Task: Support: A Customer Support solution by Crmble.
Action: Mouse moved to (416, 95)
Screenshot: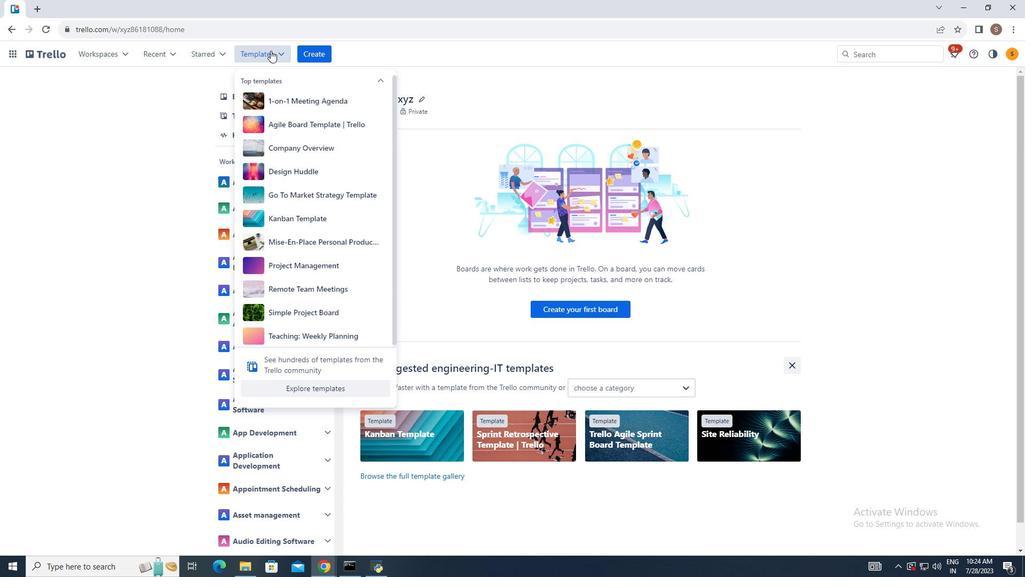 
Action: Mouse pressed left at (416, 95)
Screenshot: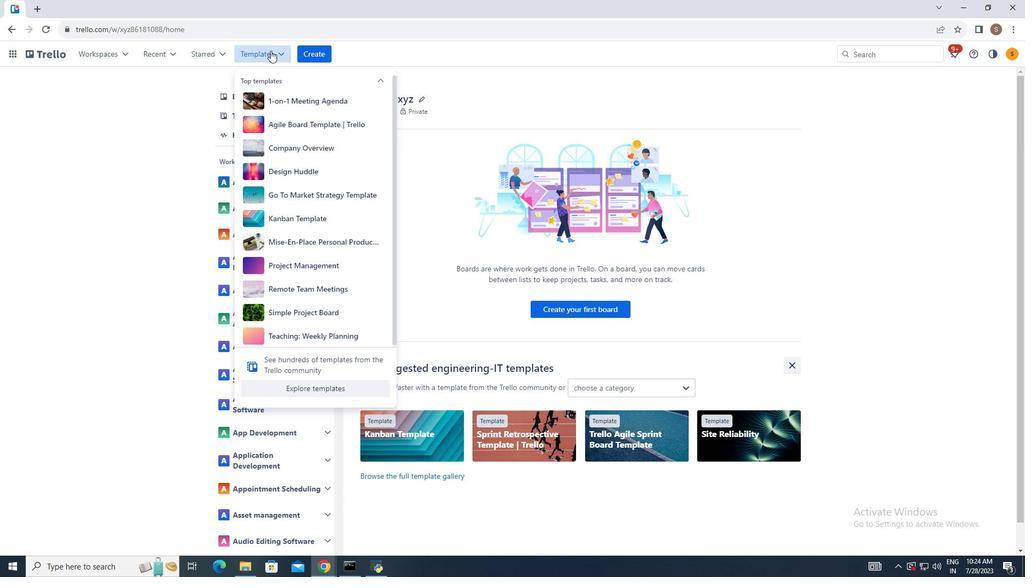 
Action: Mouse moved to (444, 320)
Screenshot: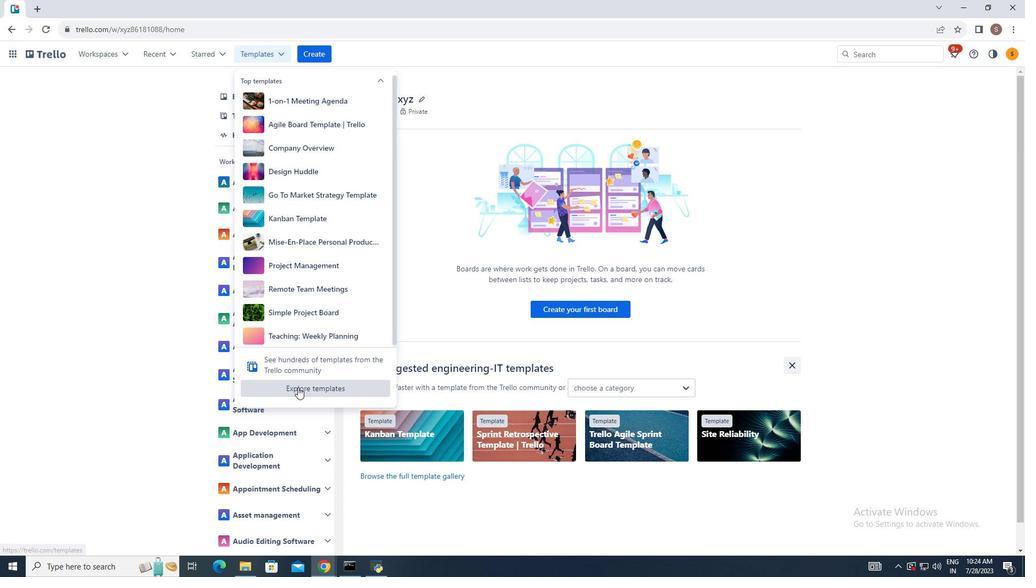
Action: Mouse pressed left at (444, 320)
Screenshot: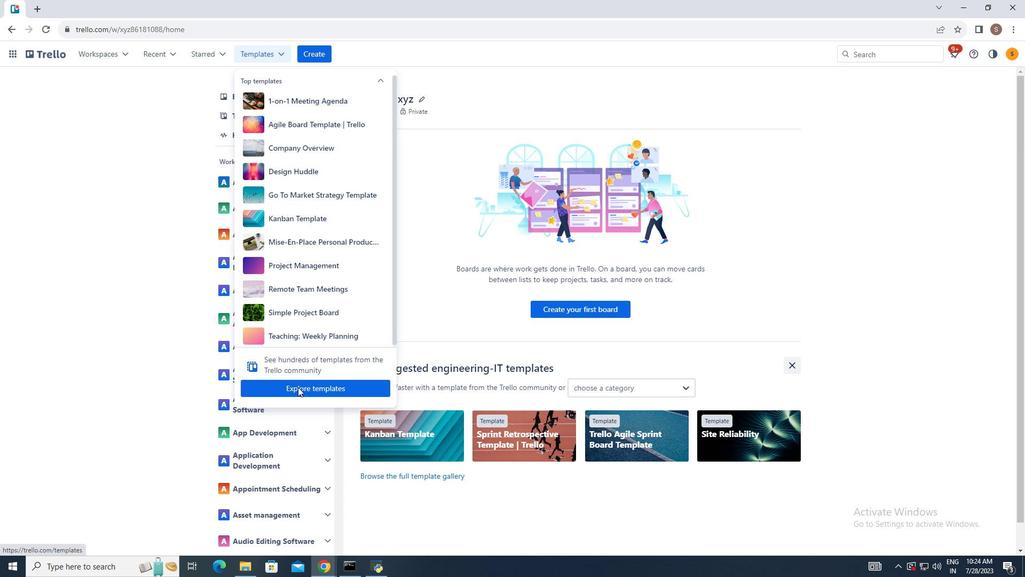 
Action: Mouse moved to (426, 320)
Screenshot: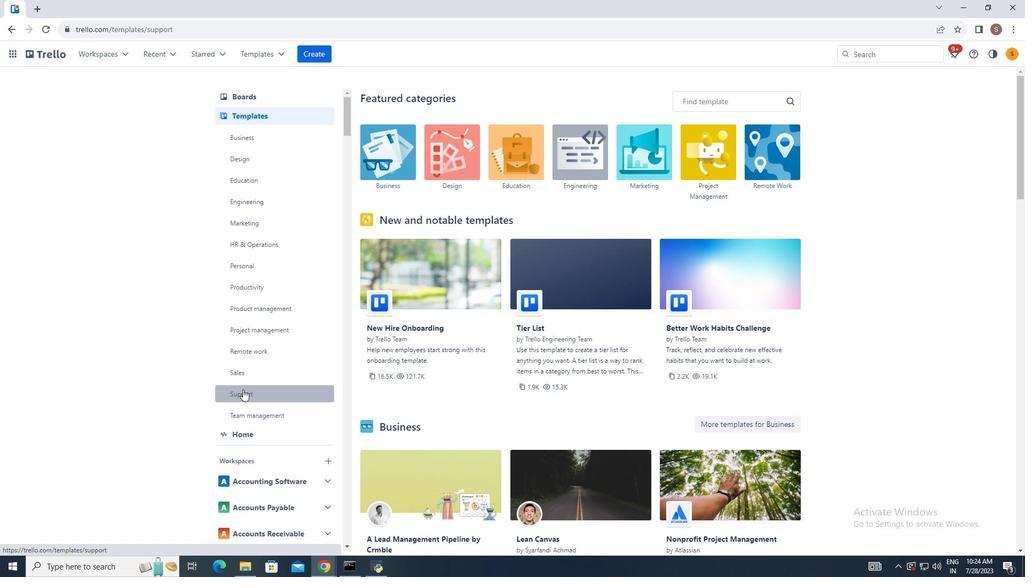 
Action: Mouse pressed left at (426, 320)
Screenshot: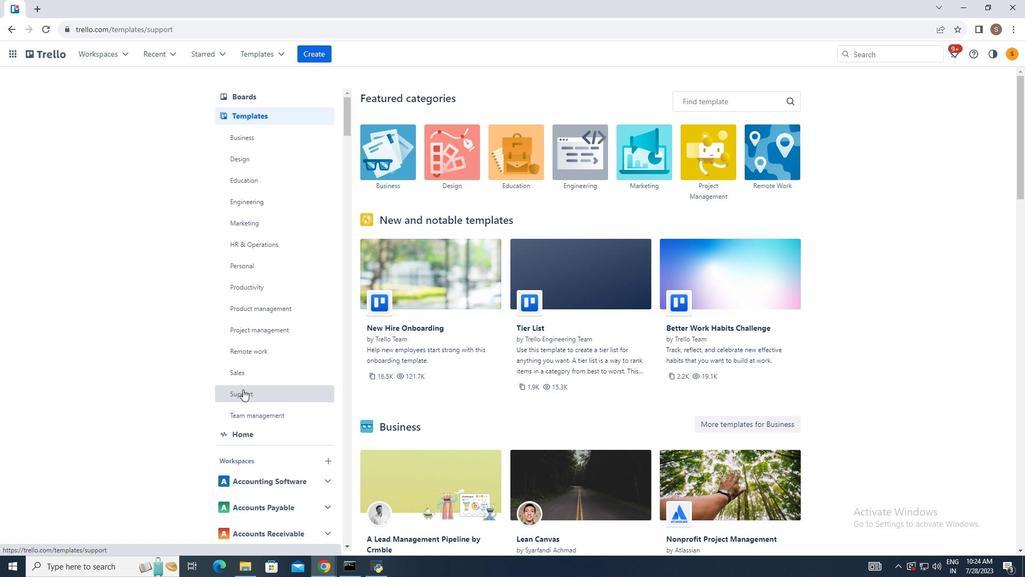 
Action: Mouse moved to (576, 205)
Screenshot: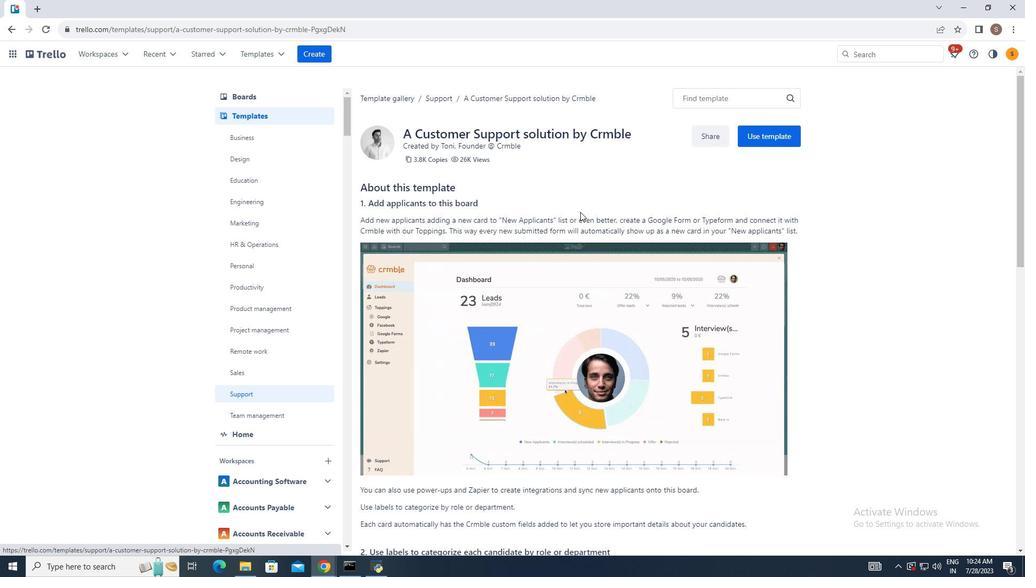 
Action: Mouse pressed left at (576, 205)
Screenshot: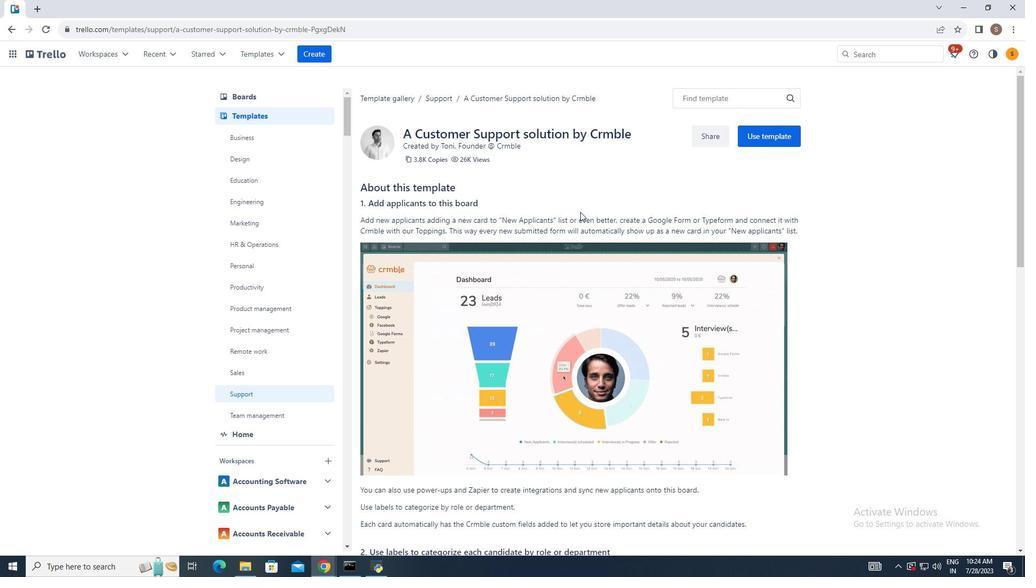 
Action: Mouse moved to (649, 245)
Screenshot: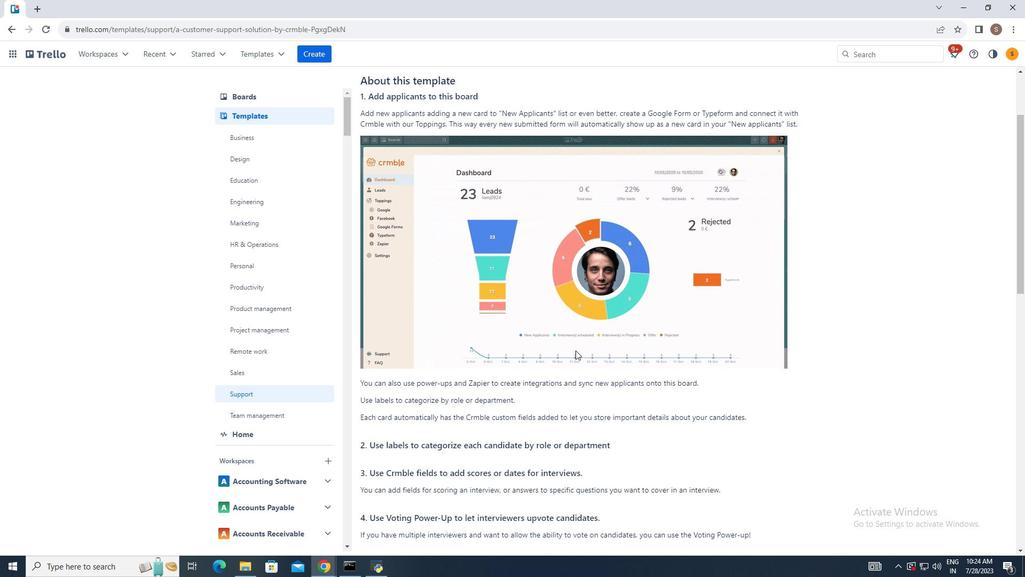 
Action: Mouse scrolled (649, 245) with delta (0, 0)
Screenshot: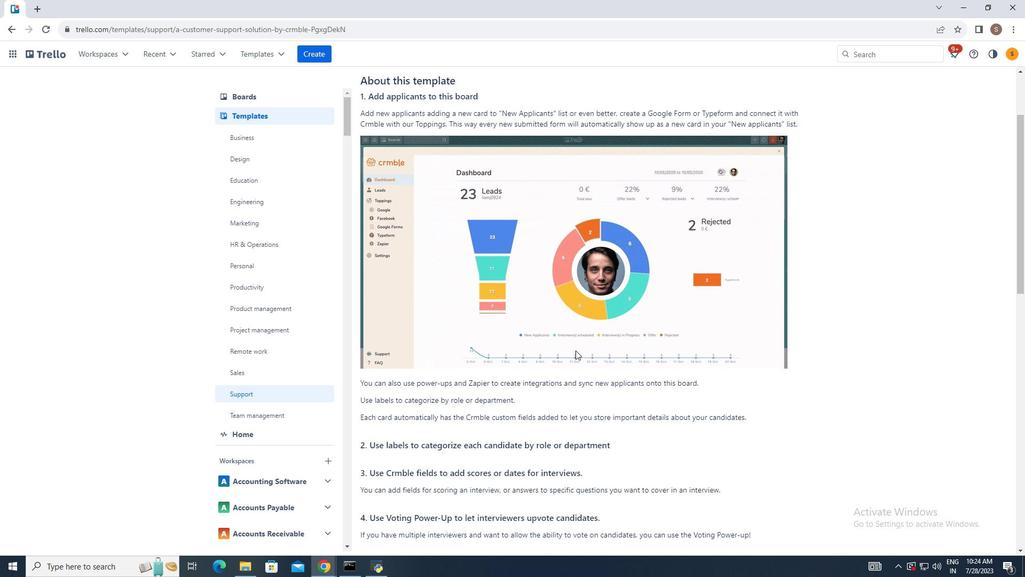 
Action: Mouse moved to (665, 248)
Screenshot: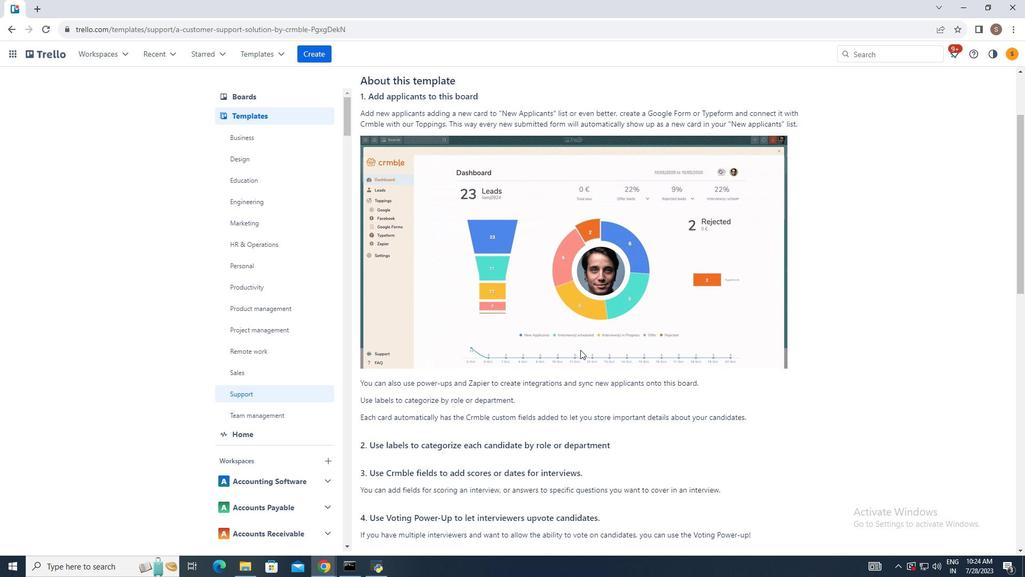 
Action: Mouse scrolled (665, 247) with delta (0, 0)
Screenshot: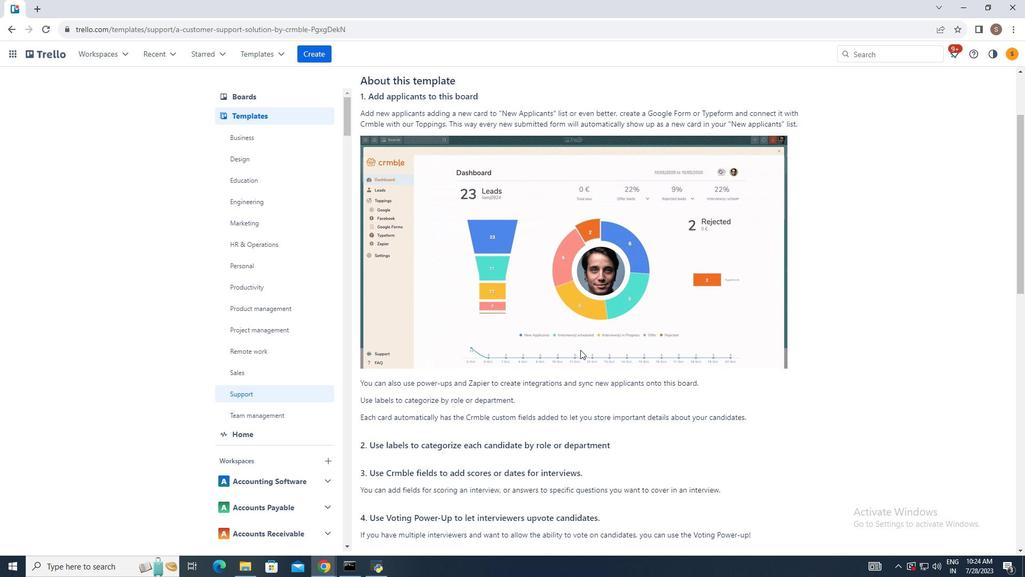 
Action: Mouse moved to (671, 250)
Screenshot: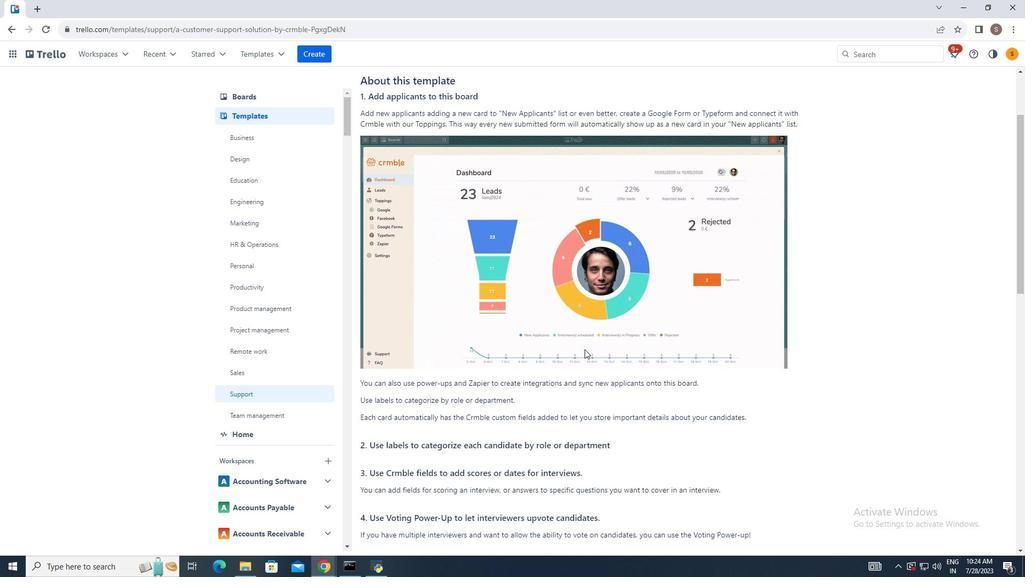 
Action: Mouse scrolled (671, 250) with delta (0, 0)
Screenshot: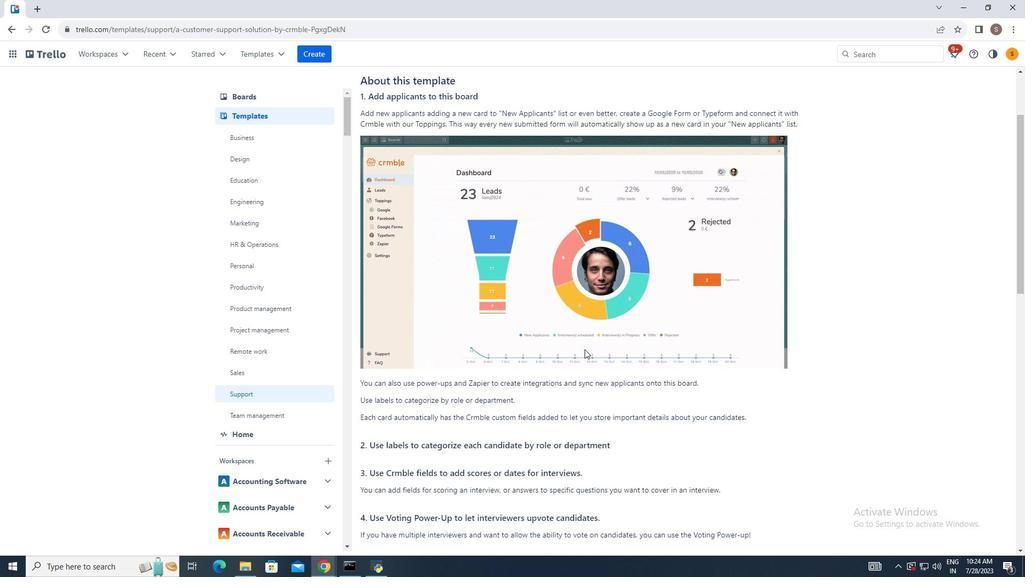 
Action: Mouse moved to (672, 232)
Screenshot: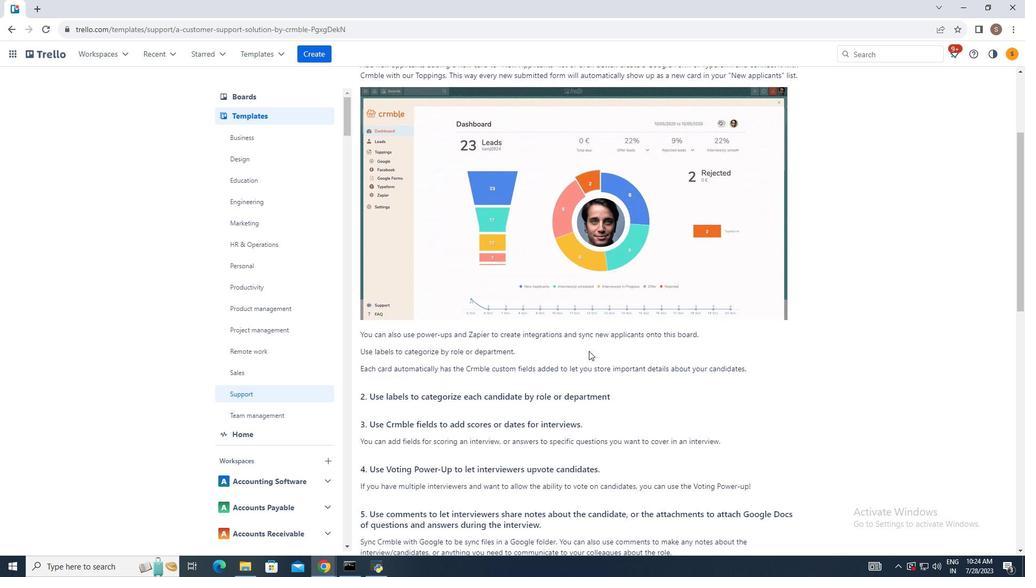 
Action: Mouse scrolled (672, 232) with delta (0, 0)
Screenshot: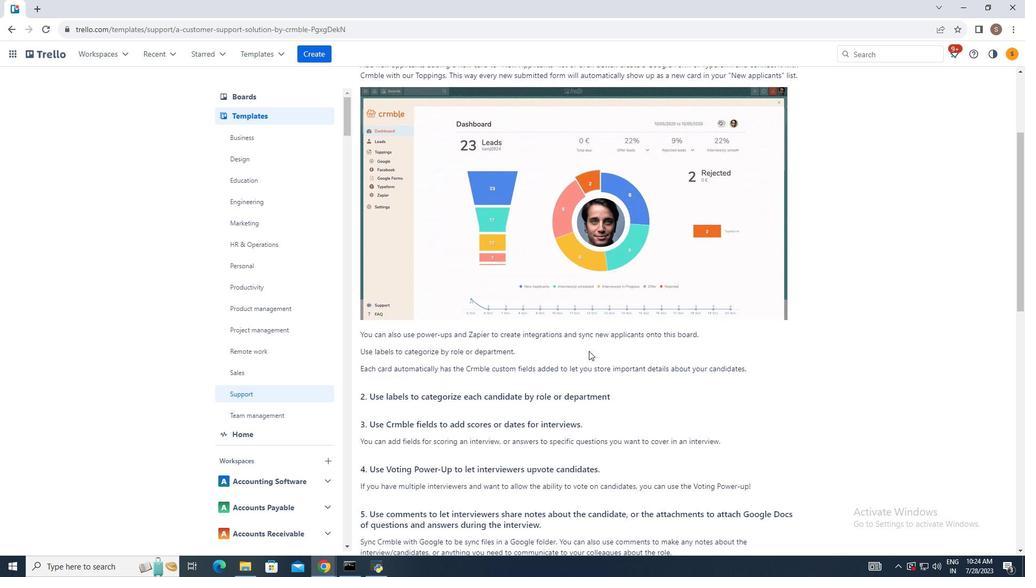 
Action: Mouse moved to (672, 231)
Screenshot: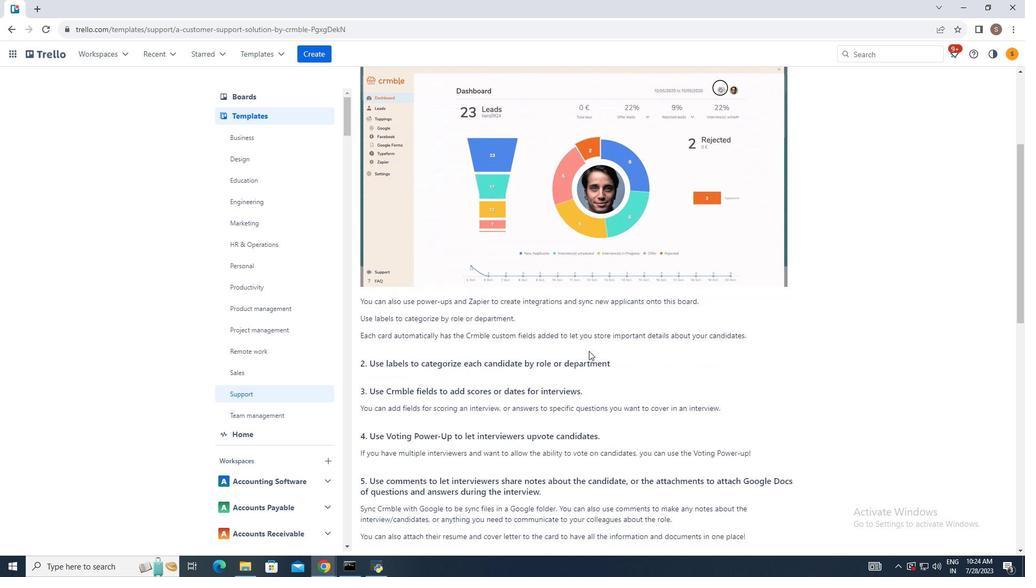 
Action: Mouse scrolled (672, 232) with delta (0, 0)
Screenshot: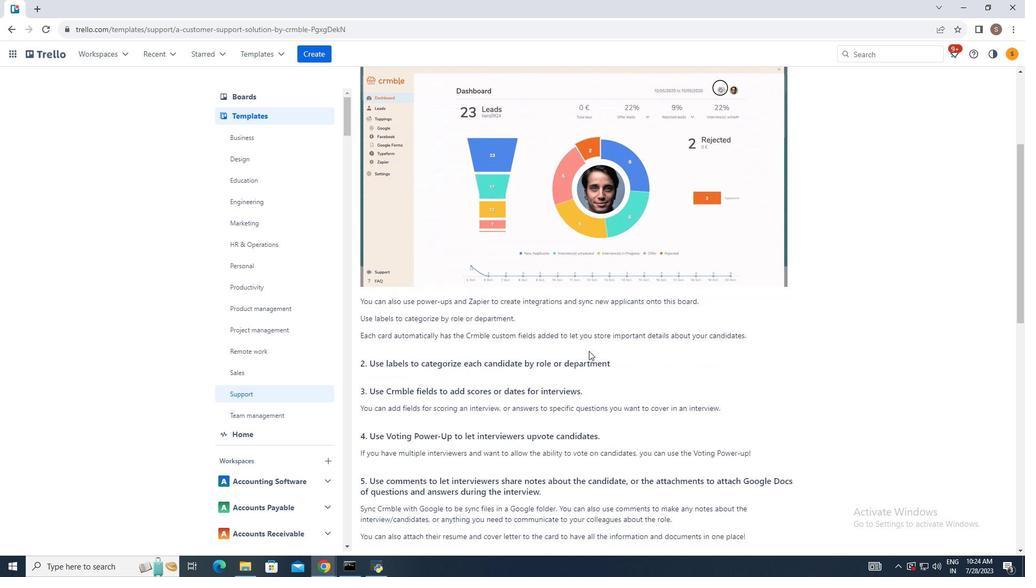
Action: Mouse moved to (672, 231)
Screenshot: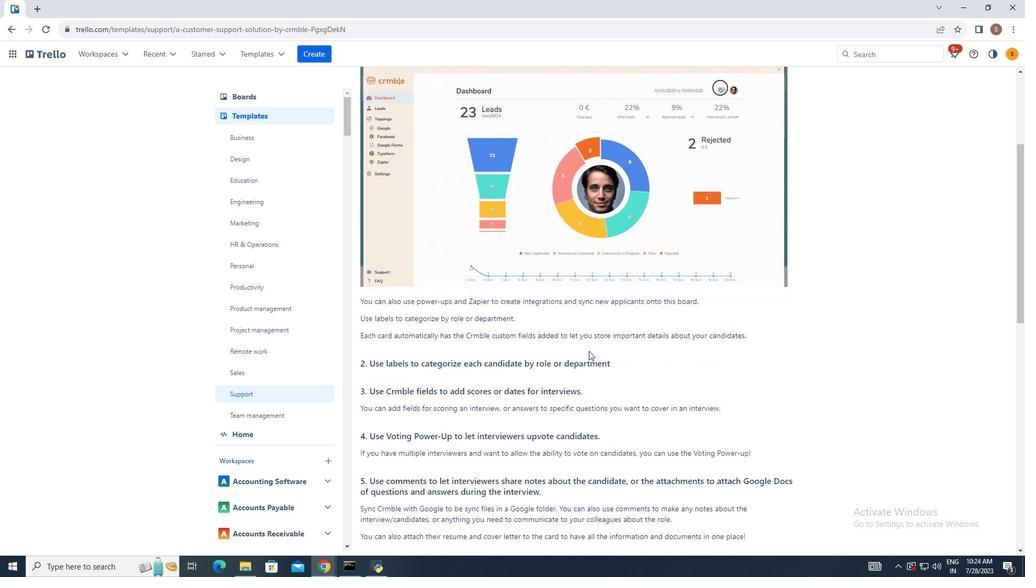 
Action: Mouse scrolled (672, 231) with delta (0, 0)
Screenshot: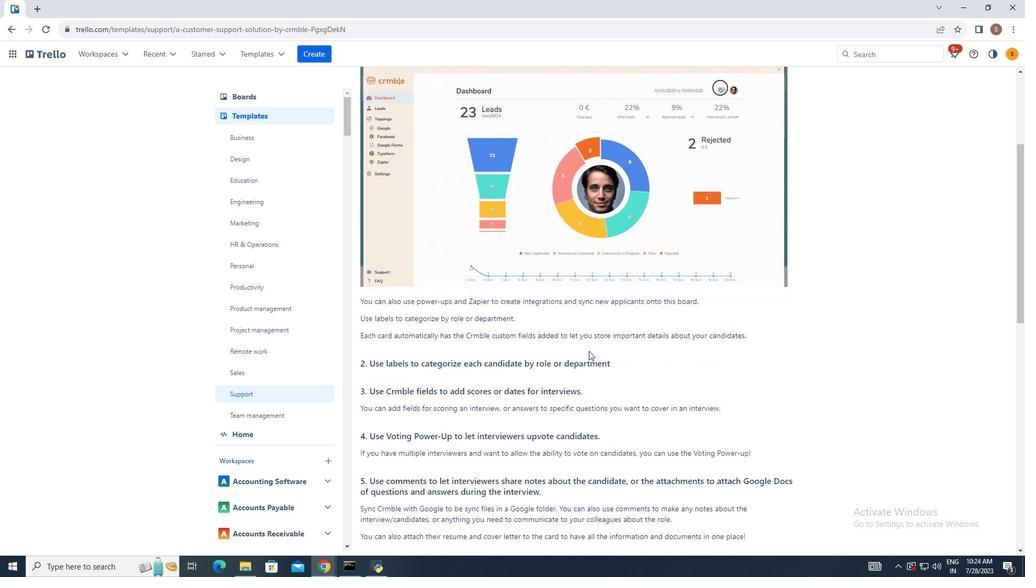 
Action: Mouse scrolled (672, 231) with delta (0, 0)
Screenshot: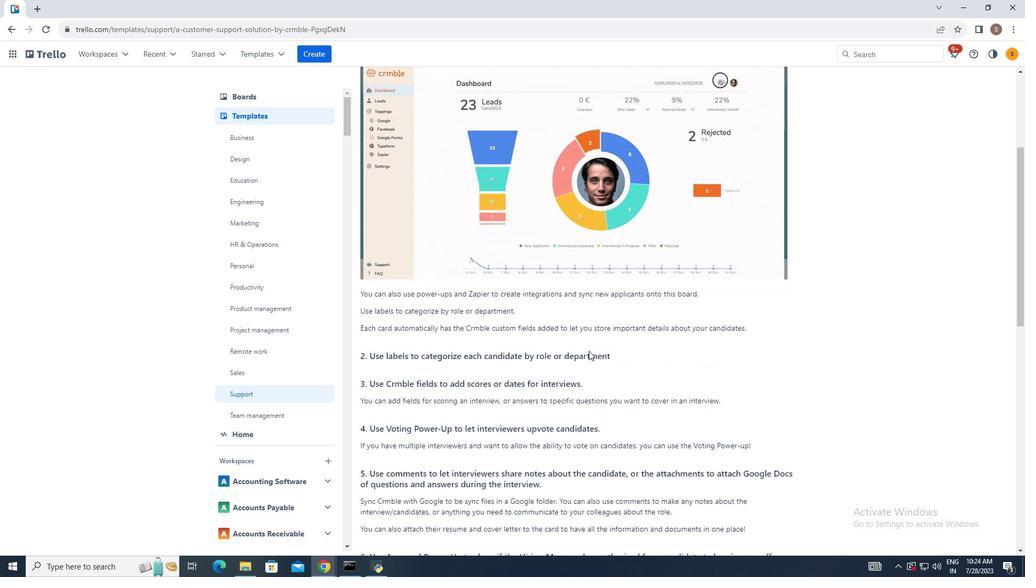 
Action: Mouse moved to (672, 230)
Screenshot: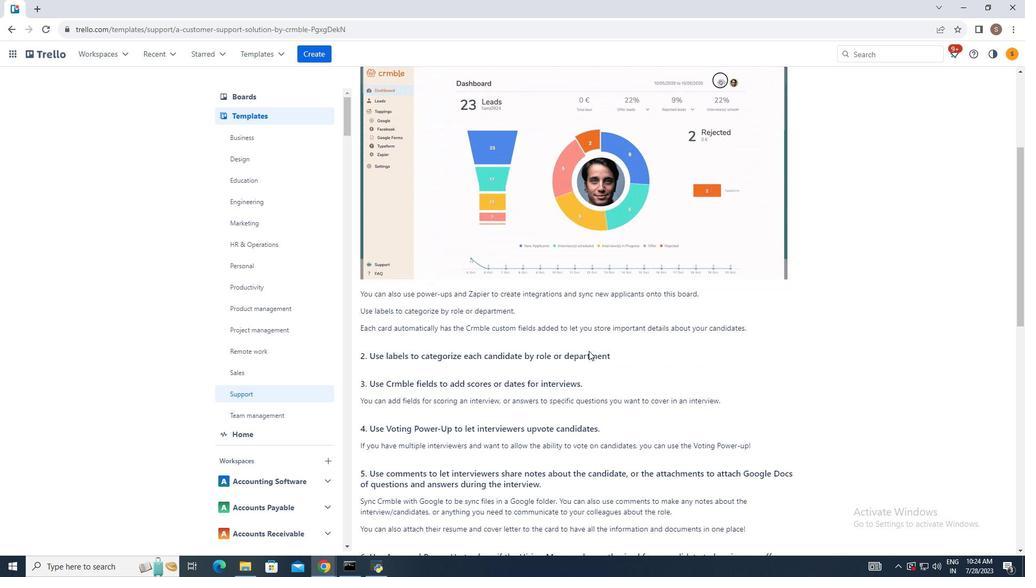
Action: Mouse scrolled (672, 231) with delta (0, 0)
Screenshot: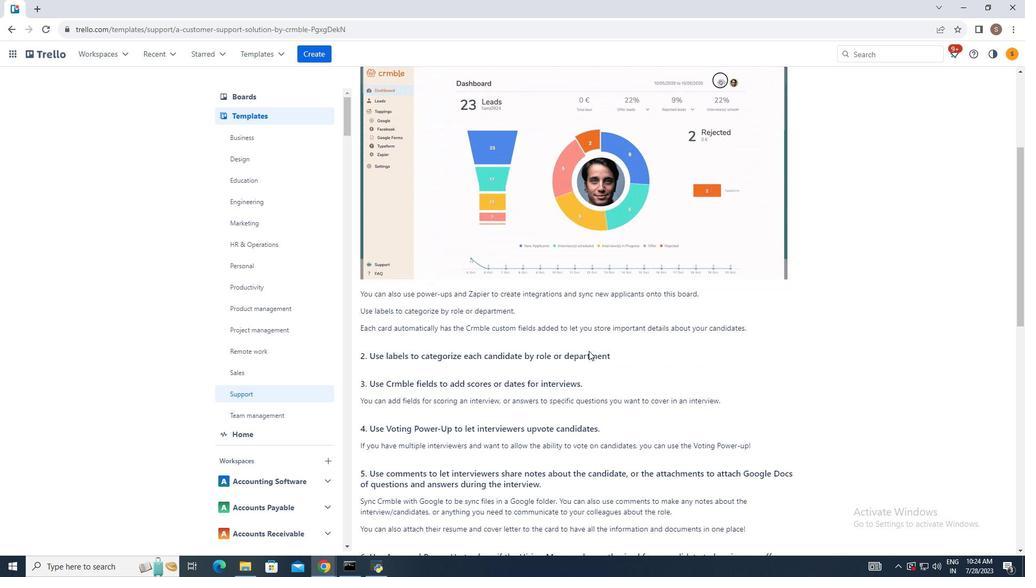 
Action: Mouse moved to (674, 214)
Screenshot: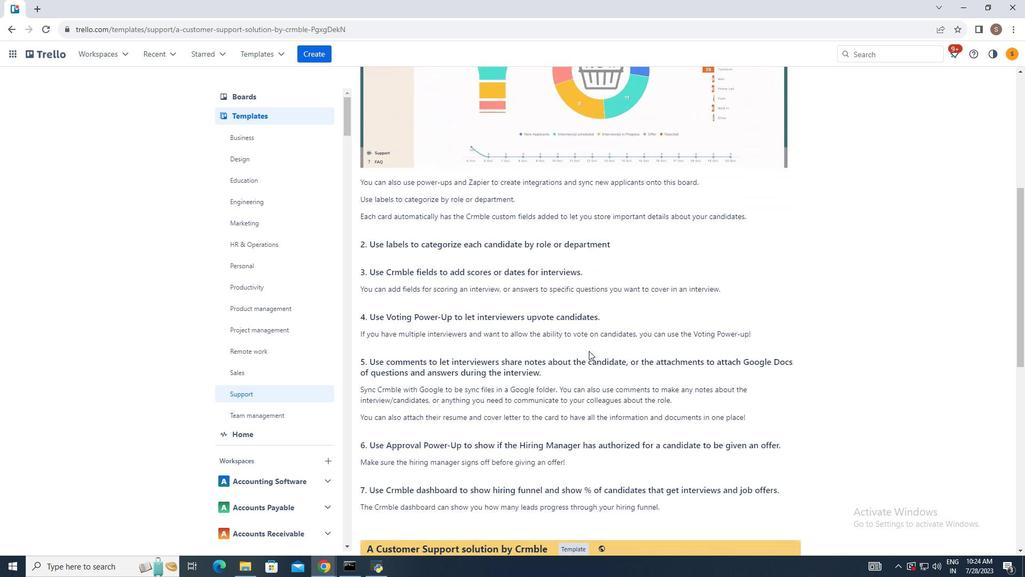 
Action: Mouse scrolled (674, 214) with delta (0, 0)
Screenshot: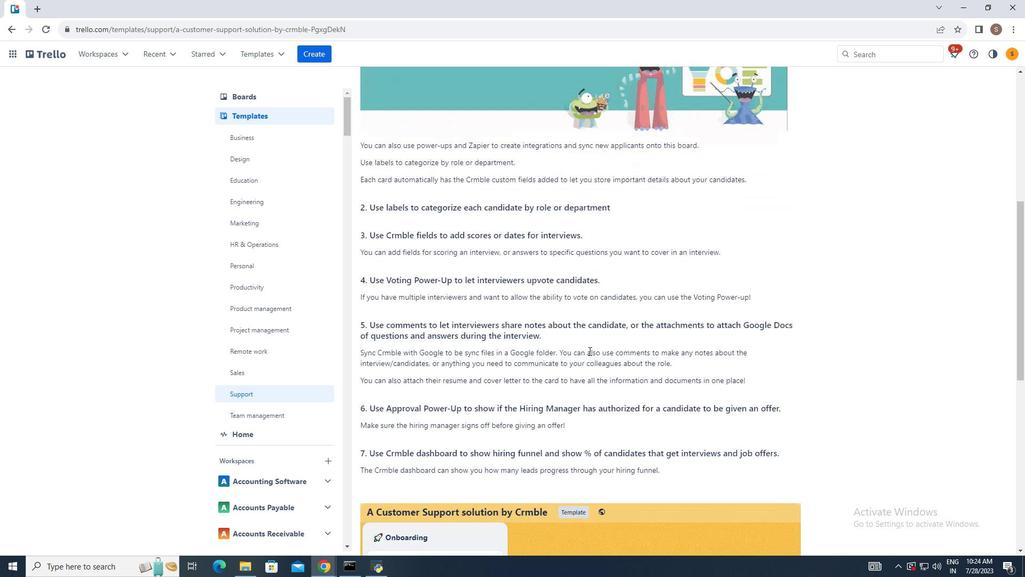 
Action: Mouse scrolled (674, 215) with delta (0, 0)
Screenshot: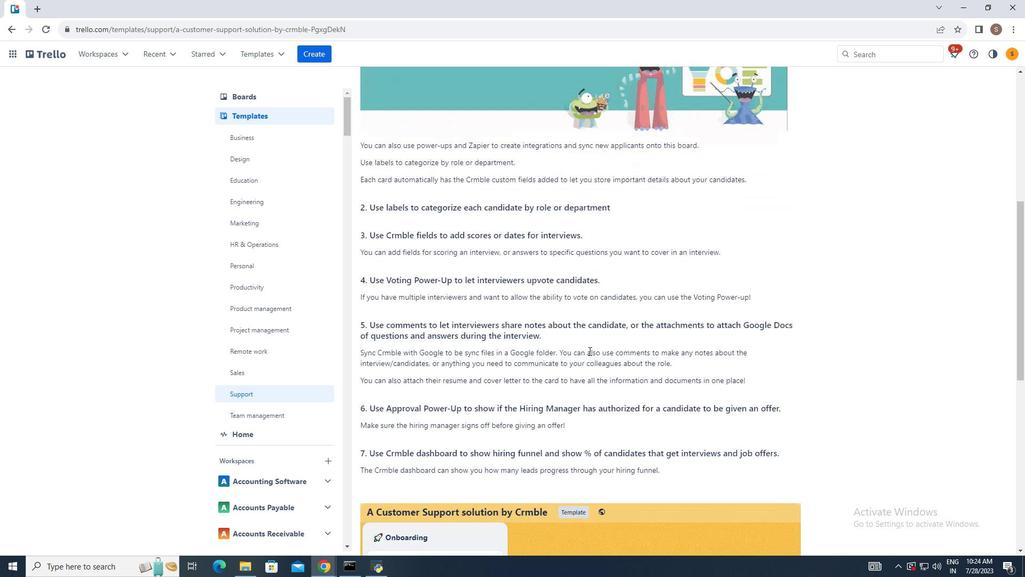 
Action: Mouse scrolled (674, 215) with delta (0, 0)
Screenshot: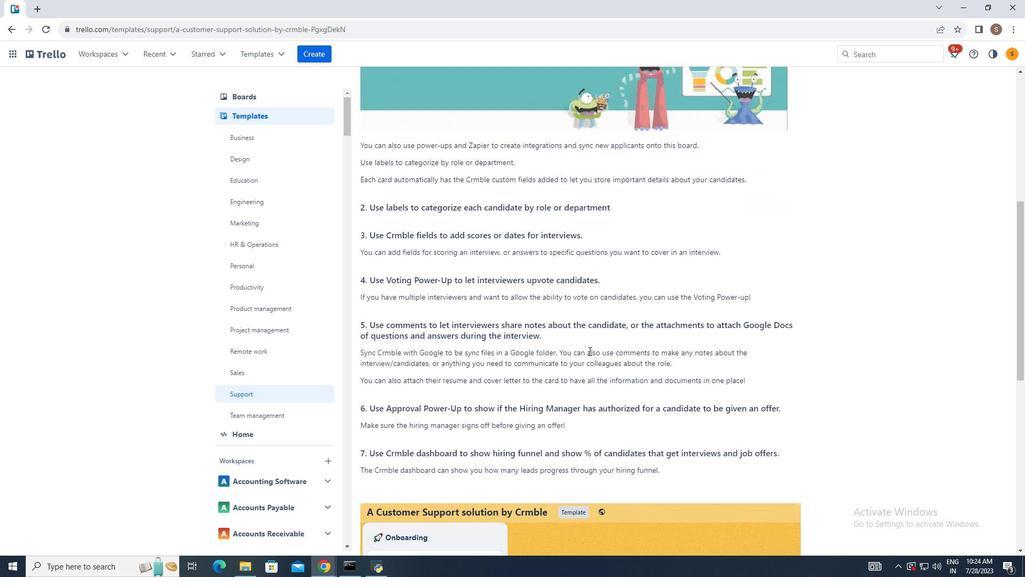 
Action: Mouse moved to (674, 213)
Screenshot: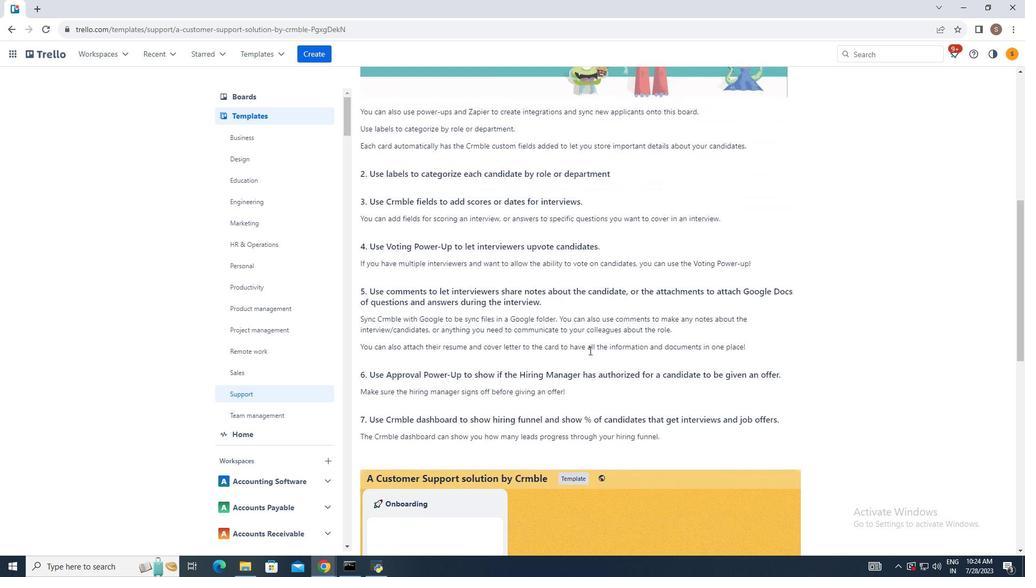 
Action: Mouse scrolled (674, 214) with delta (0, 0)
Screenshot: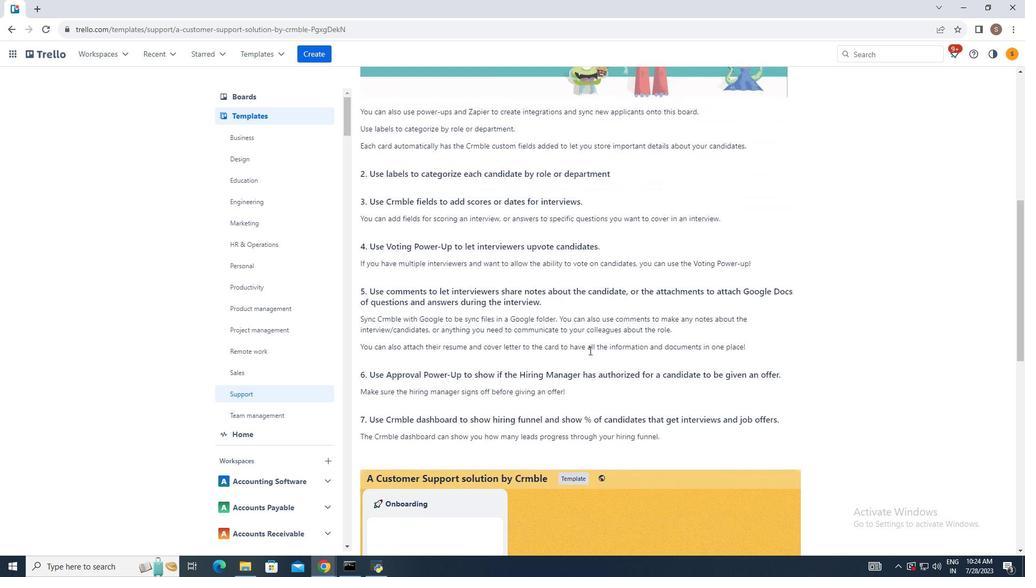 
Action: Mouse moved to (676, 150)
Screenshot: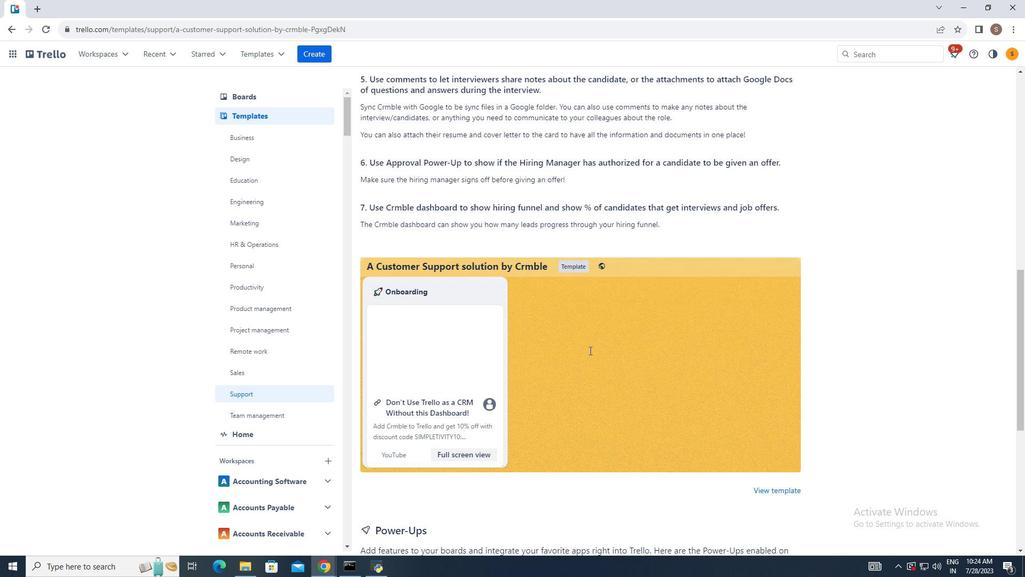 
Action: Mouse pressed left at (676, 150)
Screenshot: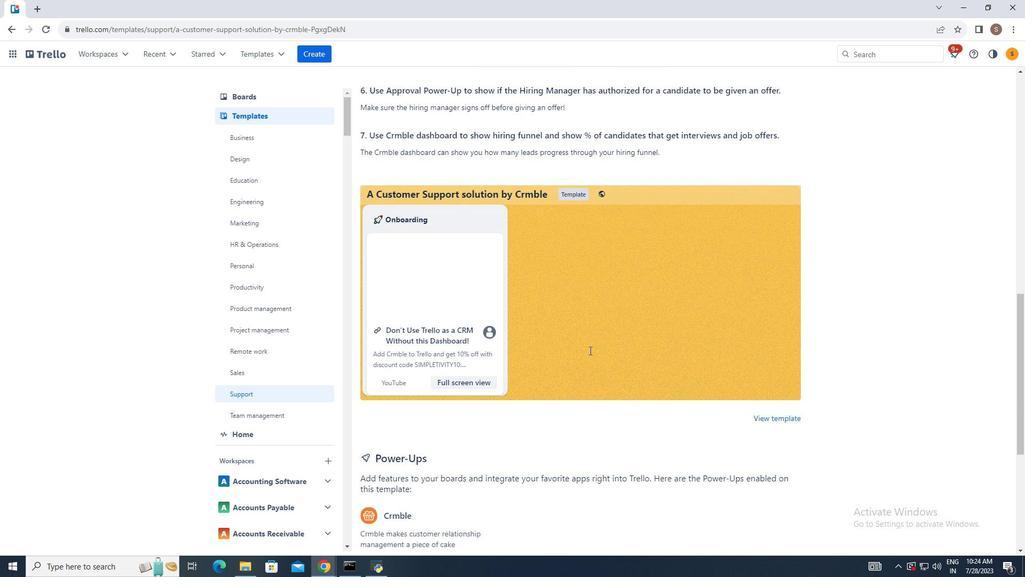 
Action: Mouse moved to (711, 216)
Screenshot: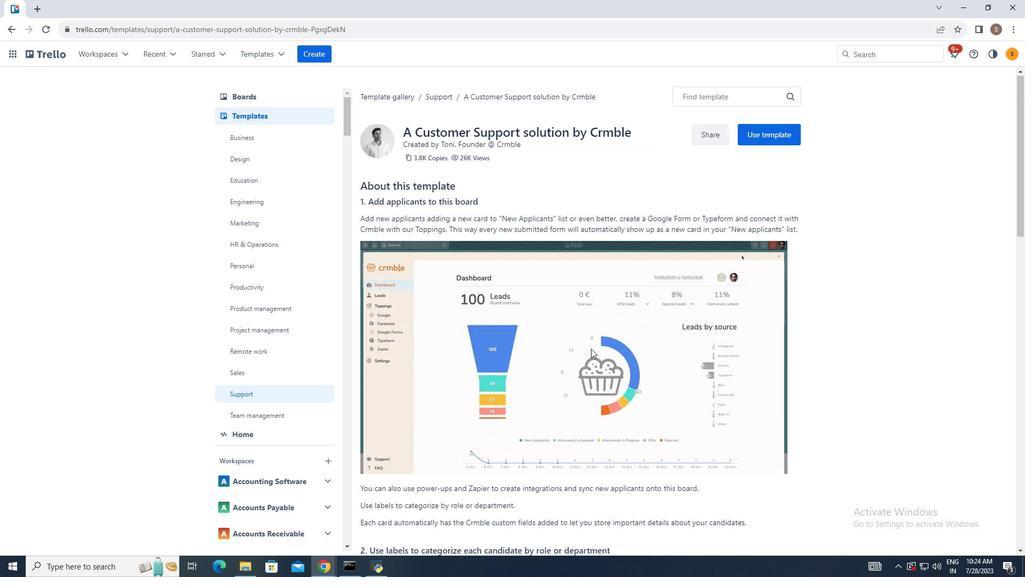 
Action: Mouse pressed left at (711, 216)
Screenshot: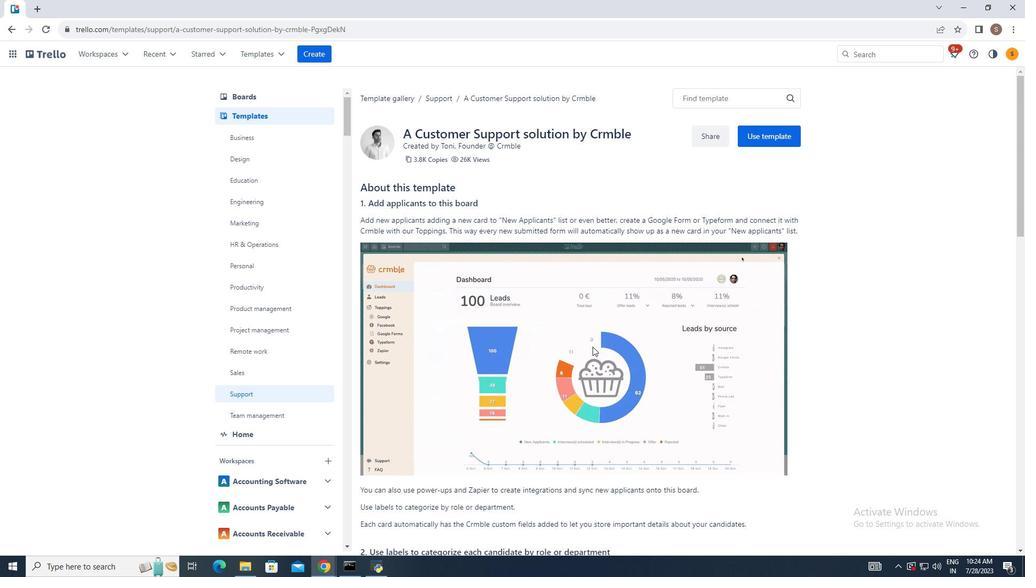 
Action: Mouse moved to (691, 314)
Screenshot: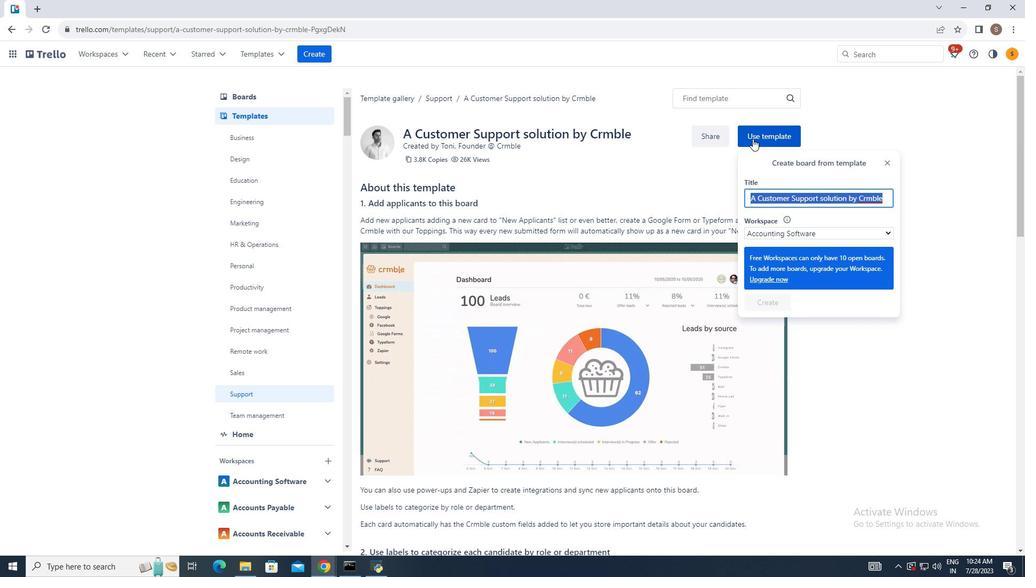 
Action: Mouse pressed left at (691, 314)
Screenshot: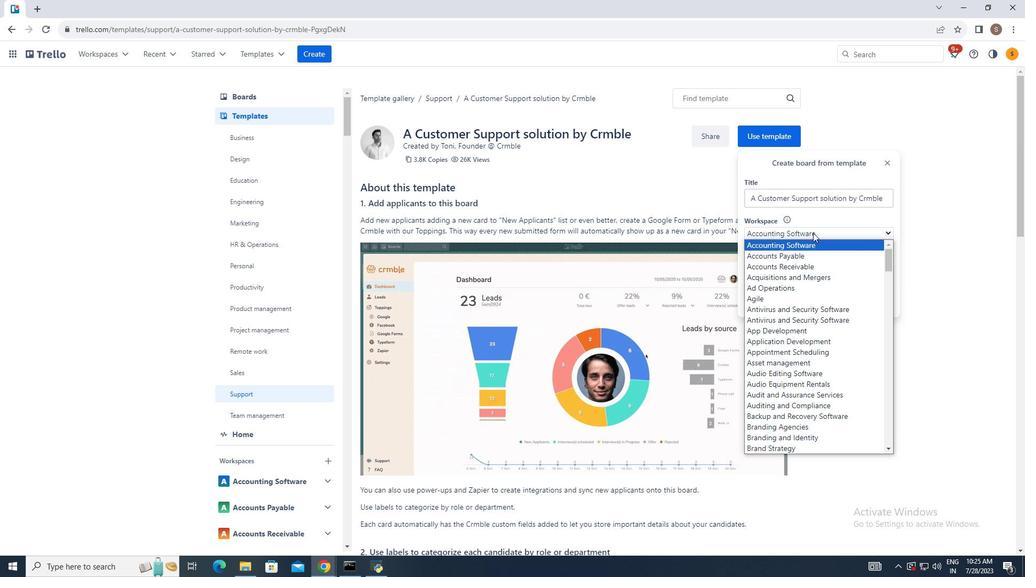 
Action: Mouse moved to (683, 311)
Screenshot: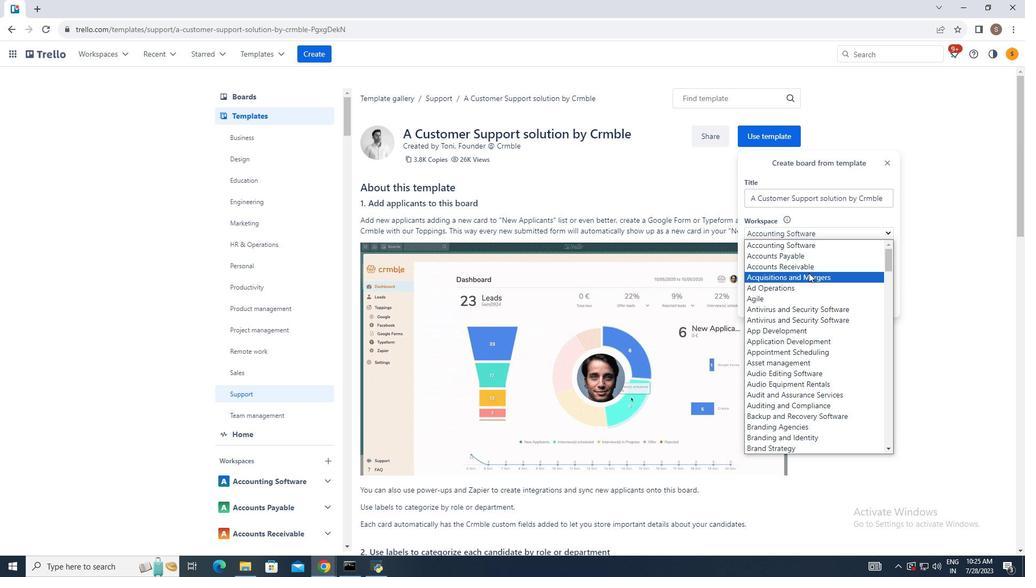 
Action: Mouse pressed left at (683, 311)
Screenshot: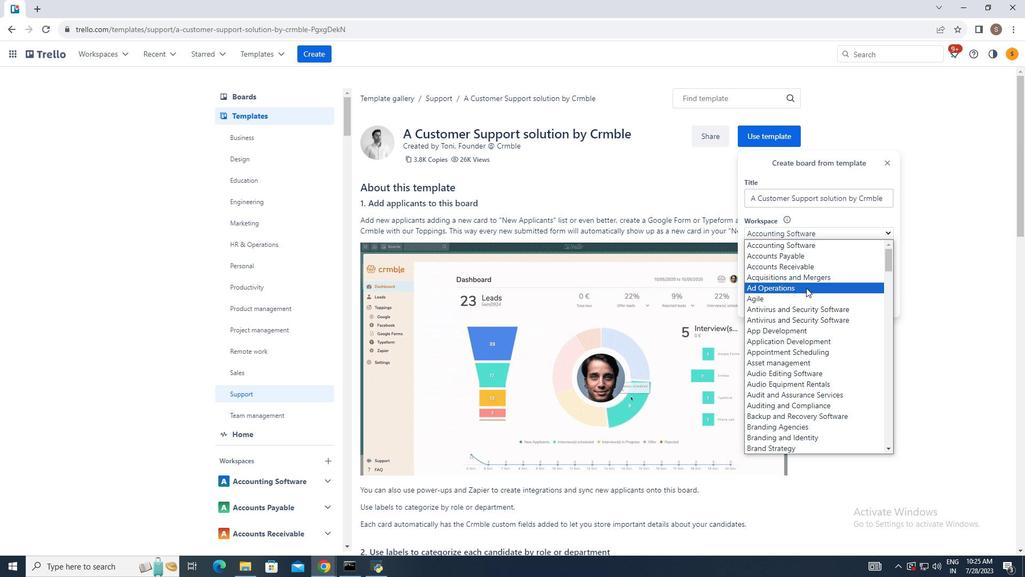 
Action: Mouse moved to (802, 107)
Screenshot: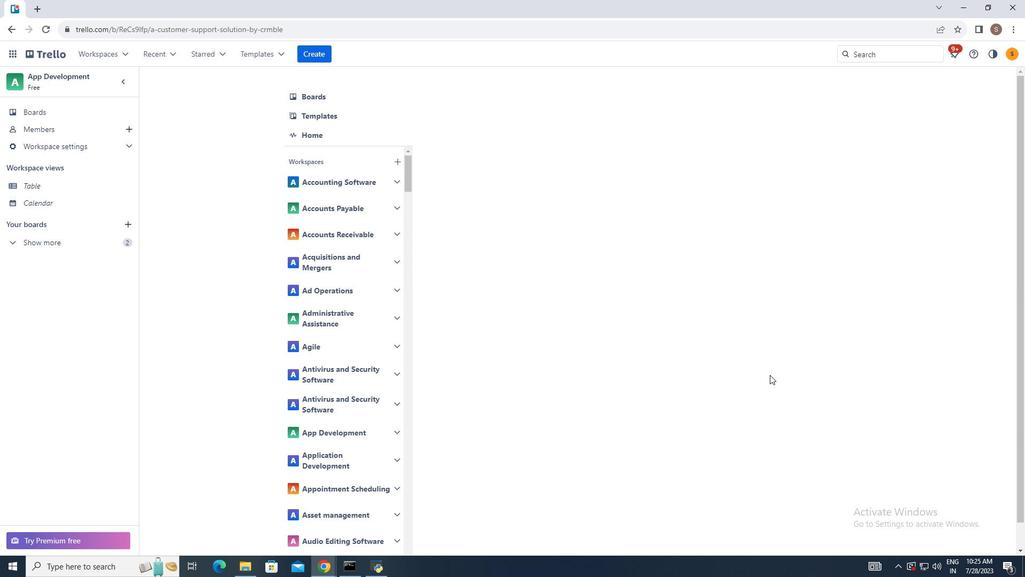 
Action: Mouse pressed left at (802, 107)
Screenshot: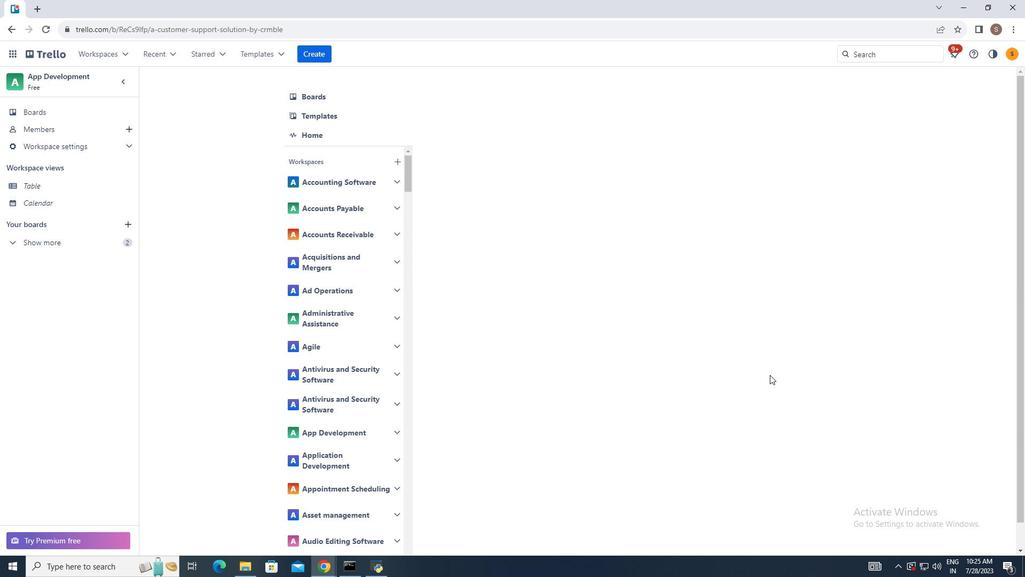 
Action: Mouse moved to (402, 166)
Screenshot: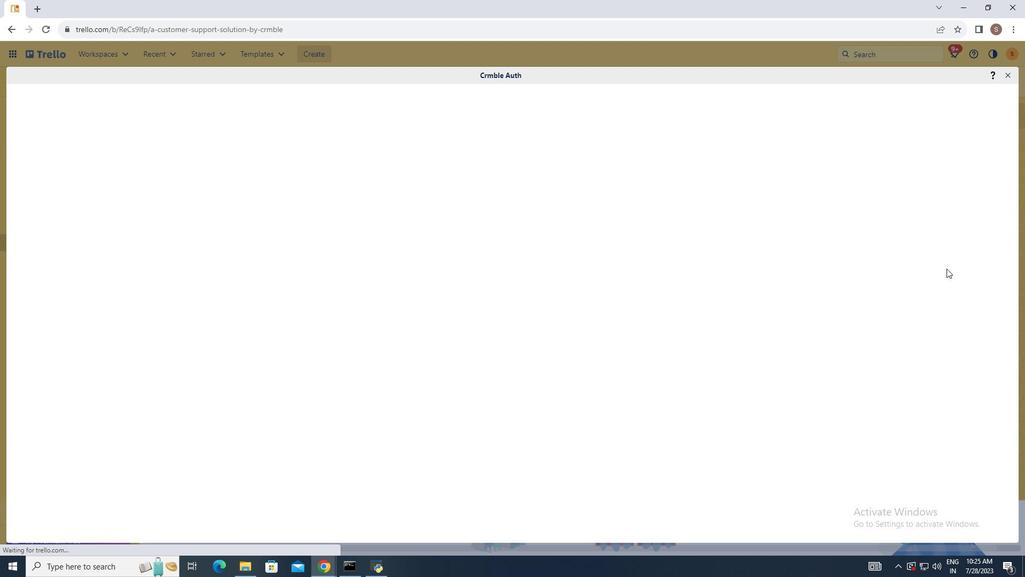 
Action: Mouse pressed left at (402, 166)
Screenshot: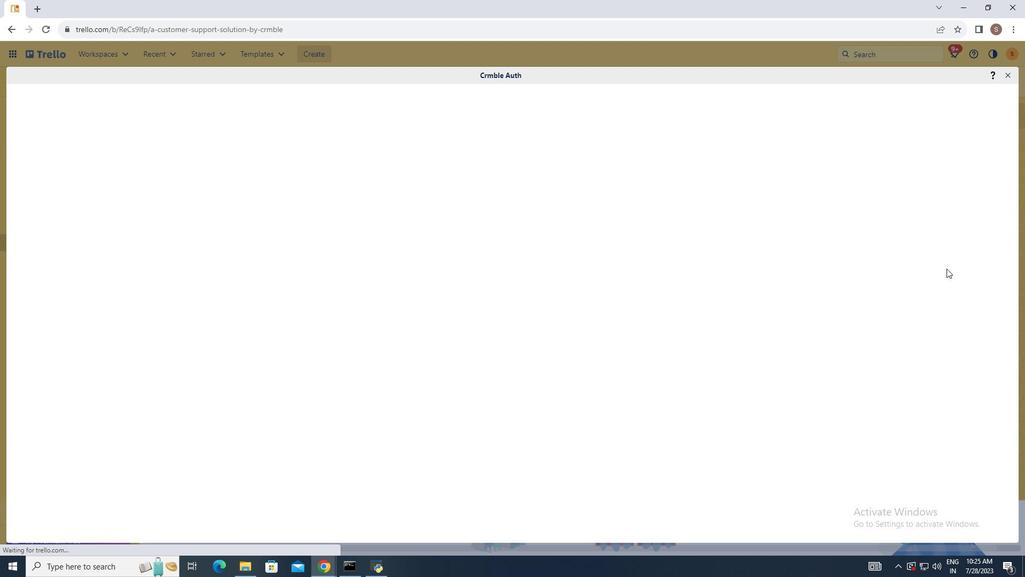 
Action: Mouse moved to (355, 65)
Screenshot: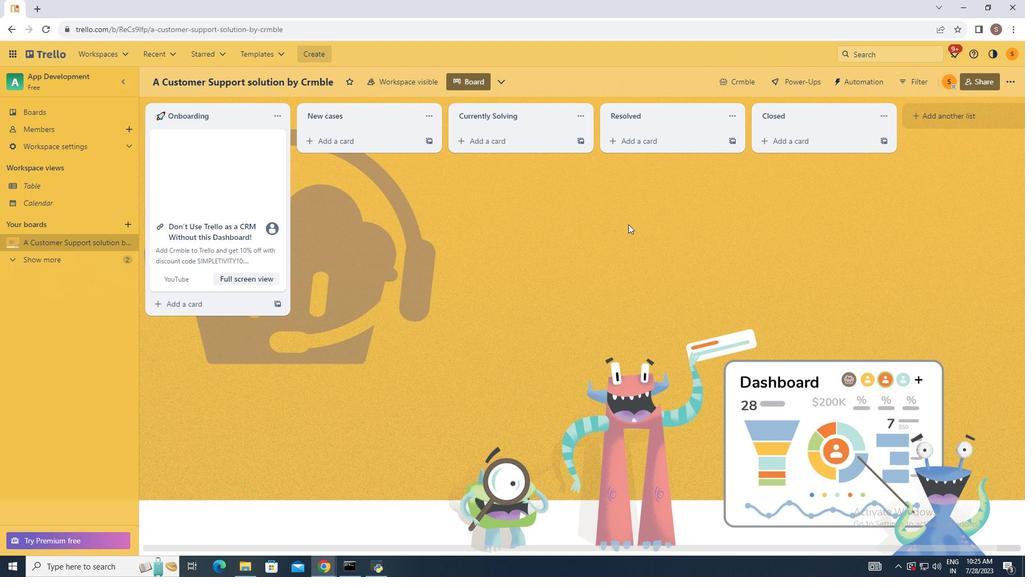 
Action: Mouse pressed left at (355, 65)
Screenshot: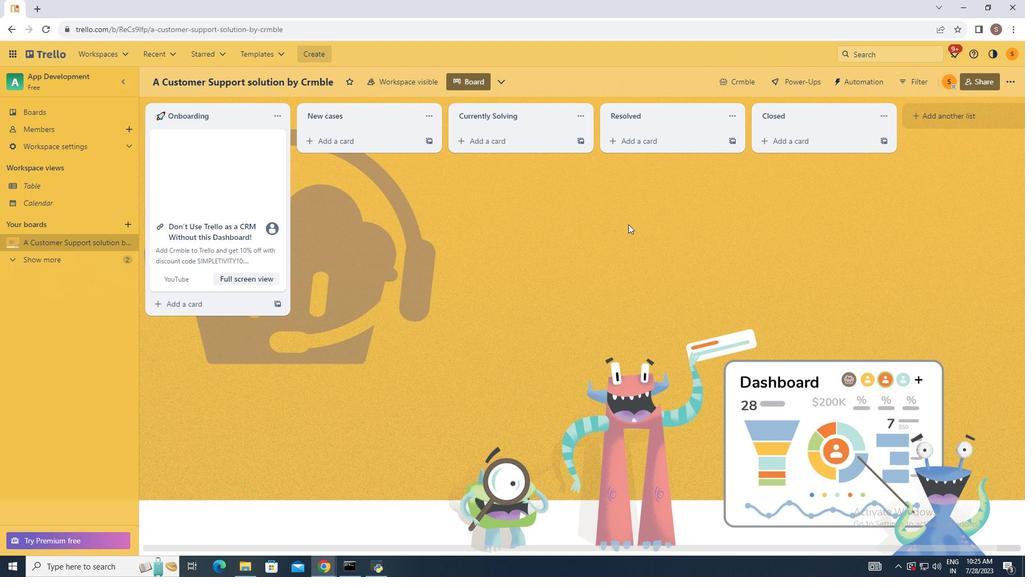 
Action: Mouse moved to (355, 61)
Screenshot: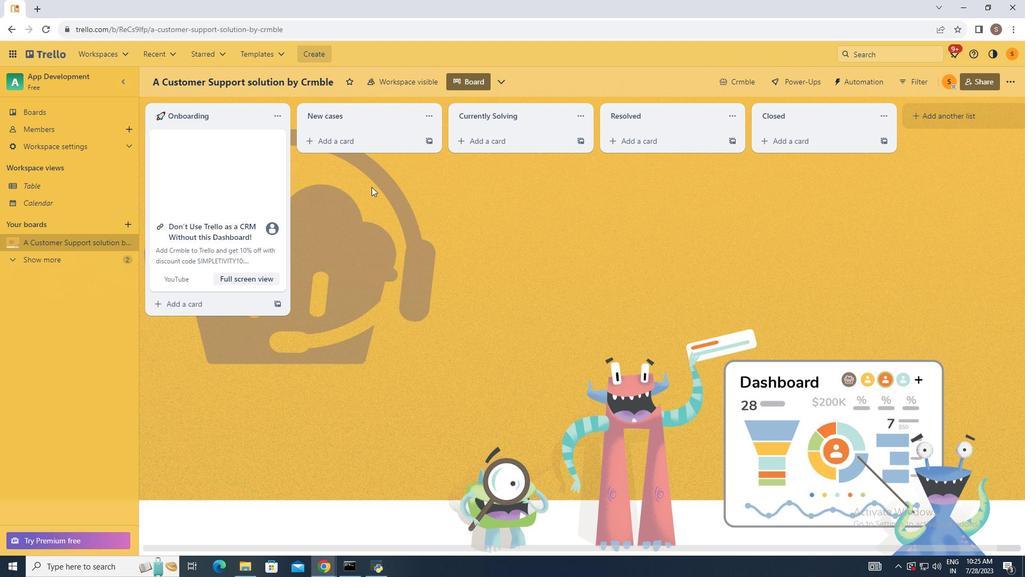 
Action: Mouse pressed left at (355, 61)
Screenshot: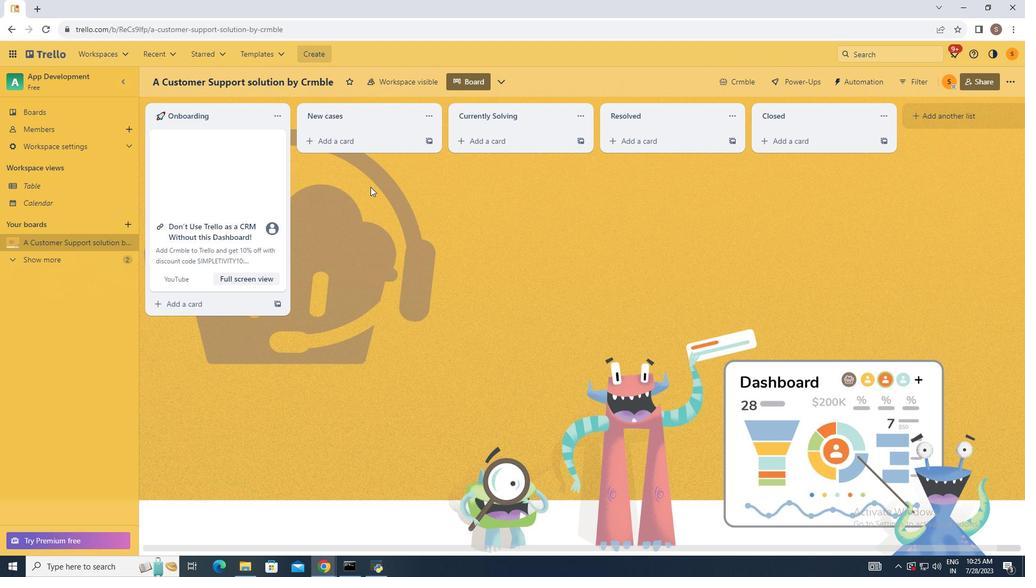 
Action: Mouse moved to (398, 136)
Screenshot: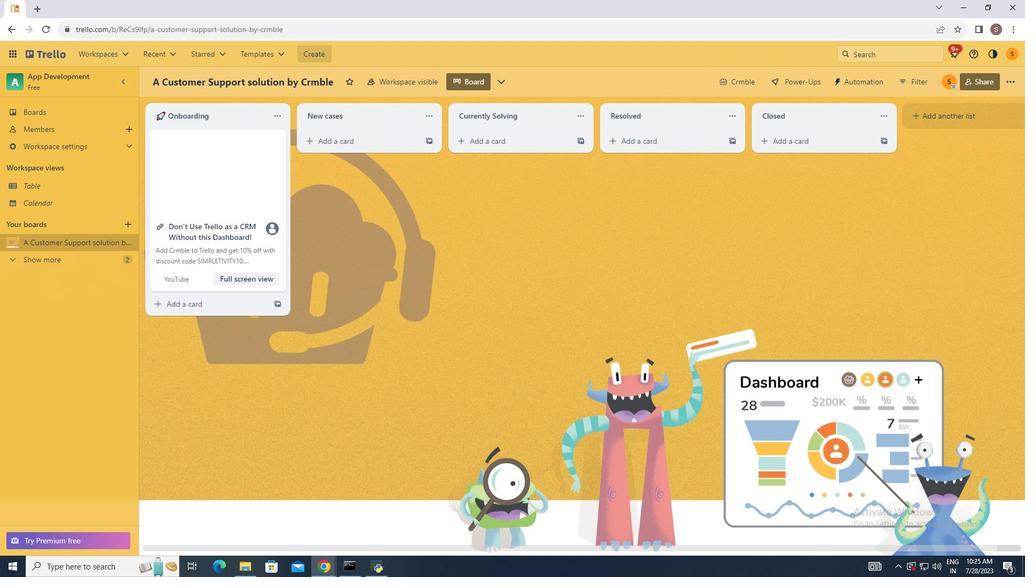 
Action: Mouse pressed left at (398, 136)
Screenshot: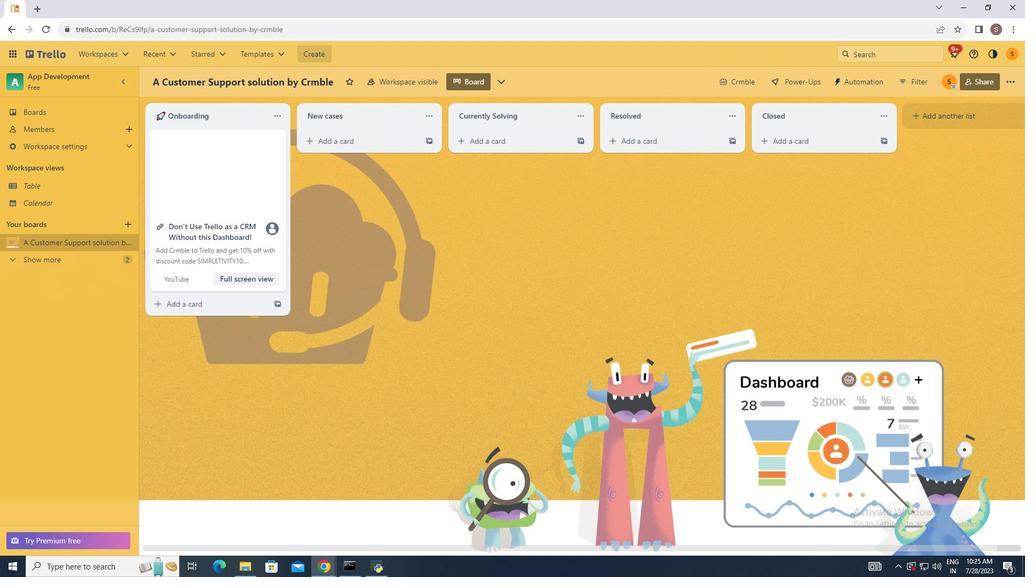 
Action: Mouse pressed left at (398, 136)
Screenshot: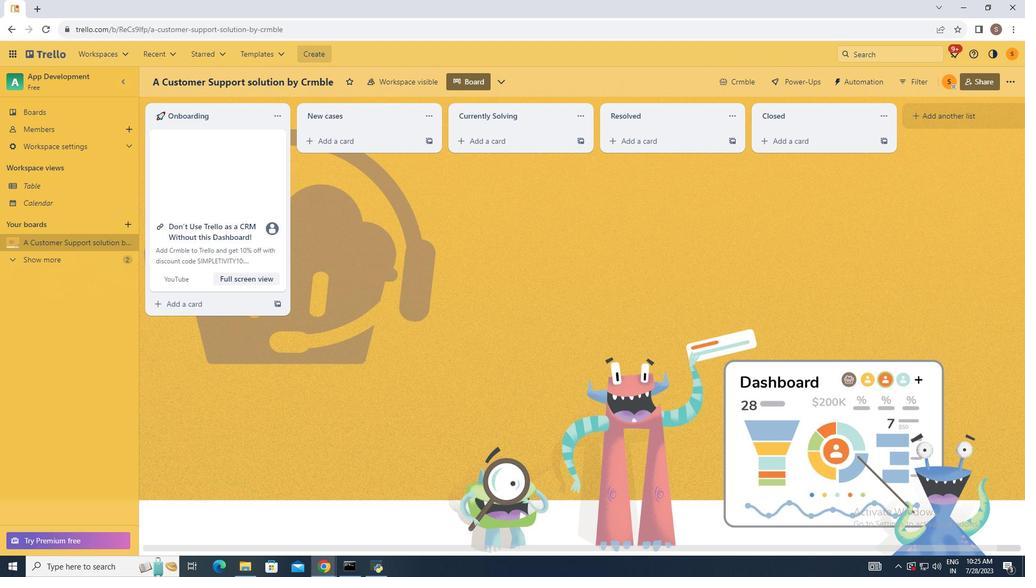 
Action: Mouse moved to (426, 149)
Screenshot: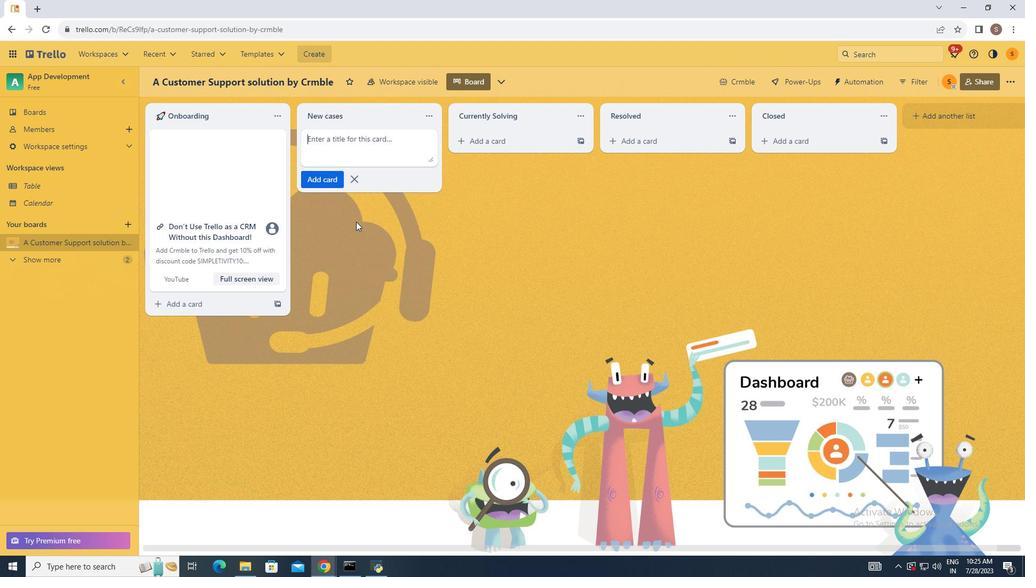 
Action: Mouse pressed left at (426, 149)
Screenshot: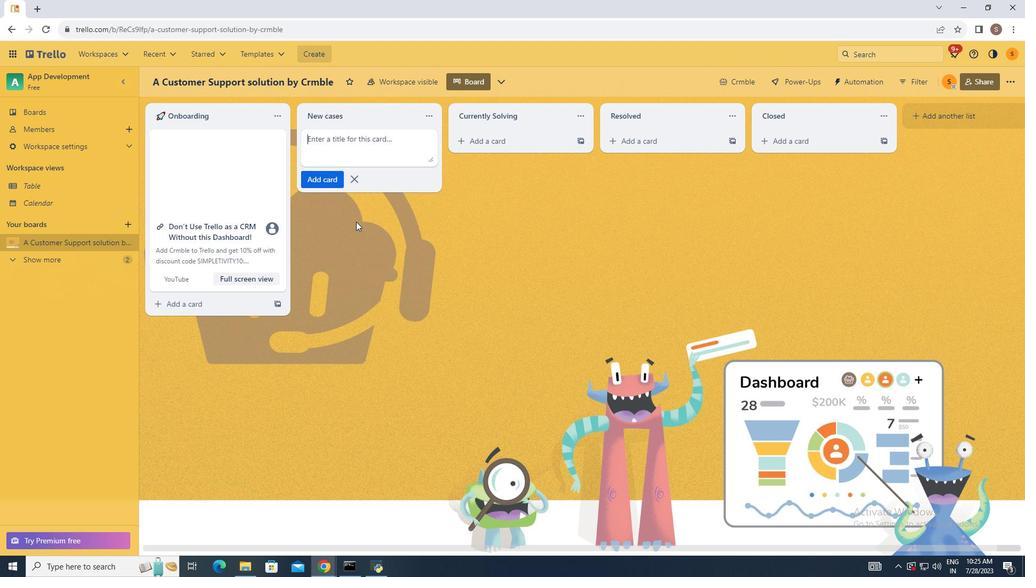 
Action: Mouse moved to (467, 168)
Screenshot: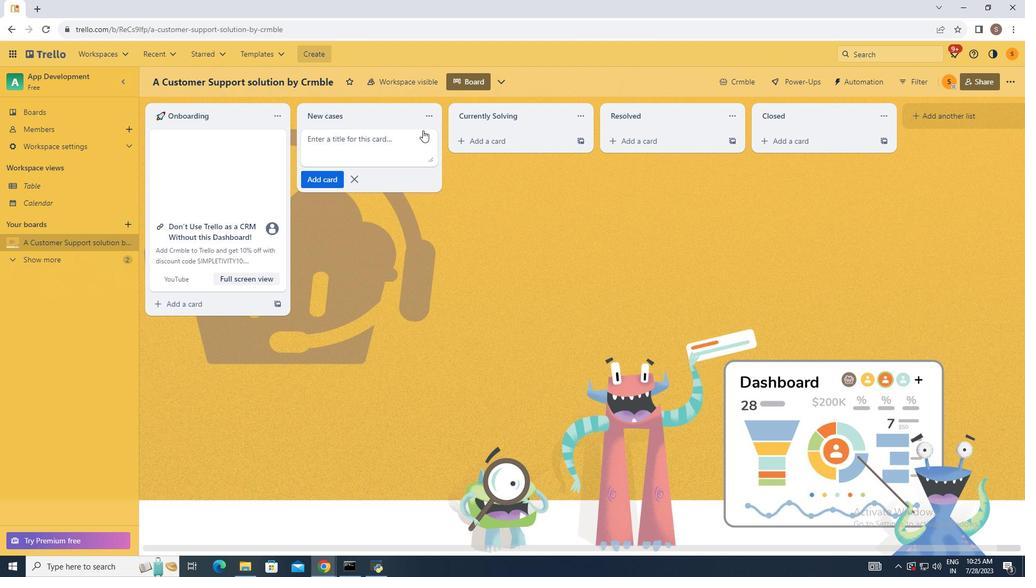 
Action: Mouse pressed left at (467, 168)
Screenshot: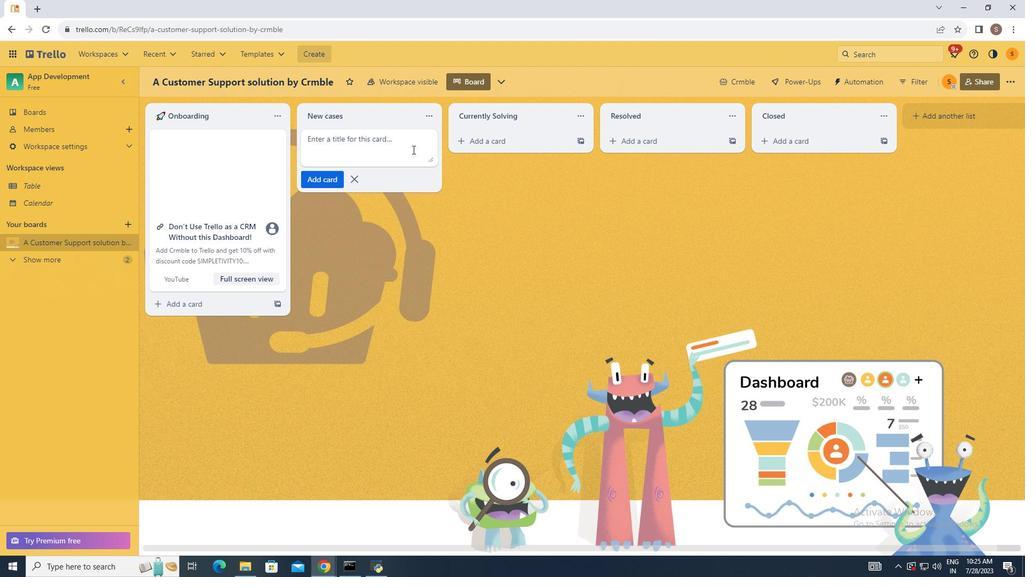 
Action: Mouse moved to (364, 188)
Screenshot: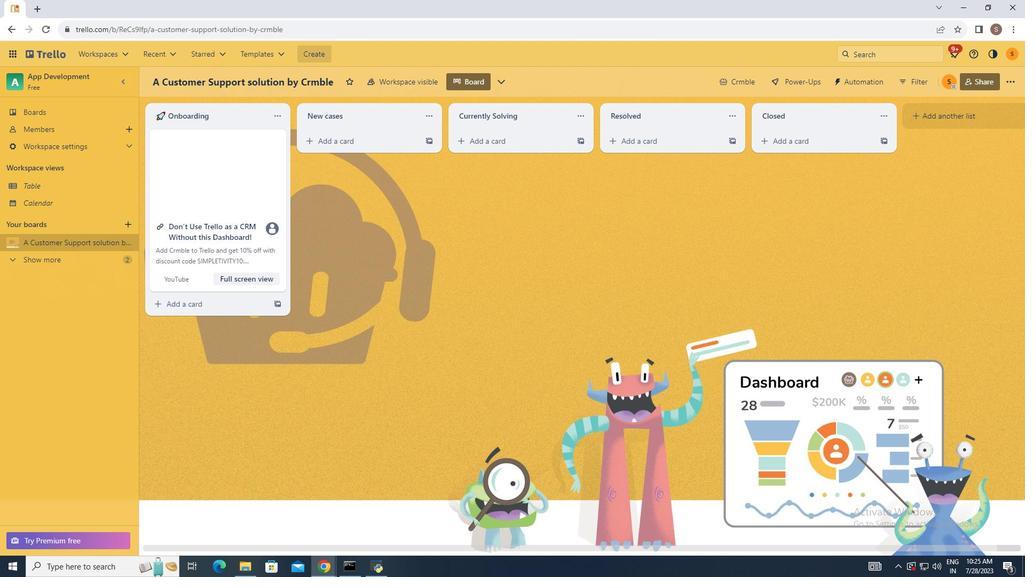 
Action: Mouse pressed left at (364, 188)
Screenshot: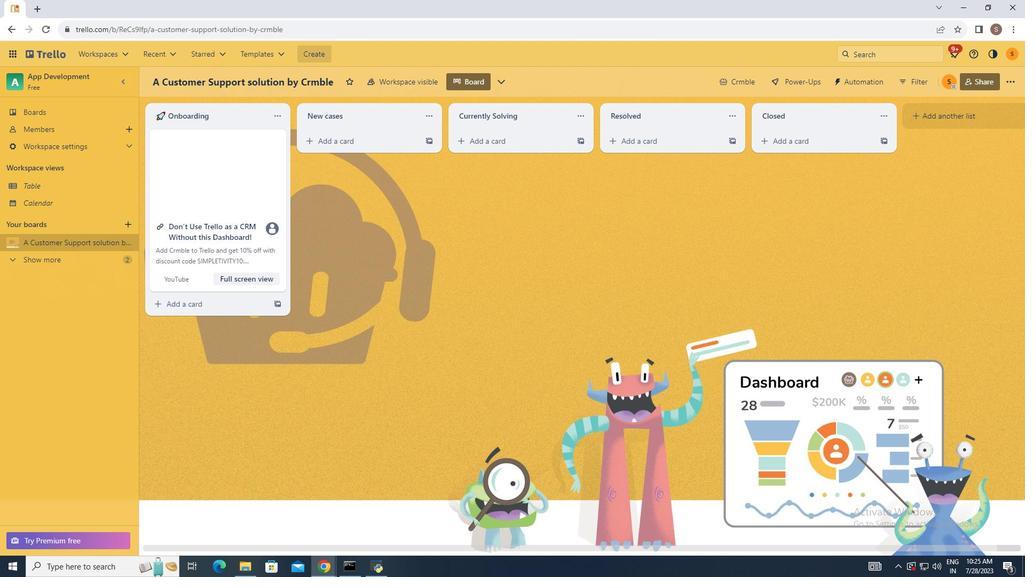 
Action: Mouse moved to (527, 111)
Screenshot: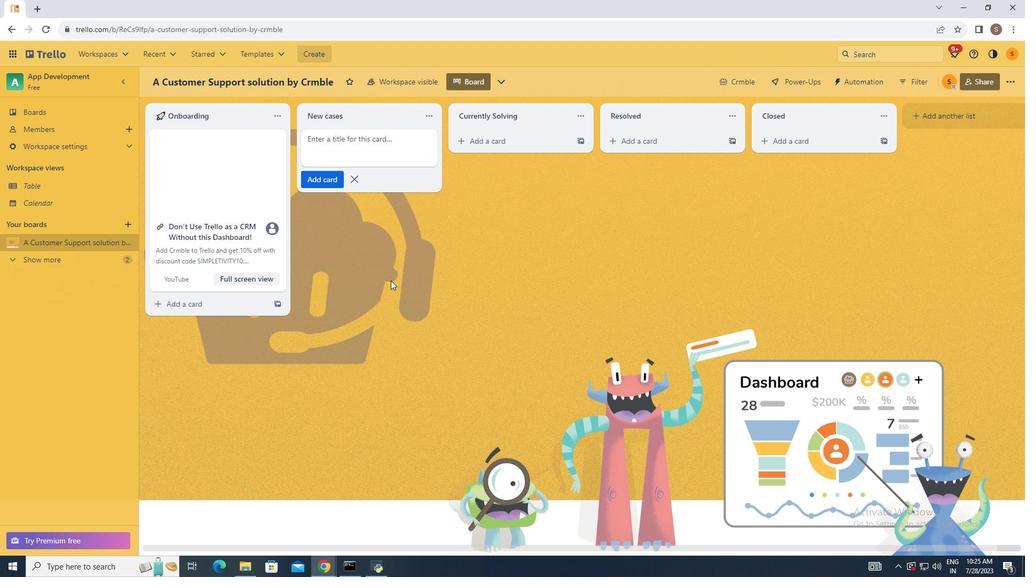 
Action: Mouse pressed left at (527, 111)
Screenshot: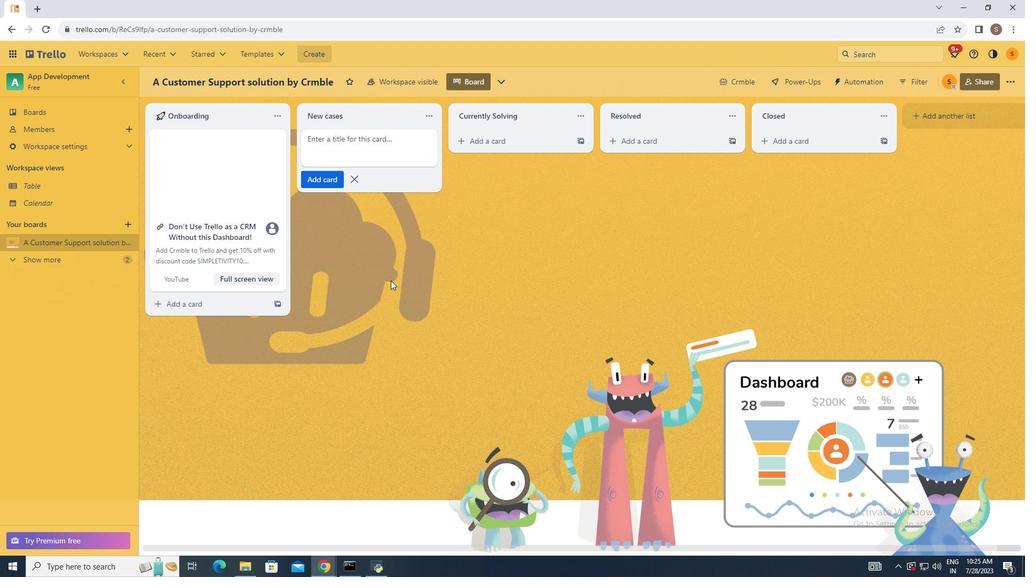 
Action: Mouse pressed left at (527, 111)
Screenshot: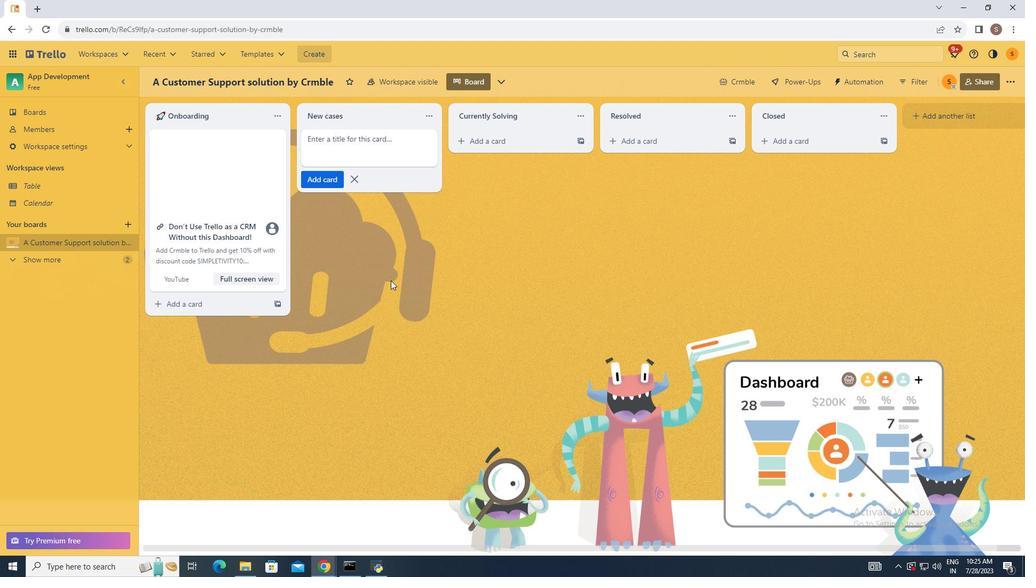 
Action: Mouse pressed left at (527, 111)
Screenshot: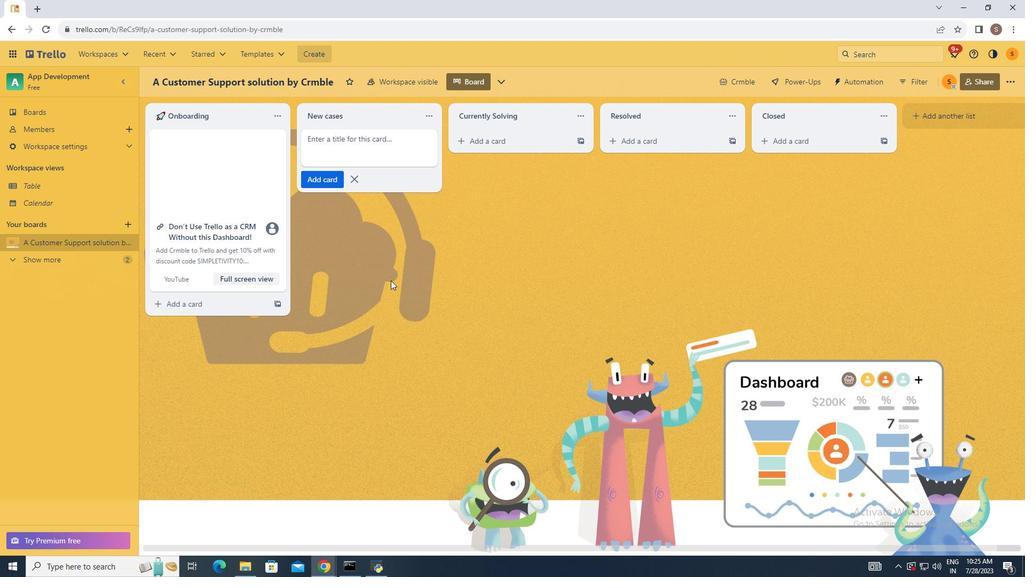 
Action: Mouse moved to (427, 136)
Screenshot: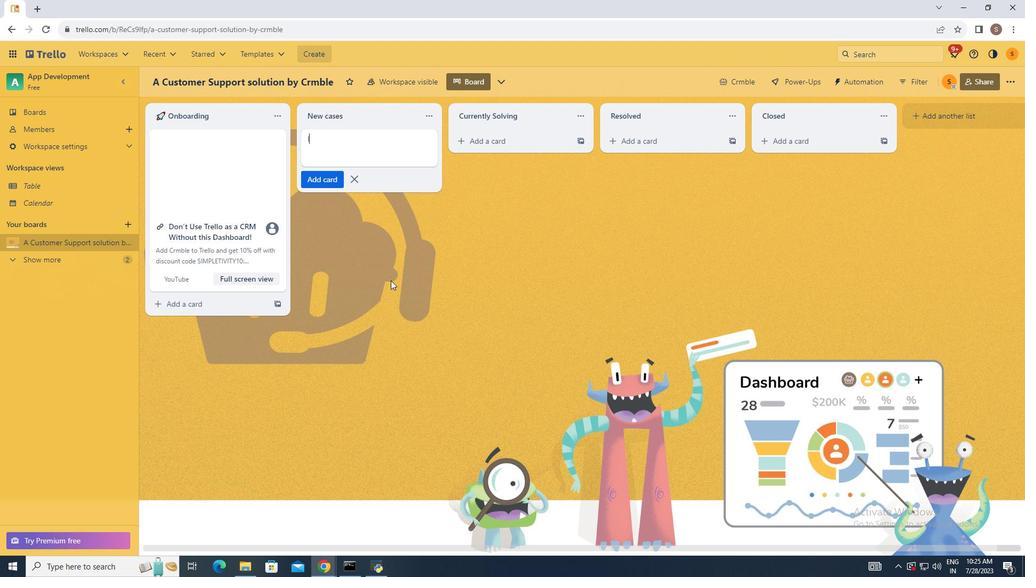 
Action: Mouse pressed left at (427, 136)
Screenshot: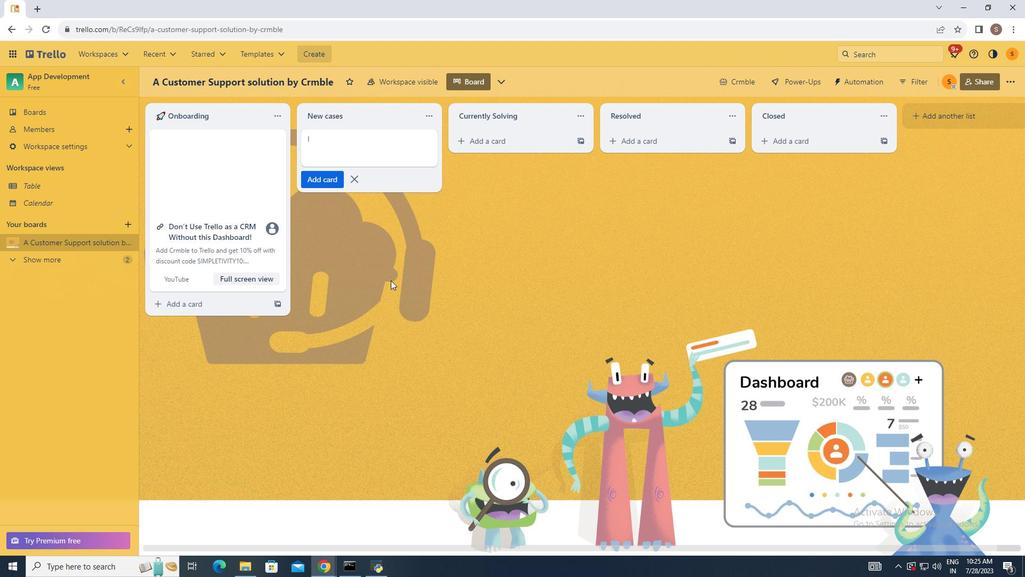 
Action: Mouse moved to (442, 201)
Screenshot: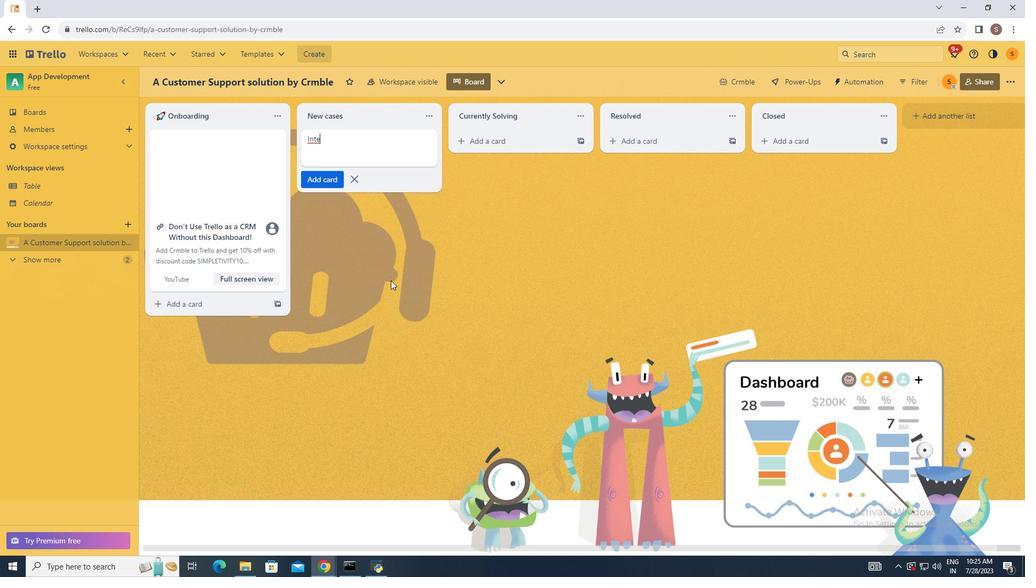 
Action: Mouse pressed left at (442, 201)
Screenshot: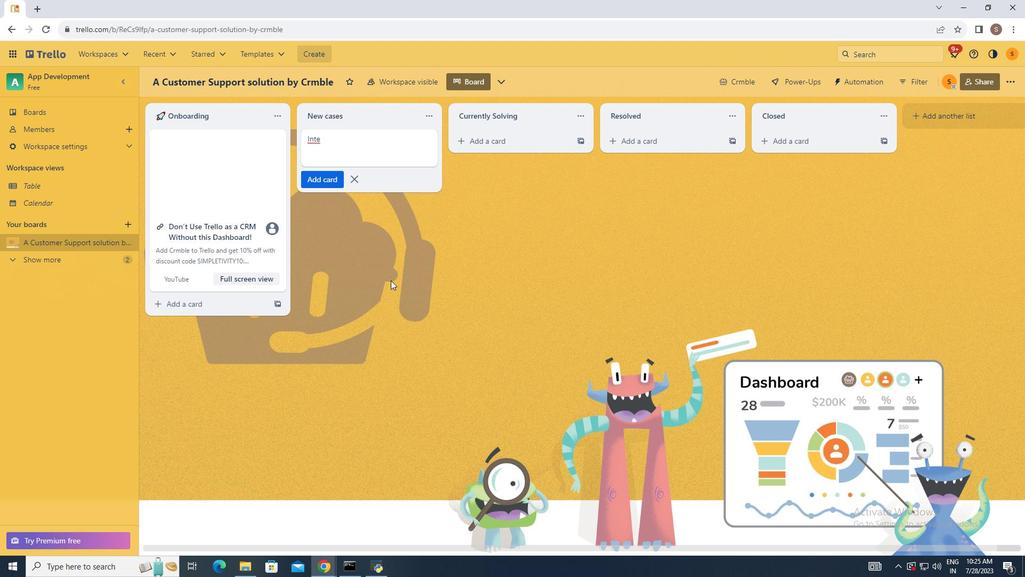 
Action: Mouse moved to (416, 136)
Screenshot: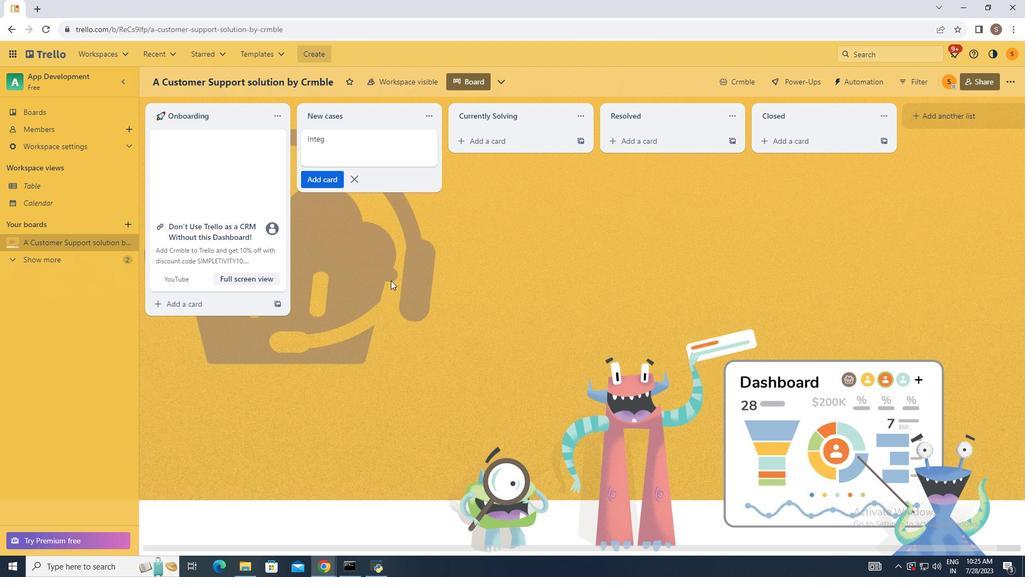 
Action: Mouse pressed left at (416, 136)
Screenshot: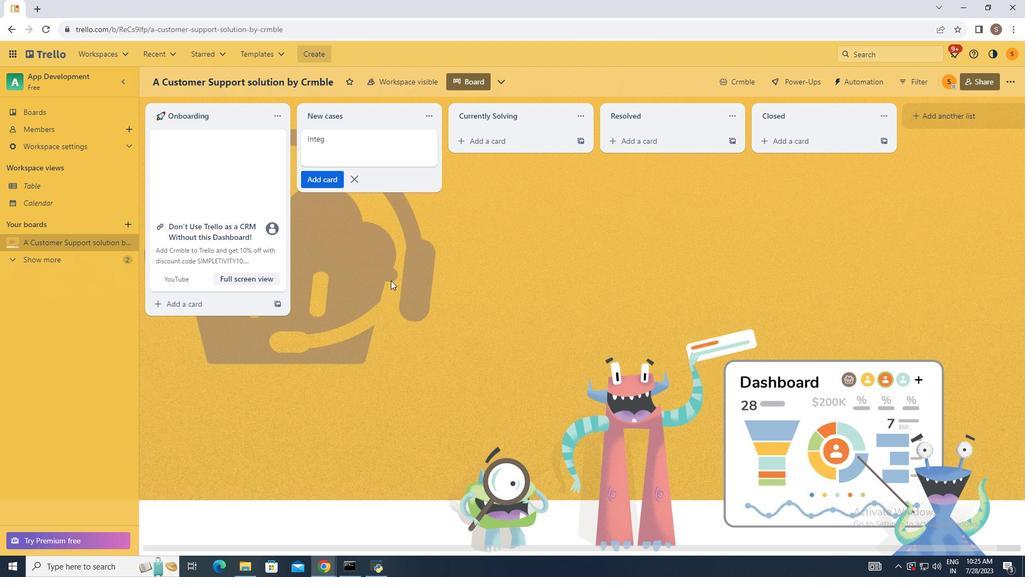 
Action: Mouse moved to (416, 134)
Screenshot: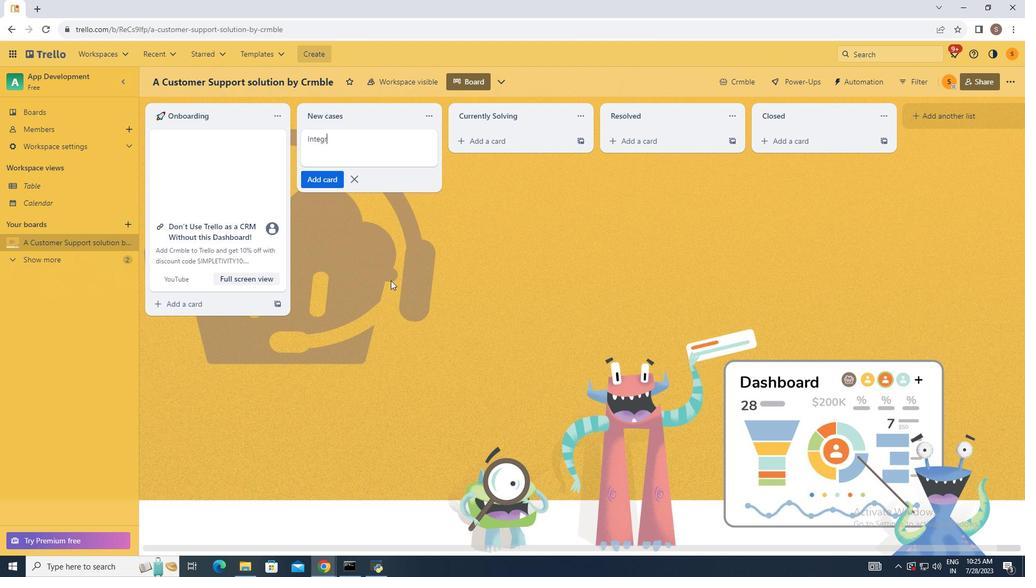
Action: Mouse pressed left at (416, 134)
Screenshot: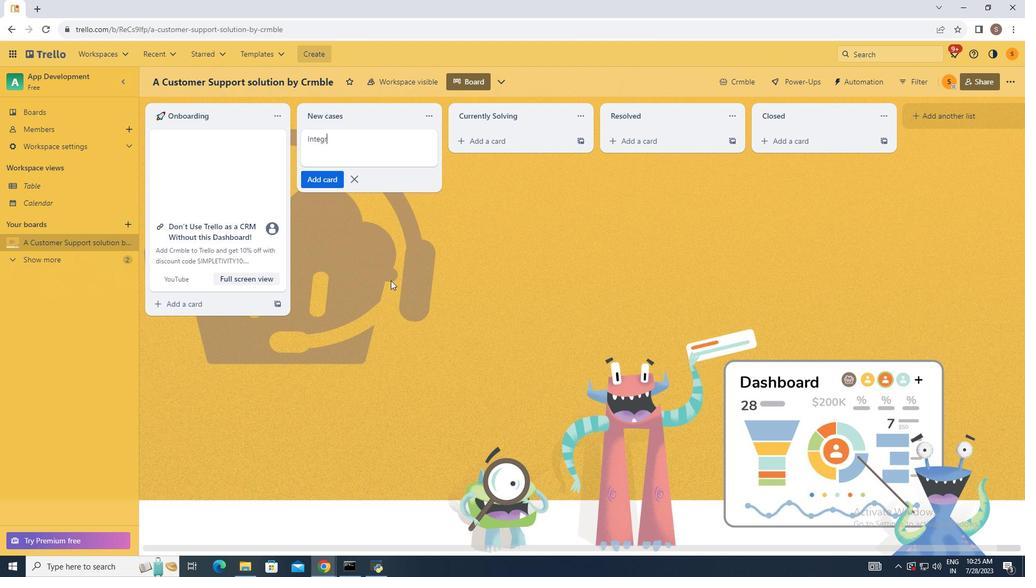
Action: Mouse moved to (424, 211)
Screenshot: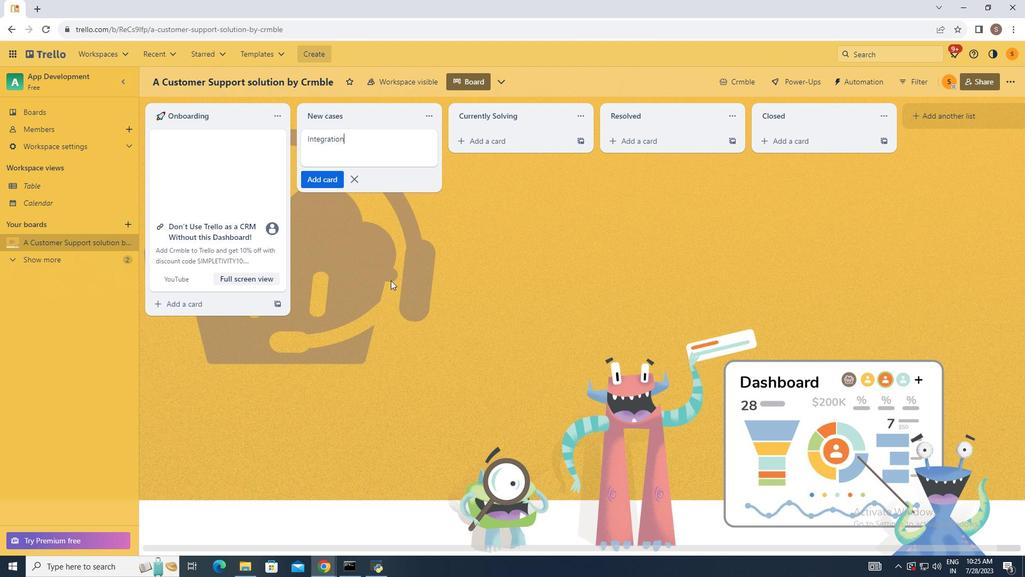 
Action: Mouse pressed left at (424, 211)
Screenshot: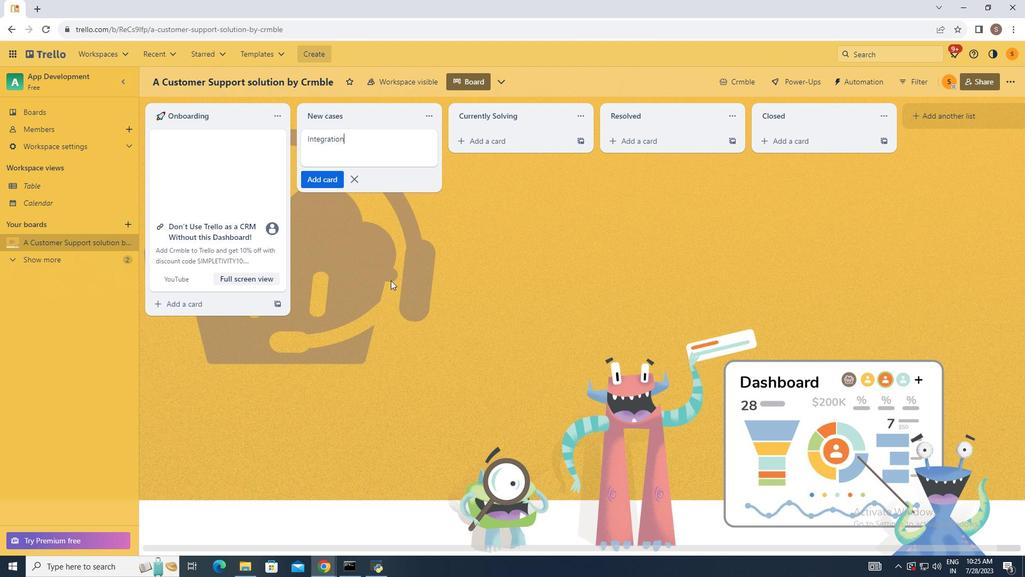 
Action: Mouse pressed left at (424, 211)
Screenshot: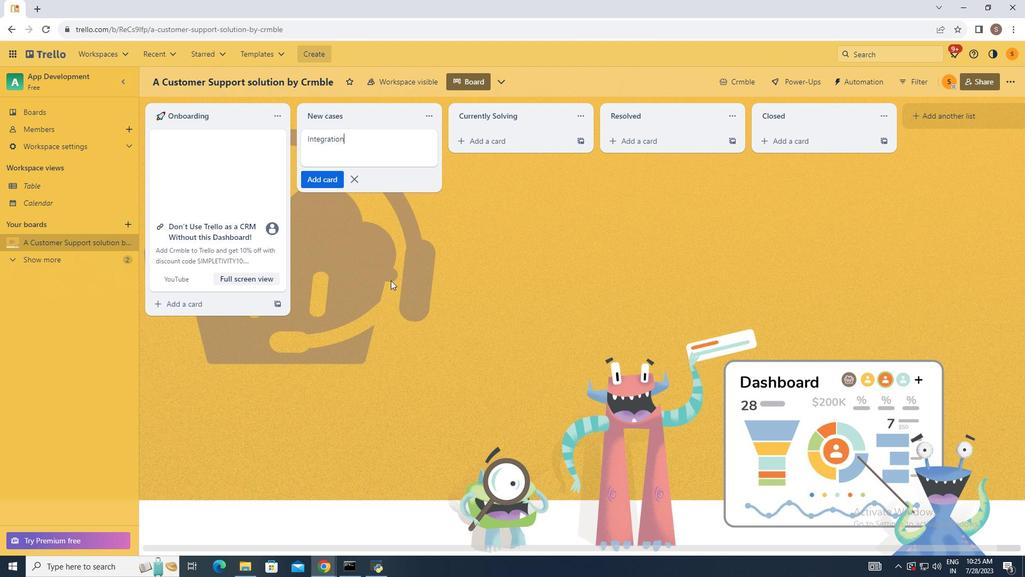 
Action: Mouse moved to (422, 264)
Screenshot: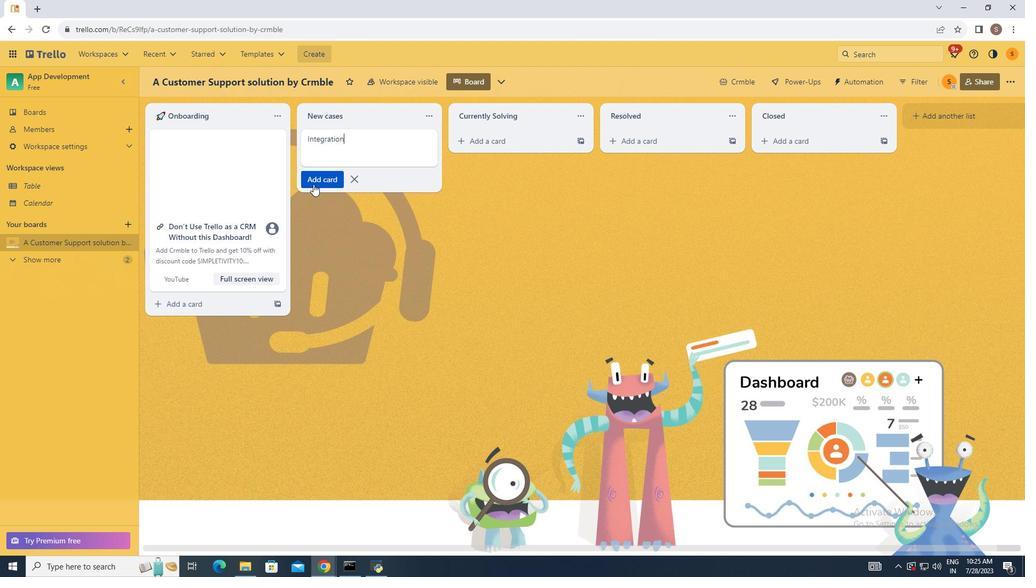 
Action: Mouse pressed left at (422, 264)
Screenshot: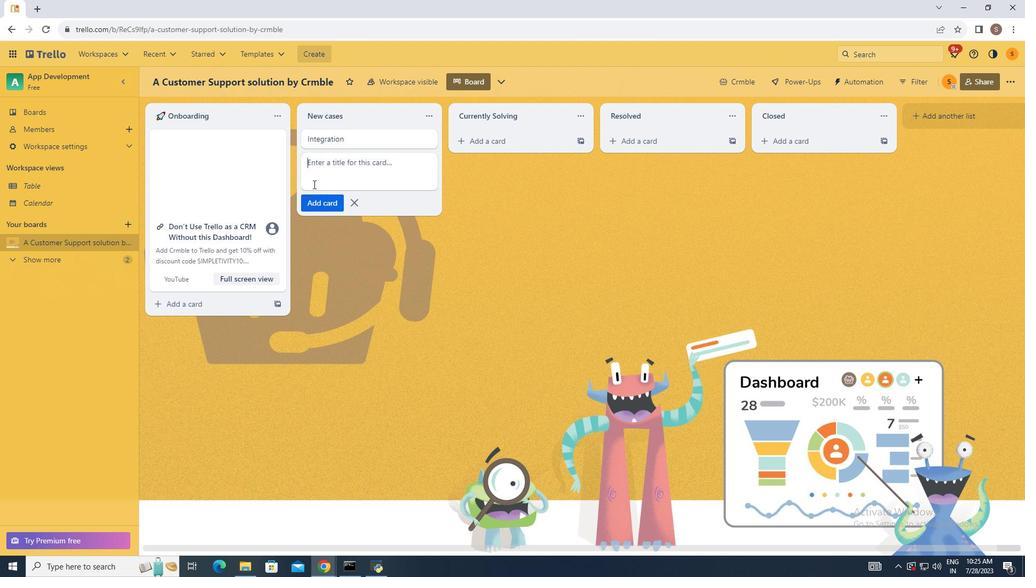 
Action: Mouse moved to (455, 314)
Screenshot: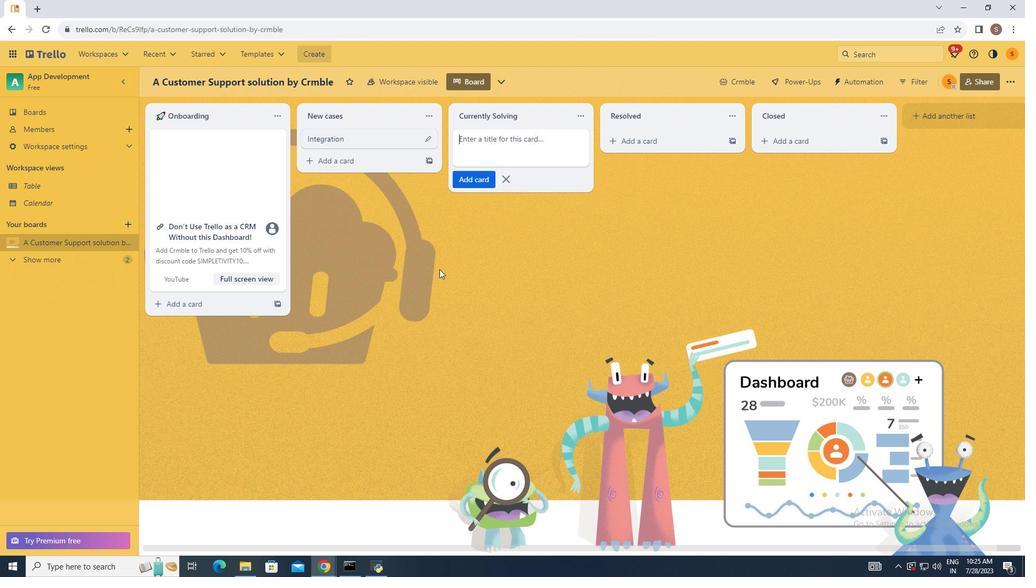 
Action: Mouse pressed left at (455, 314)
Screenshot: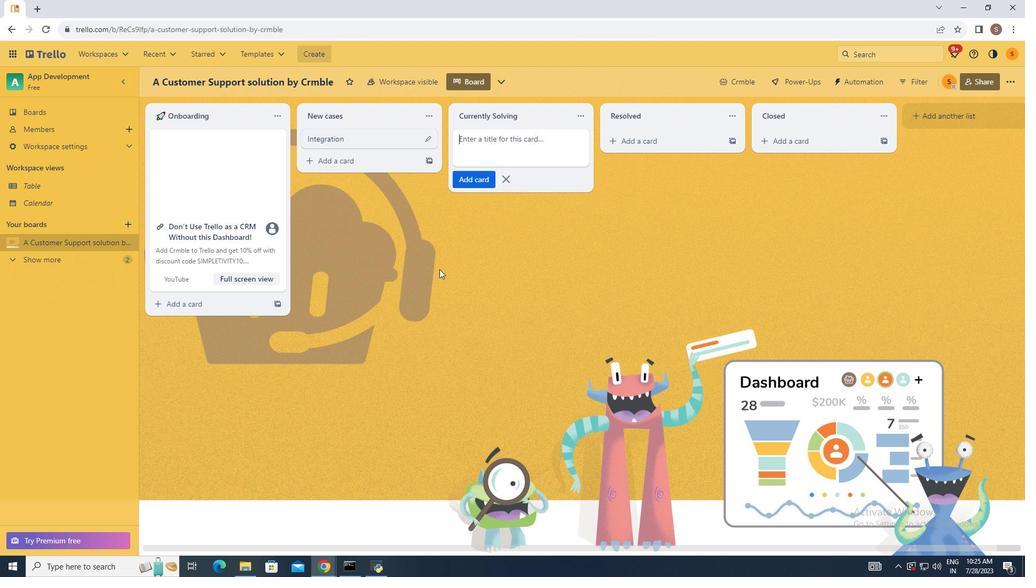 
Action: Mouse moved to (498, 281)
Screenshot: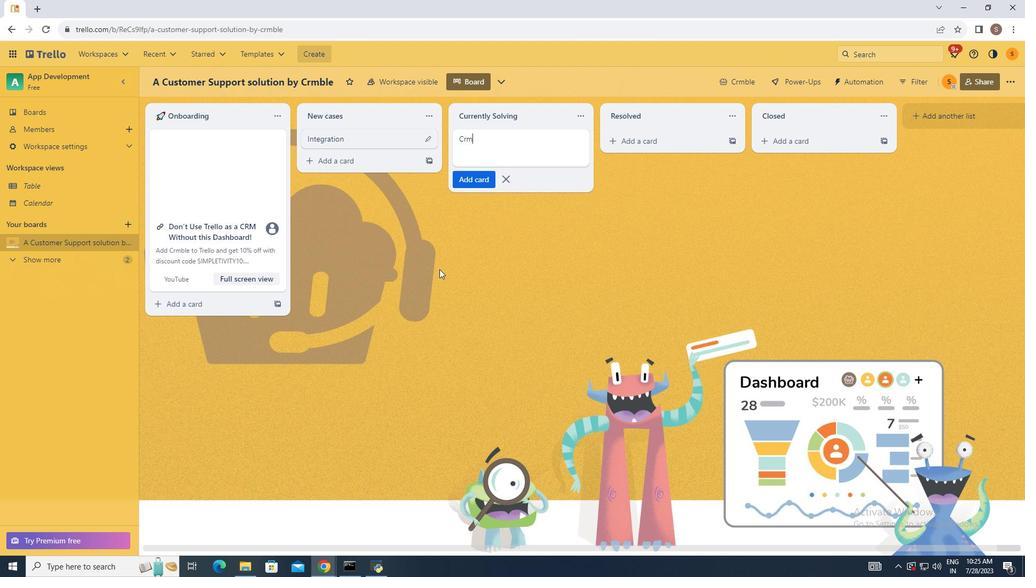 
Action: Mouse pressed left at (498, 281)
Screenshot: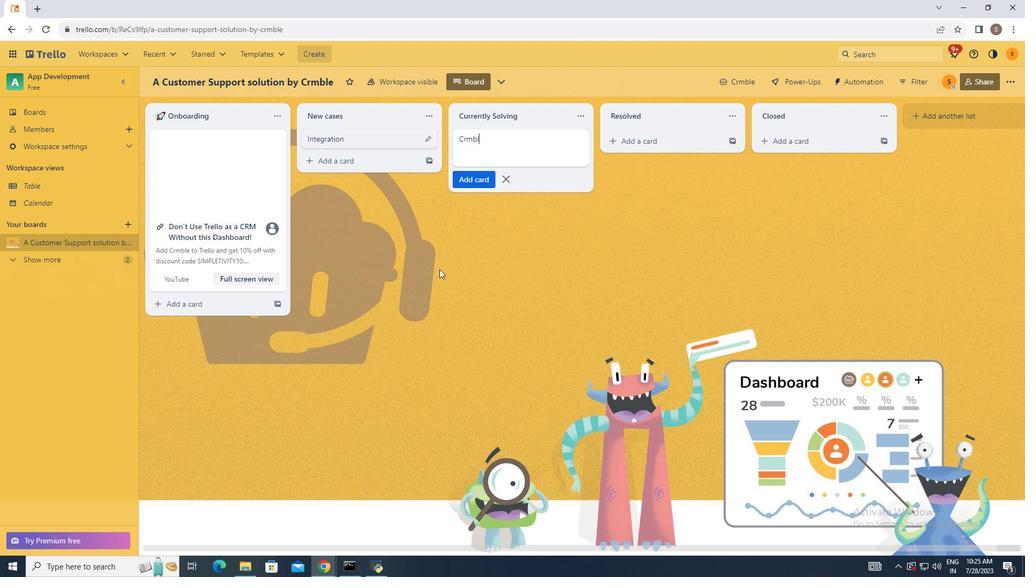 
Action: Mouse moved to (421, 90)
Screenshot: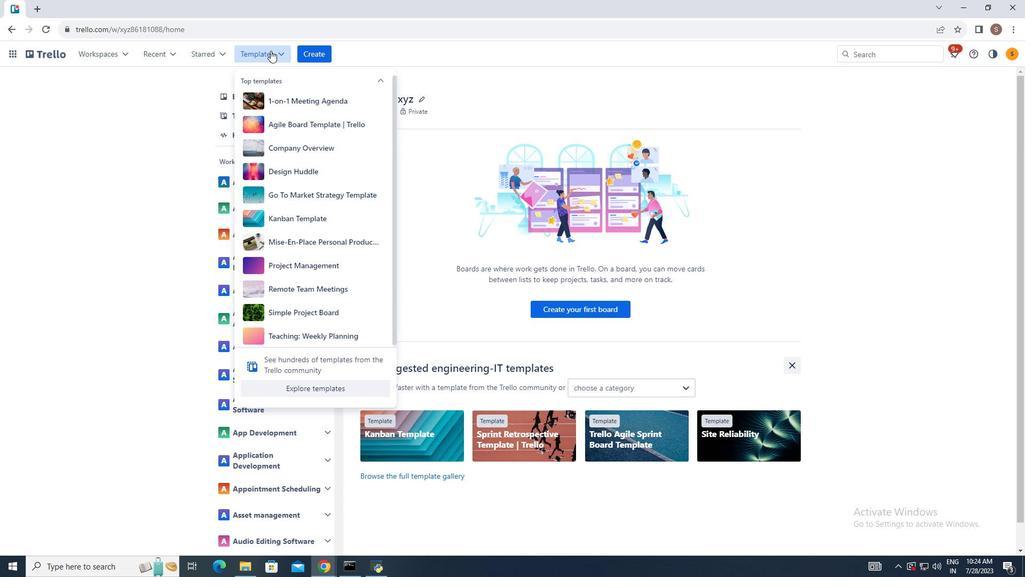 
Action: Mouse pressed left at (421, 90)
Screenshot: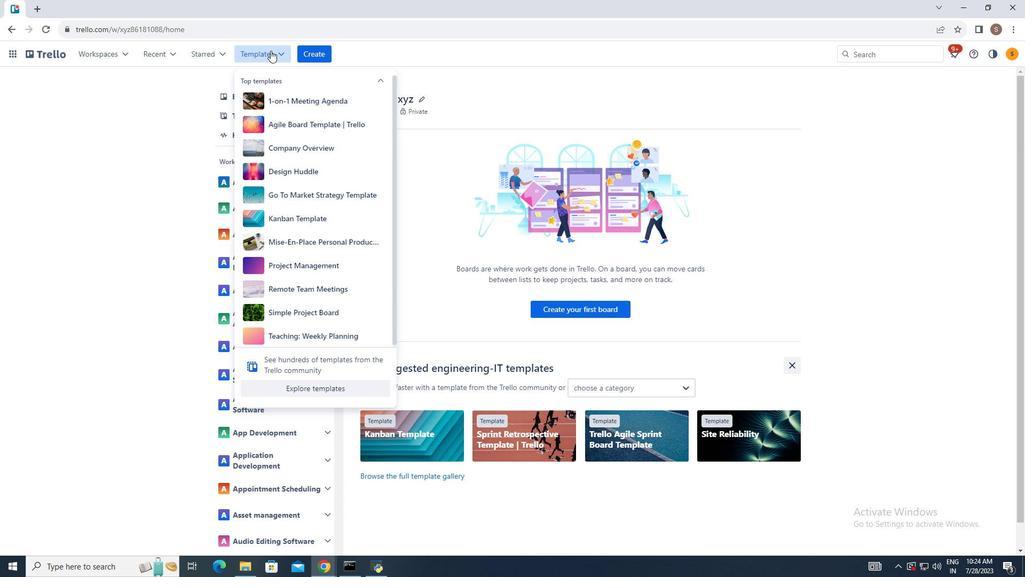 
Action: Mouse moved to (434, 321)
Screenshot: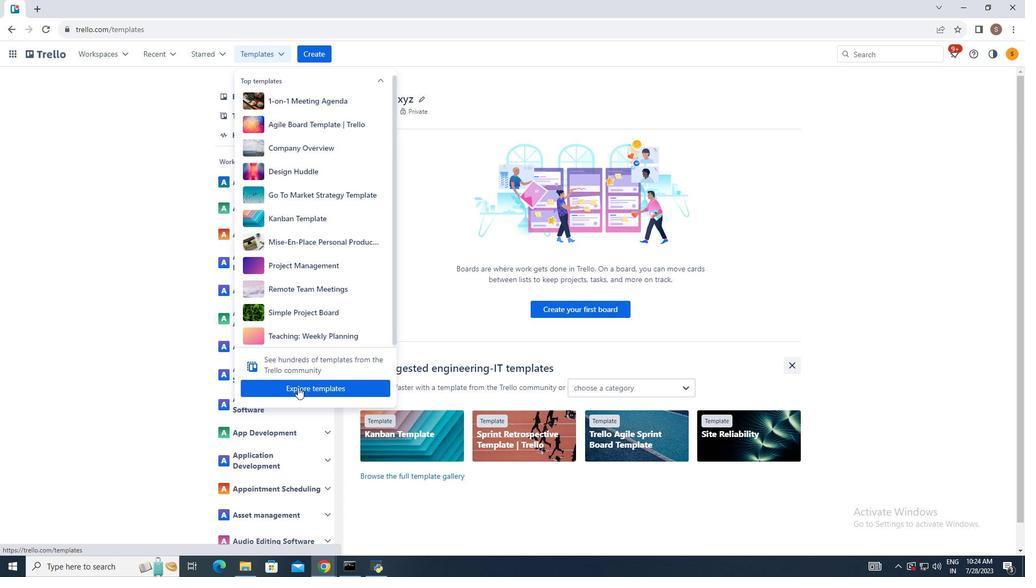 
Action: Mouse pressed left at (434, 321)
Screenshot: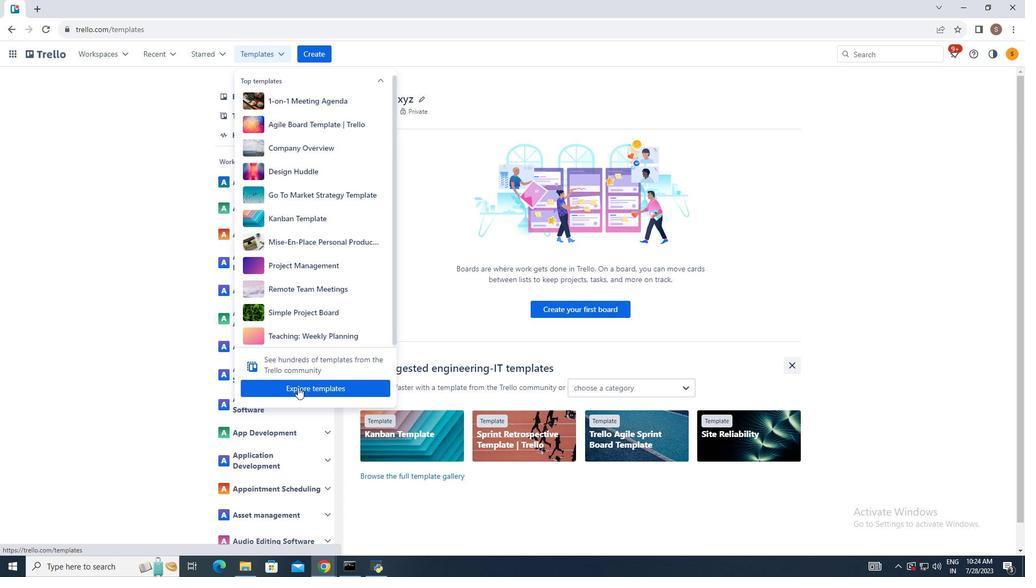 
Action: Mouse moved to (407, 323)
Screenshot: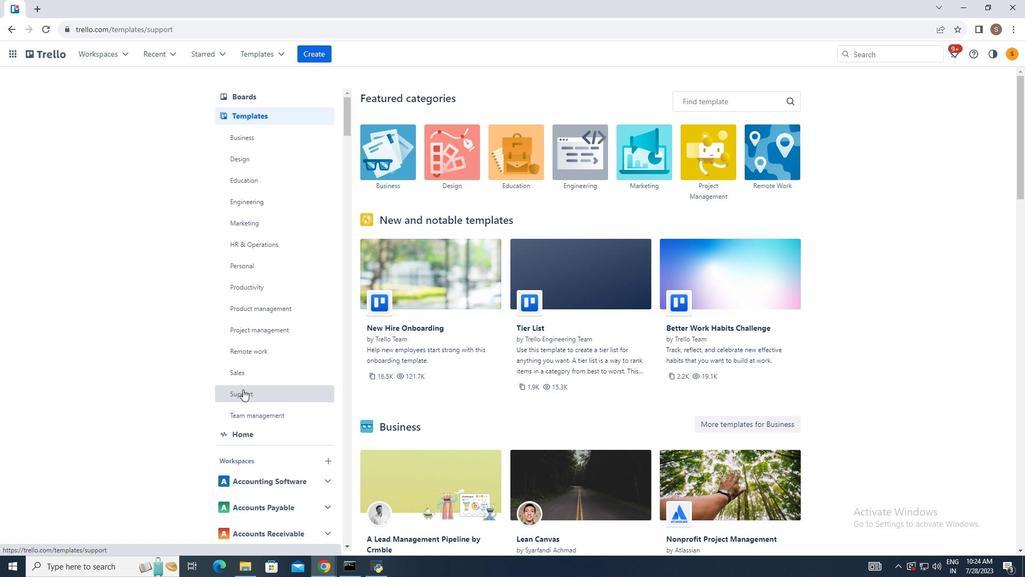 
Action: Mouse pressed left at (407, 323)
Screenshot: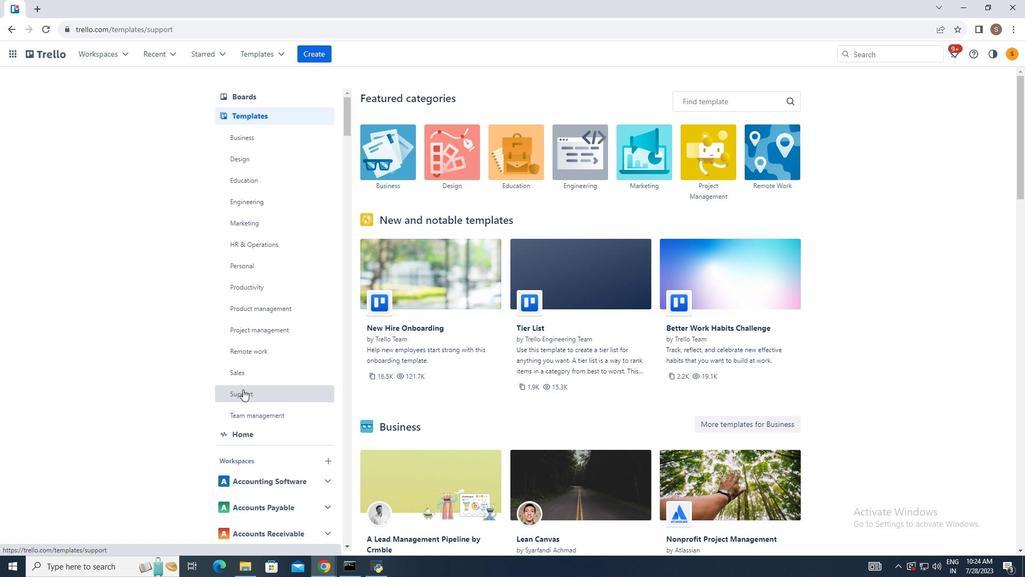 
Action: Mouse moved to (581, 201)
Screenshot: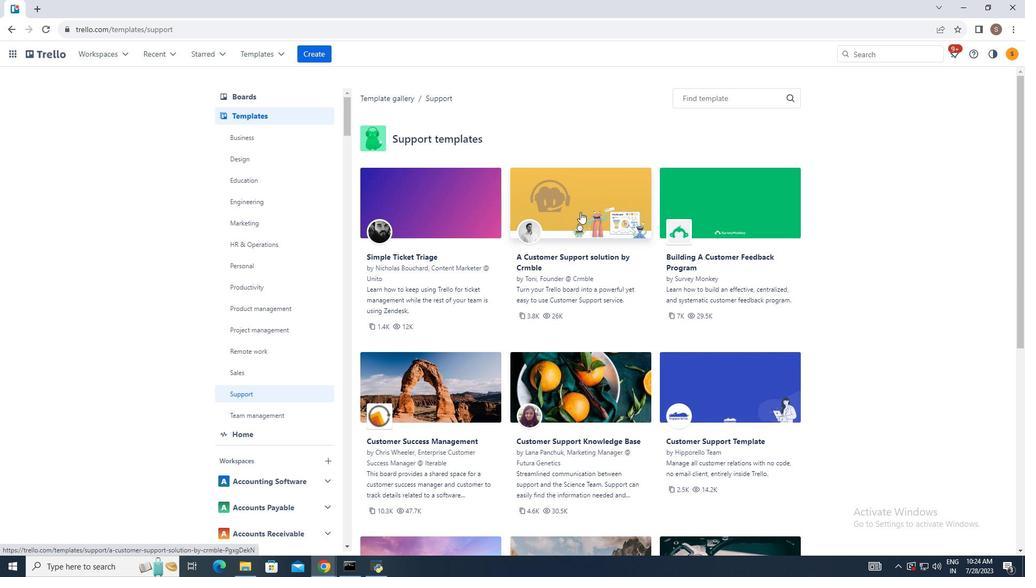 
Action: Mouse pressed left at (581, 201)
Screenshot: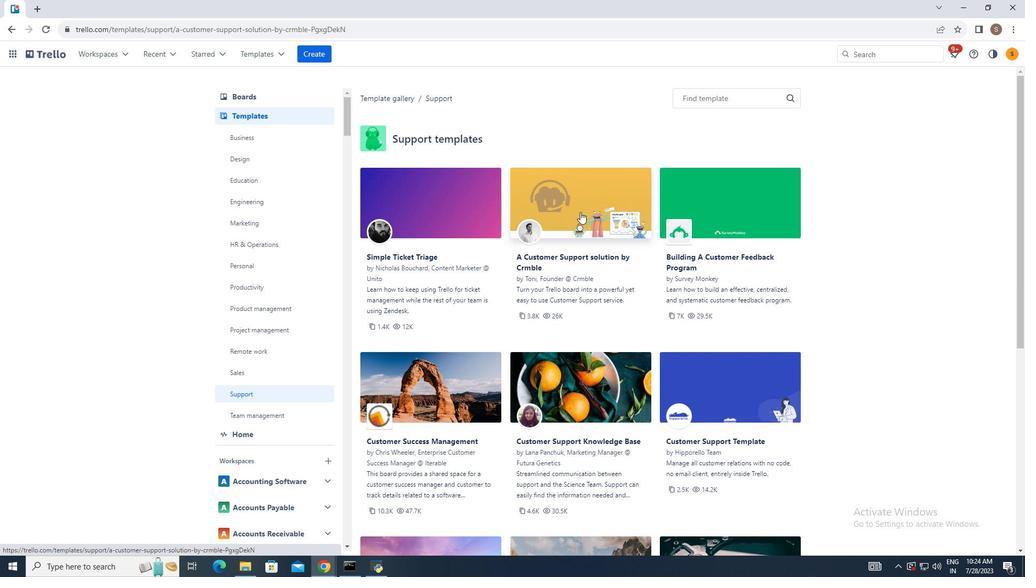 
Action: Mouse moved to (573, 296)
Screenshot: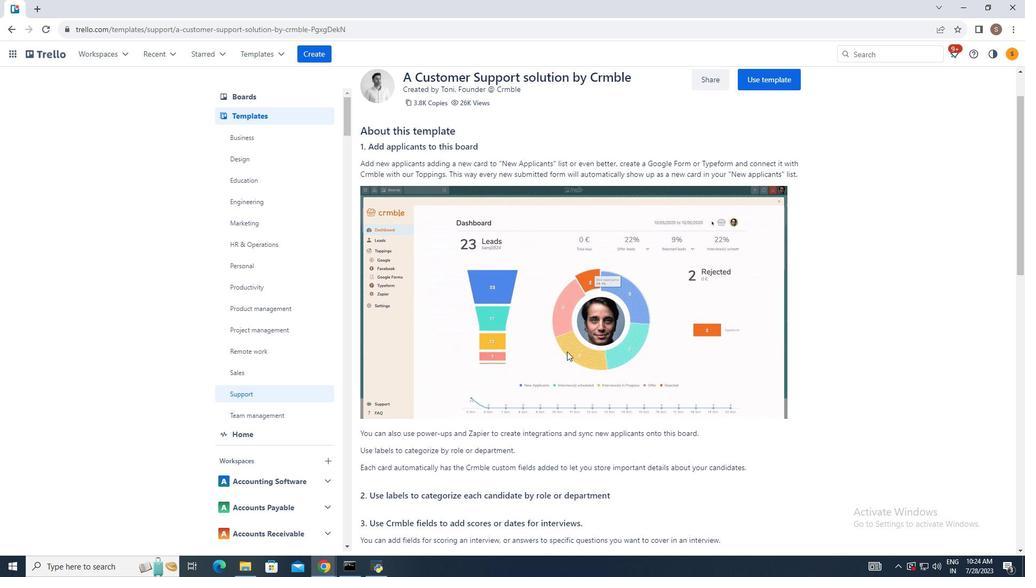 
Action: Mouse scrolled (573, 296) with delta (0, 0)
Screenshot: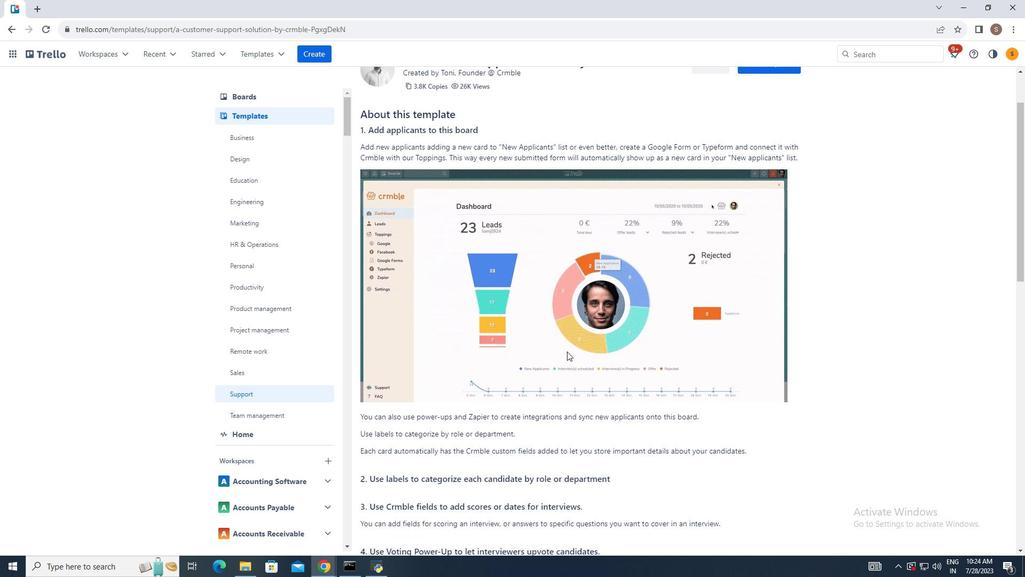 
Action: Mouse moved to (573, 297)
Screenshot: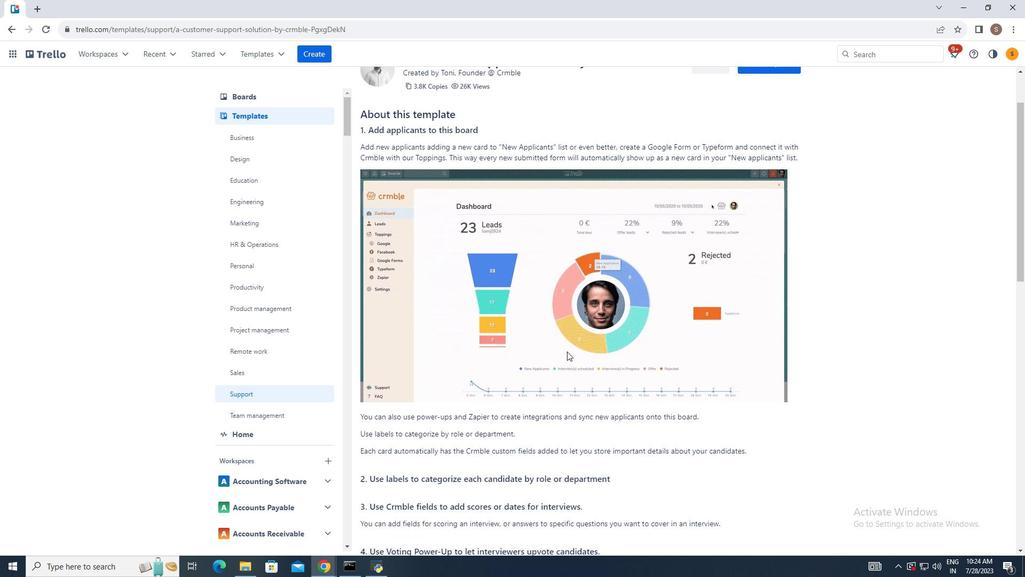 
Action: Mouse scrolled (573, 297) with delta (0, 0)
Screenshot: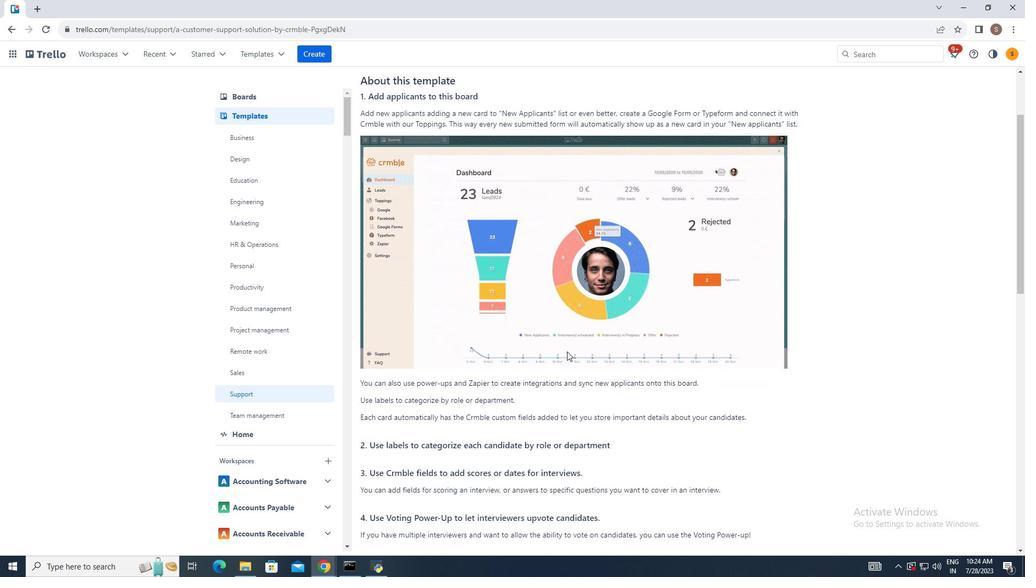 
Action: Mouse moved to (585, 296)
Screenshot: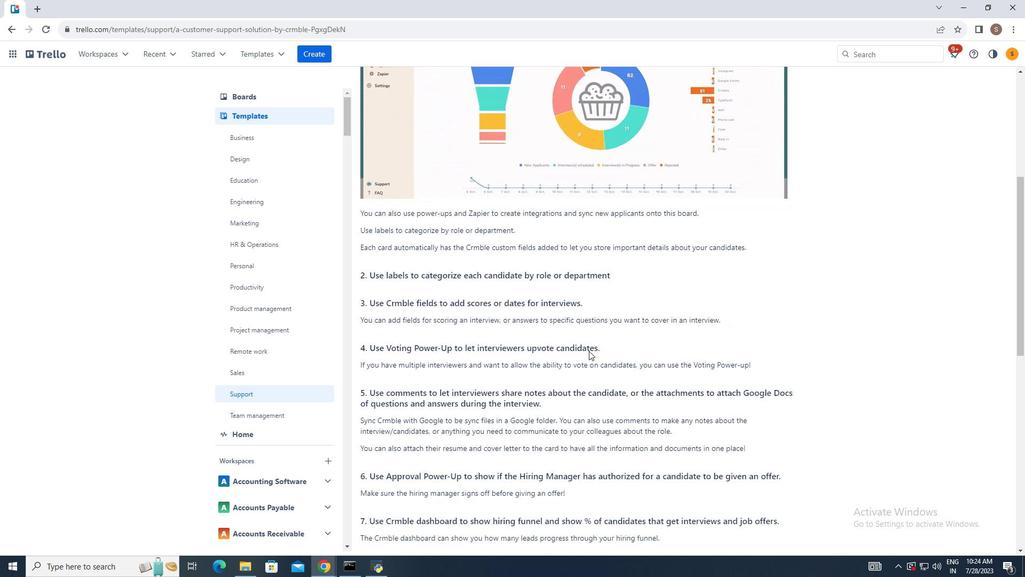 
Action: Mouse scrolled (585, 296) with delta (0, 0)
Screenshot: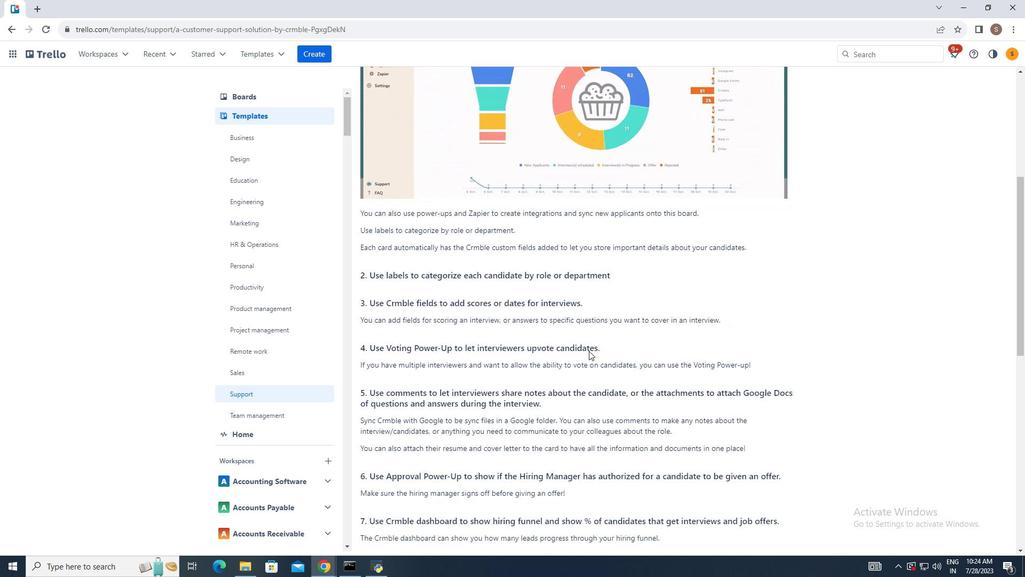 
Action: Mouse moved to (585, 297)
Screenshot: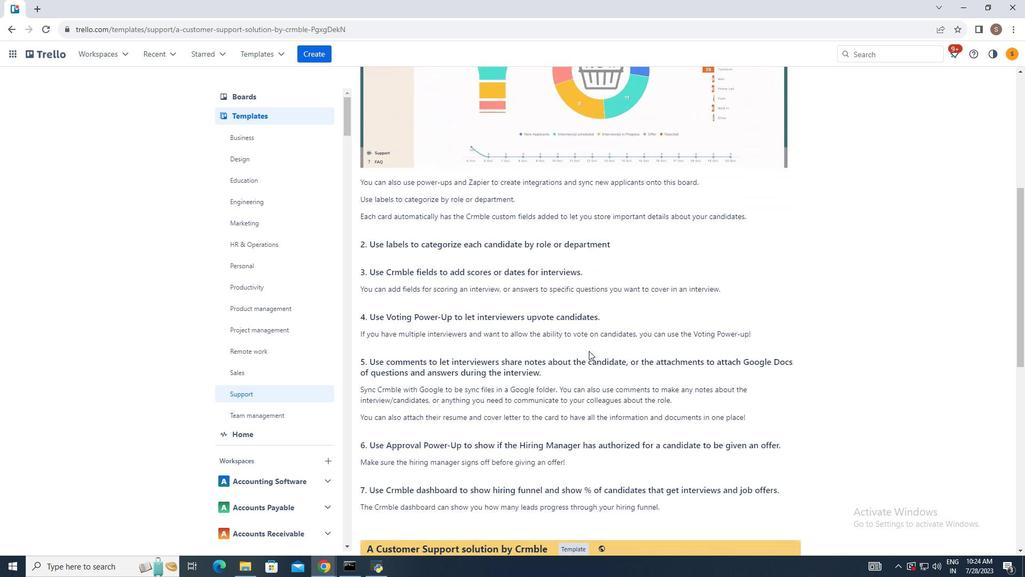
Action: Mouse scrolled (585, 296) with delta (0, 0)
Screenshot: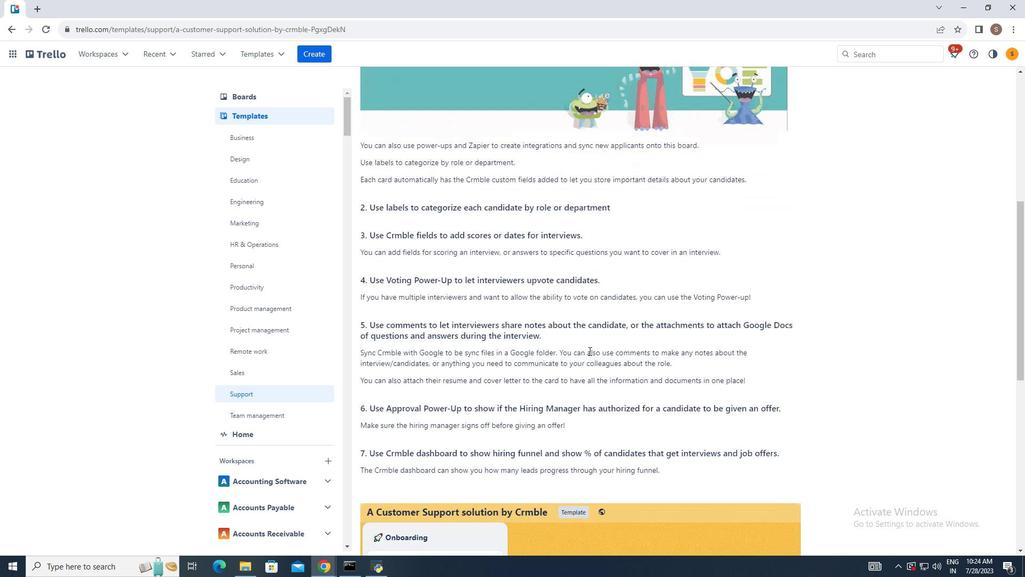 
Action: Mouse scrolled (585, 296) with delta (0, 0)
Screenshot: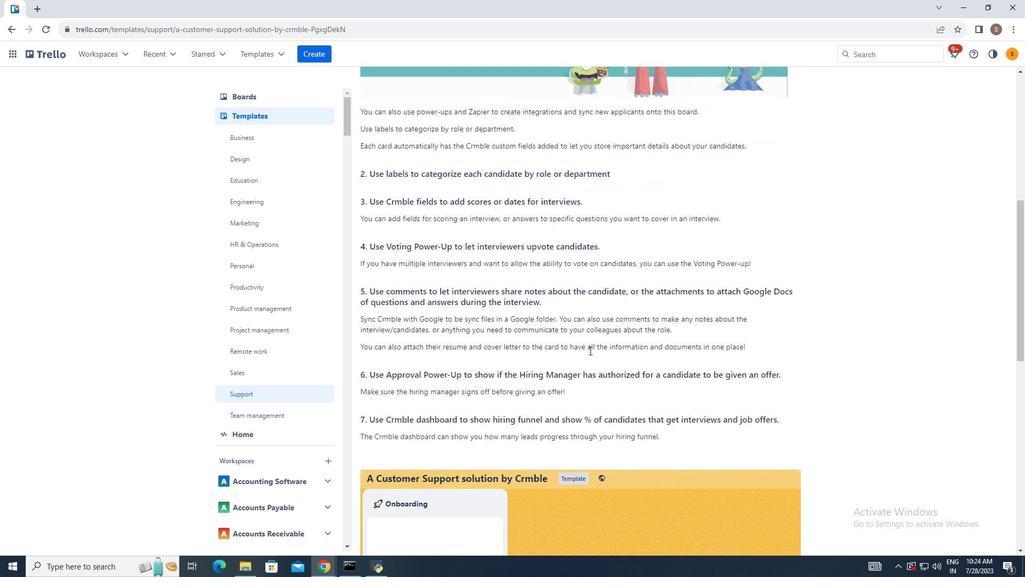 
Action: Mouse scrolled (585, 296) with delta (0, 0)
Screenshot: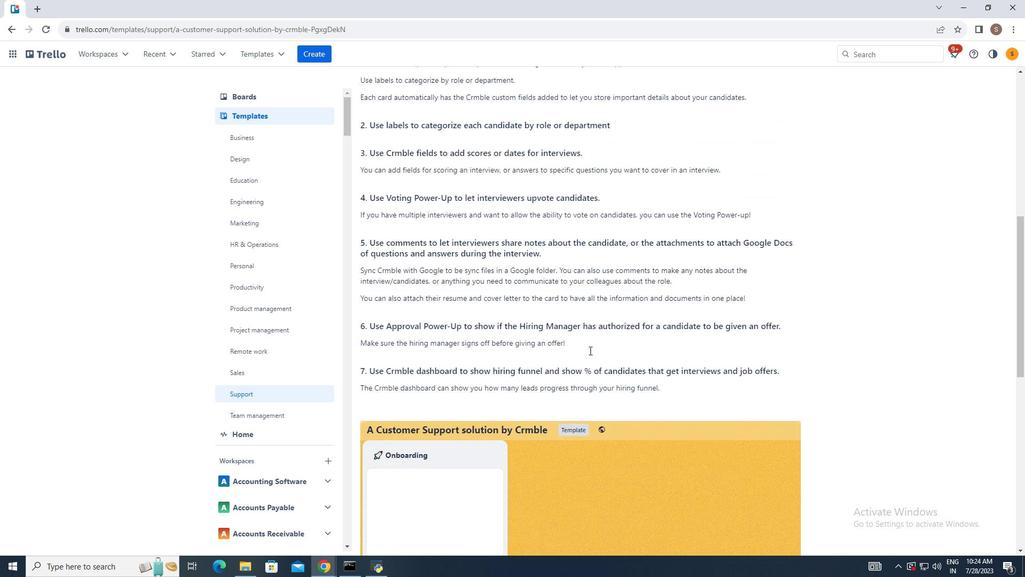 
Action: Mouse scrolled (585, 296) with delta (0, 0)
Screenshot: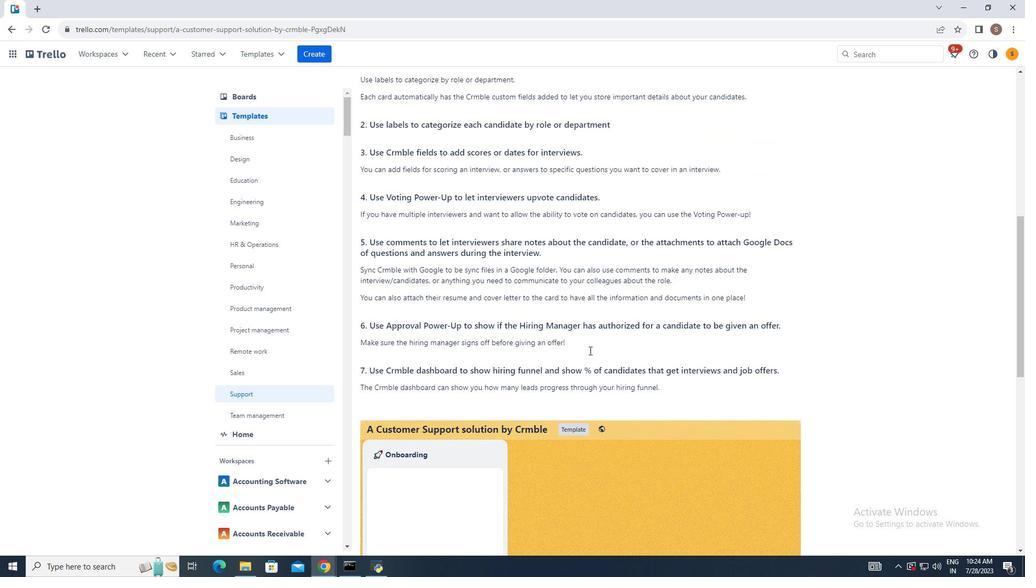 
Action: Mouse scrolled (585, 296) with delta (0, 0)
Screenshot: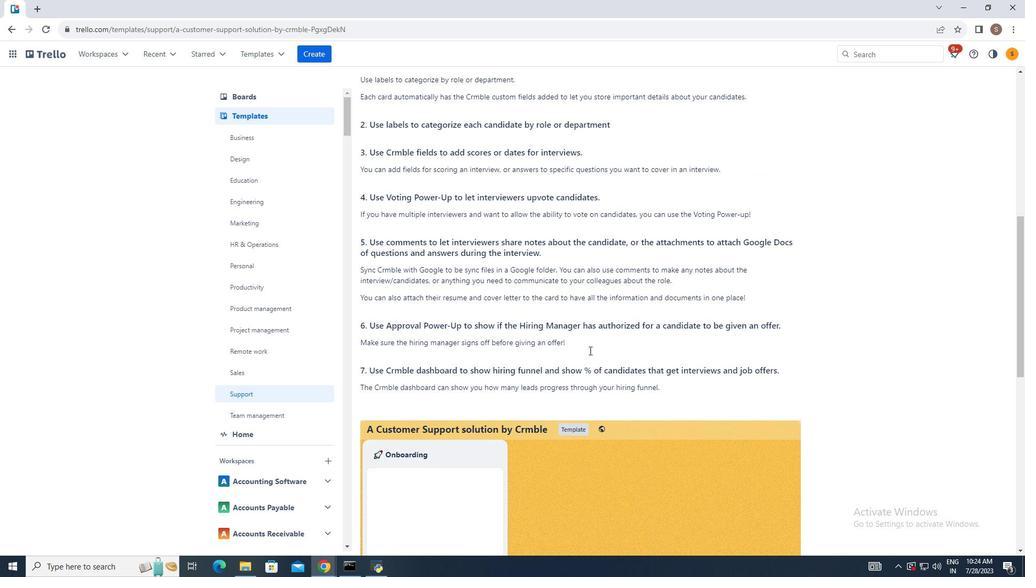 
Action: Mouse moved to (585, 296)
Screenshot: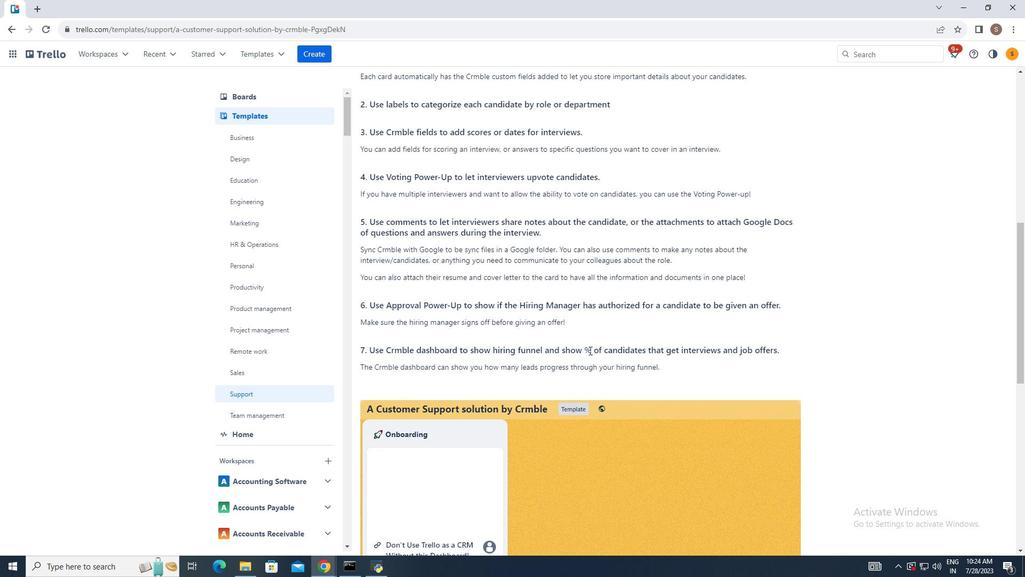 
Action: Mouse scrolled (585, 296) with delta (0, 0)
Screenshot: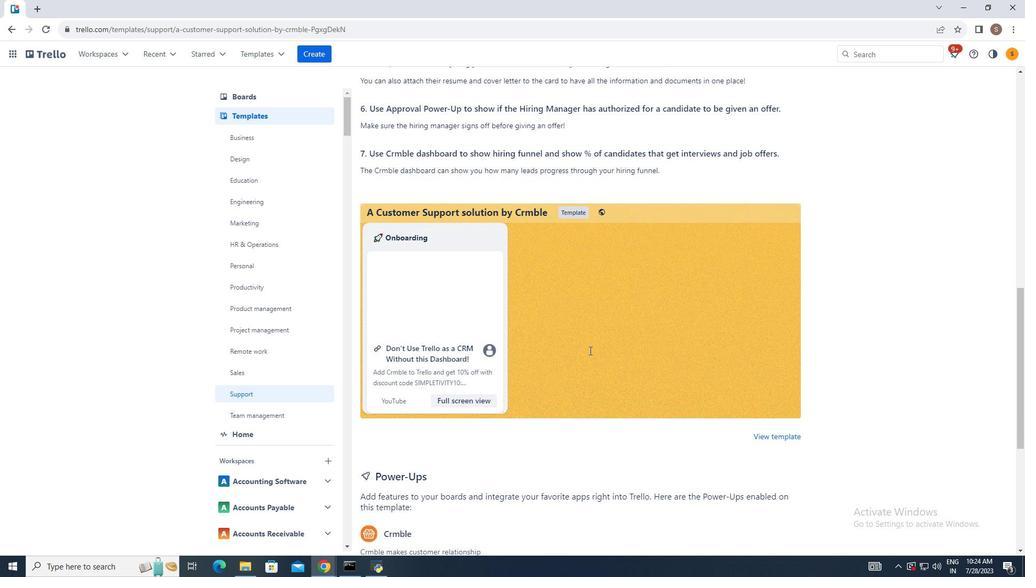 
Action: Mouse scrolled (585, 296) with delta (0, 0)
Screenshot: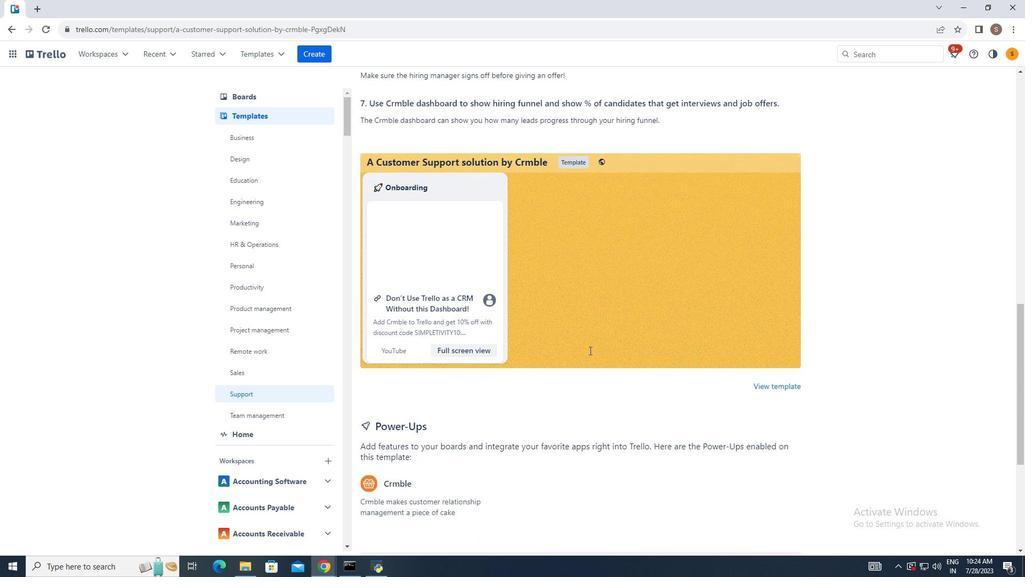 
Action: Mouse scrolled (585, 296) with delta (0, 0)
Screenshot: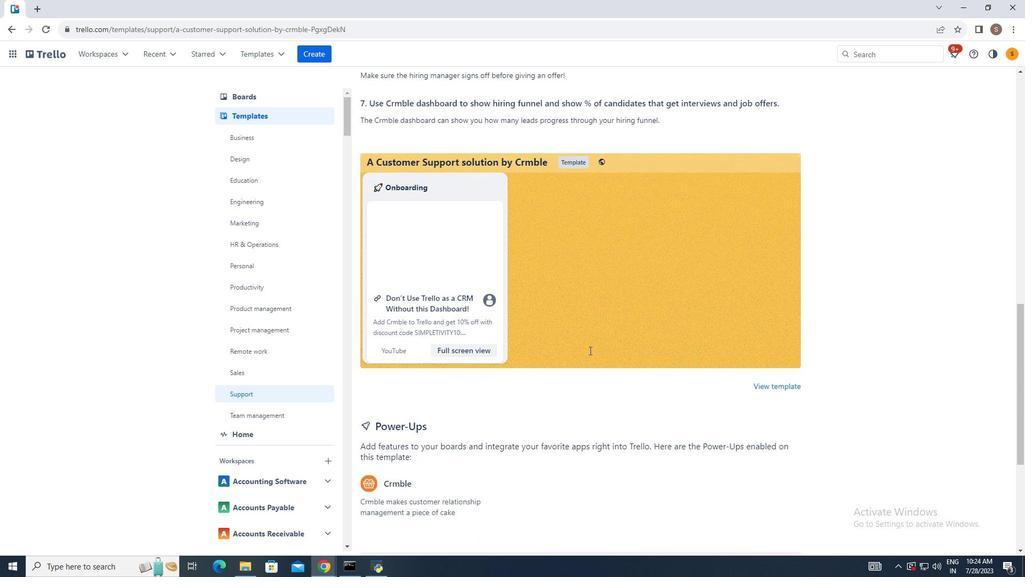 
Action: Mouse scrolled (585, 296) with delta (0, 0)
Screenshot: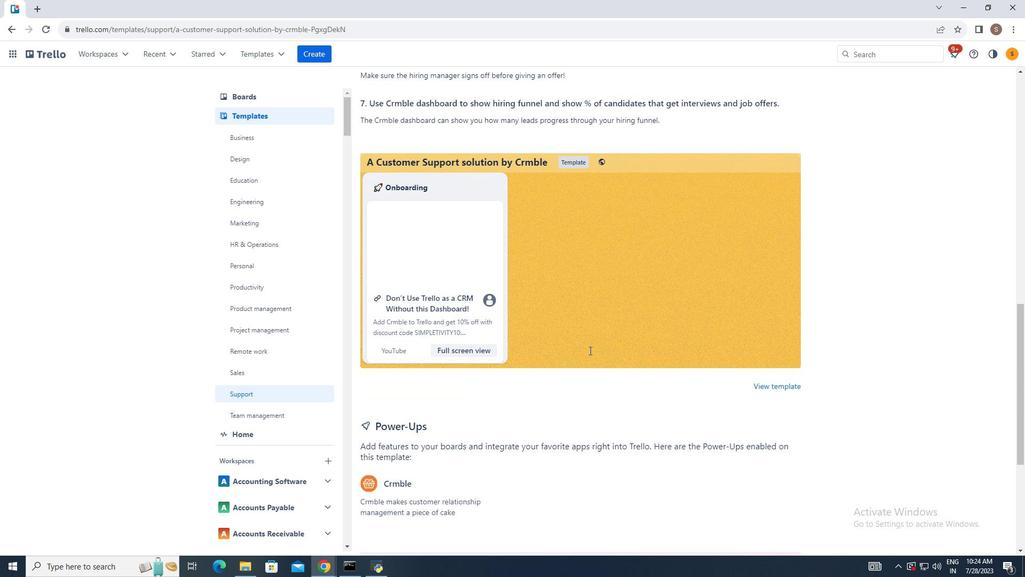 
Action: Mouse scrolled (585, 296) with delta (0, 0)
Screenshot: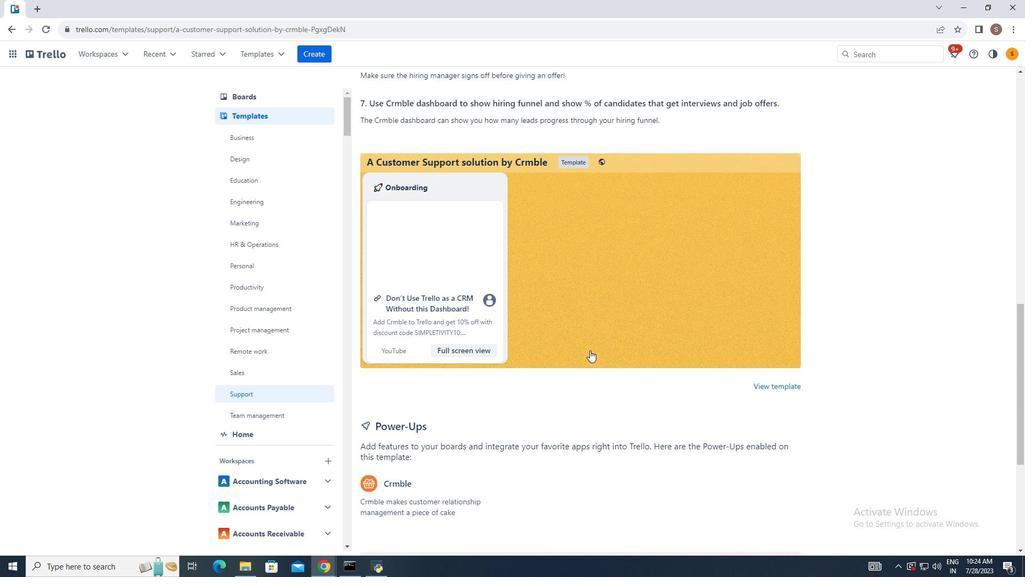 
Action: Mouse moved to (586, 296)
Screenshot: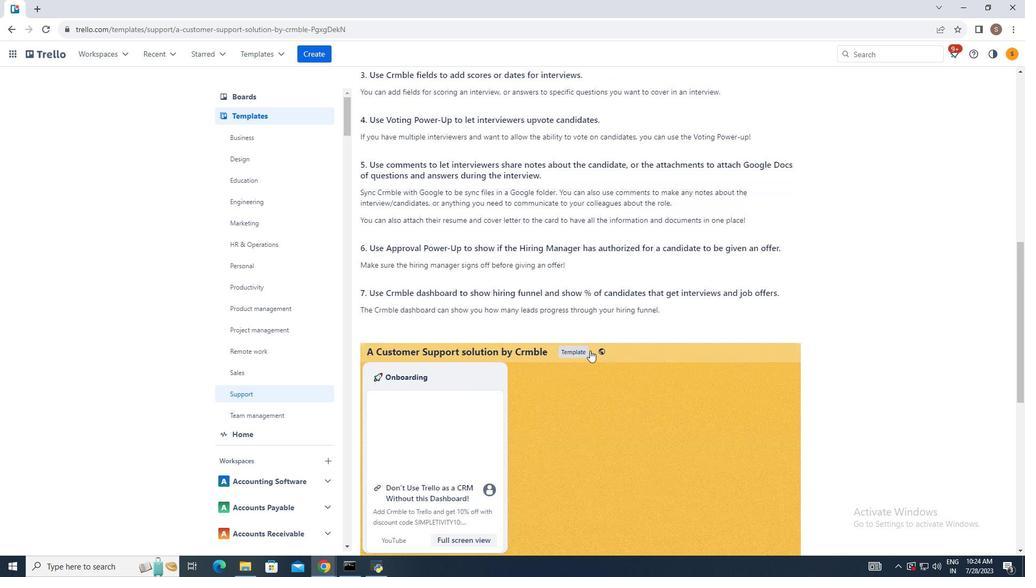 
Action: Mouse scrolled (586, 297) with delta (0, 0)
Screenshot: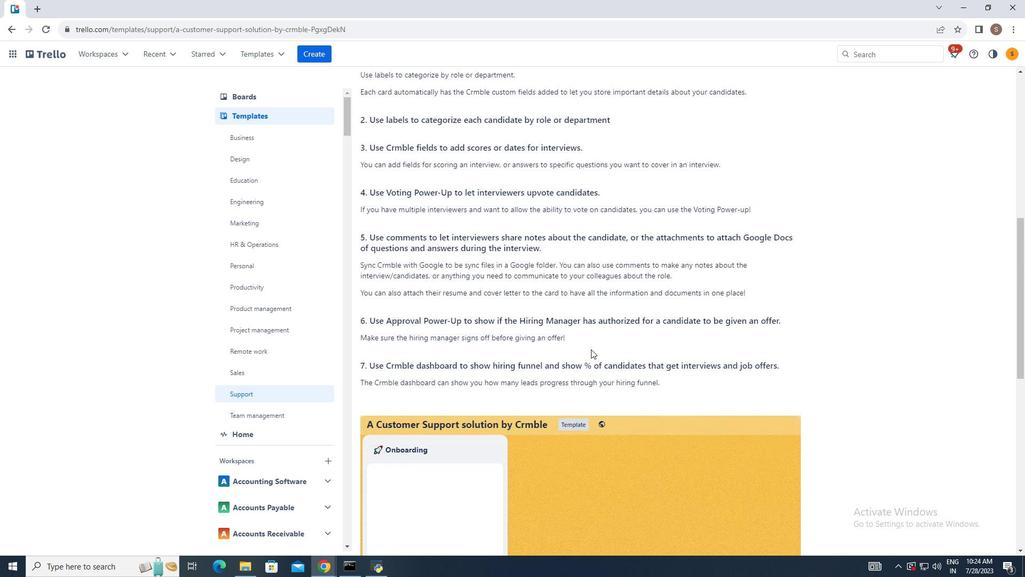 
Action: Mouse scrolled (586, 297) with delta (0, 0)
Screenshot: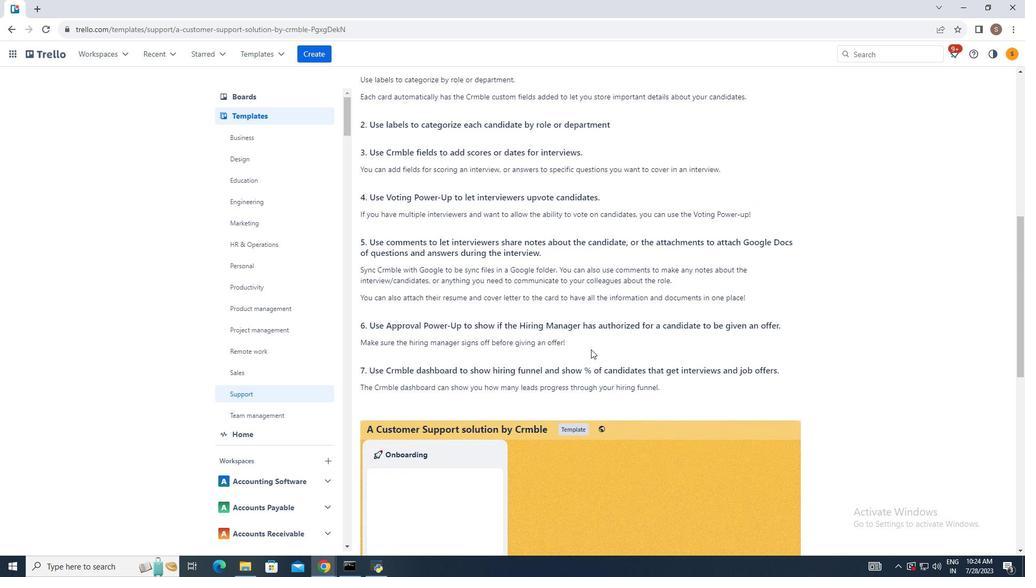 
Action: Mouse scrolled (586, 297) with delta (0, 0)
Screenshot: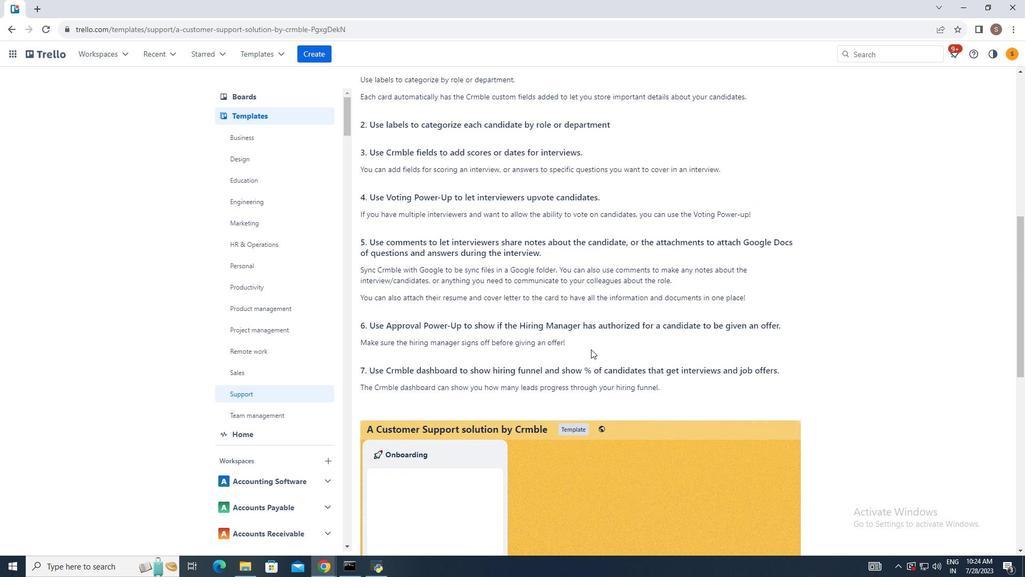 
Action: Mouse scrolled (586, 297) with delta (0, 0)
Screenshot: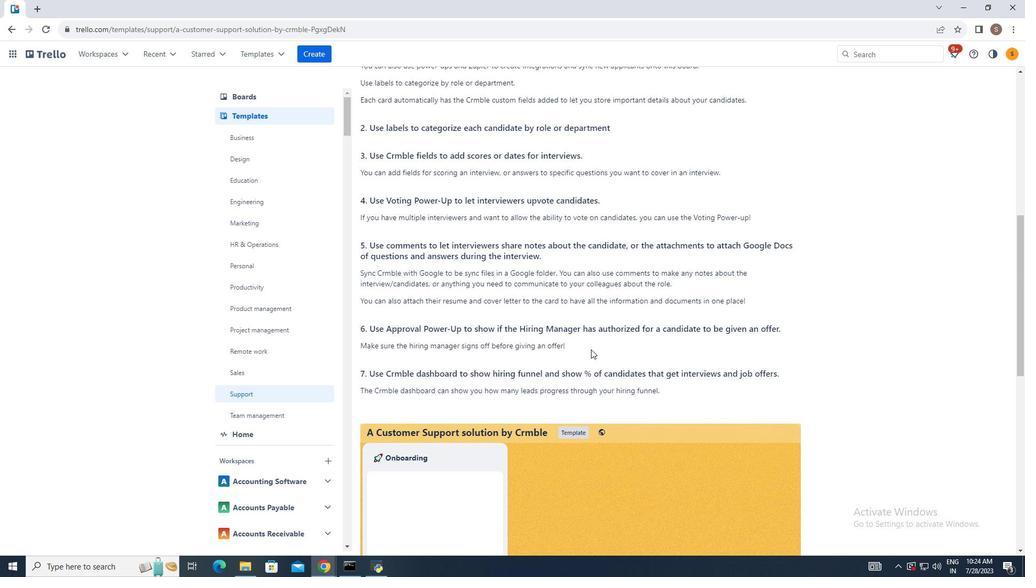 
Action: Mouse scrolled (586, 297) with delta (0, 0)
Screenshot: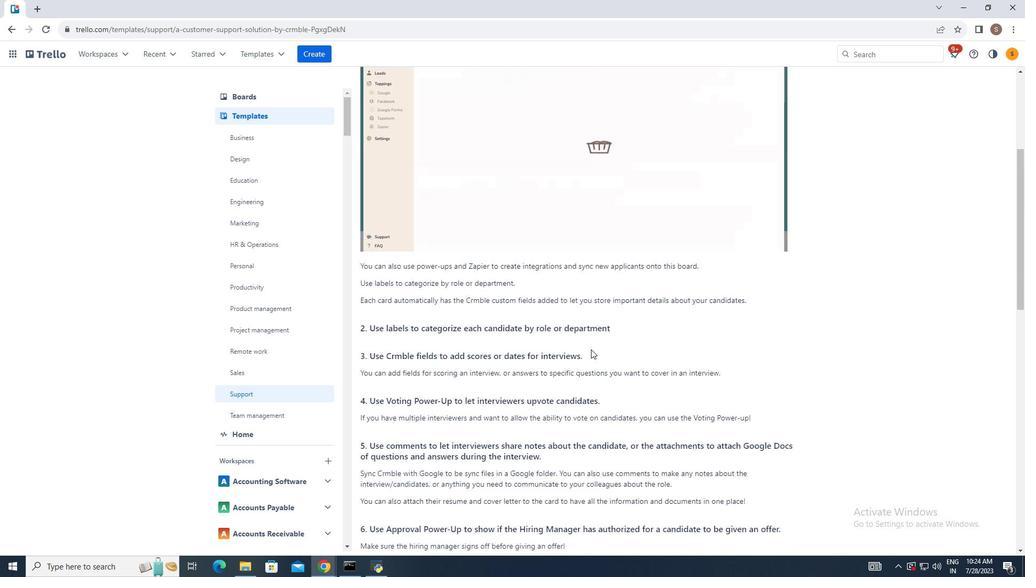 
Action: Mouse moved to (586, 296)
Screenshot: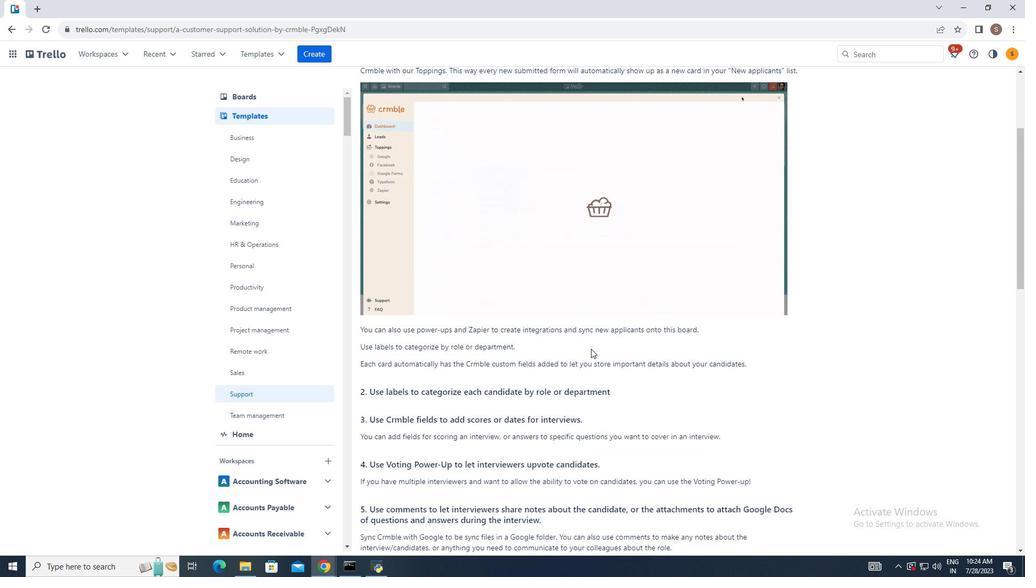 
Action: Mouse scrolled (586, 296) with delta (0, 0)
Screenshot: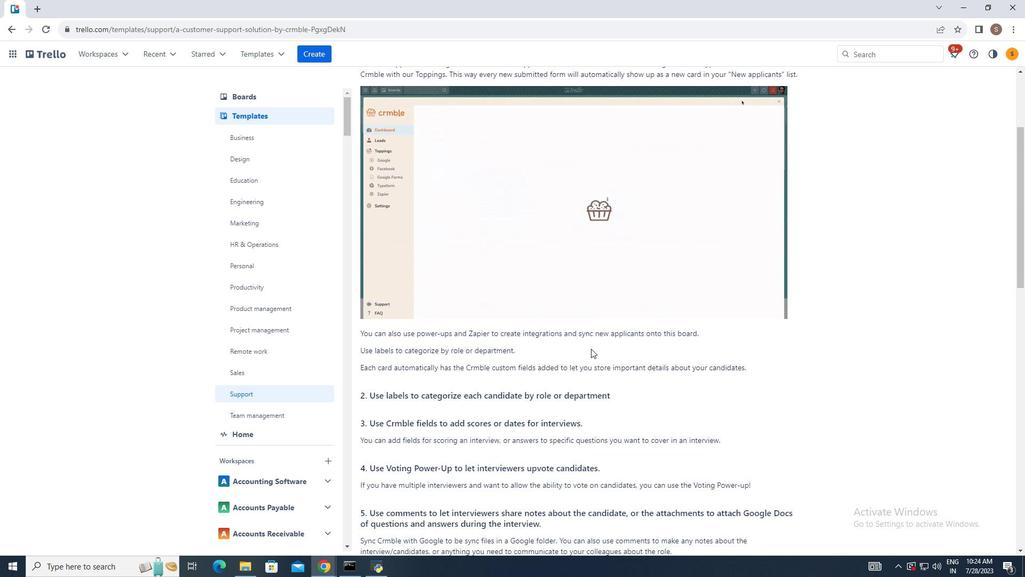
Action: Mouse scrolled (586, 296) with delta (0, 0)
Screenshot: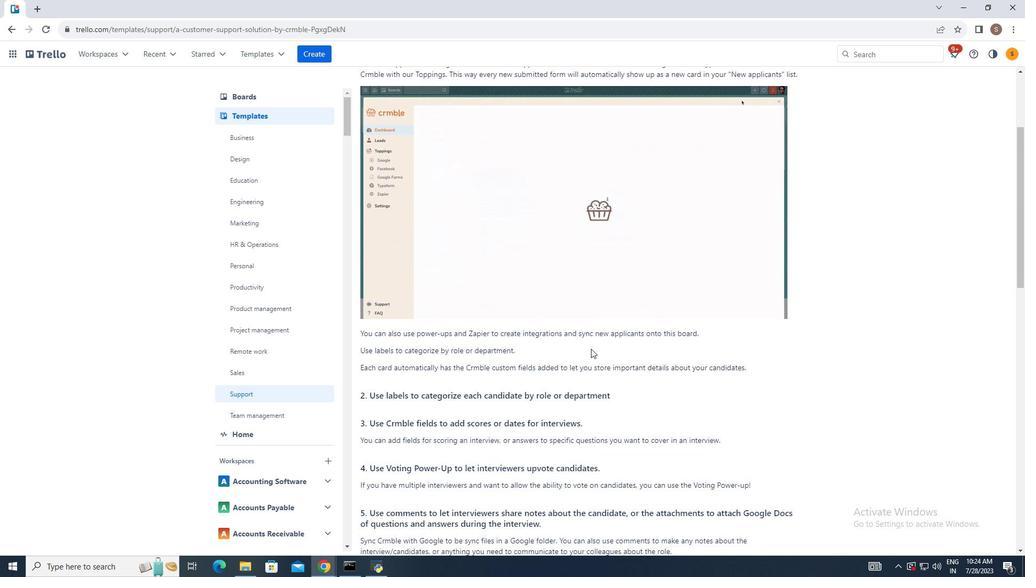 
Action: Mouse scrolled (586, 296) with delta (0, 0)
Screenshot: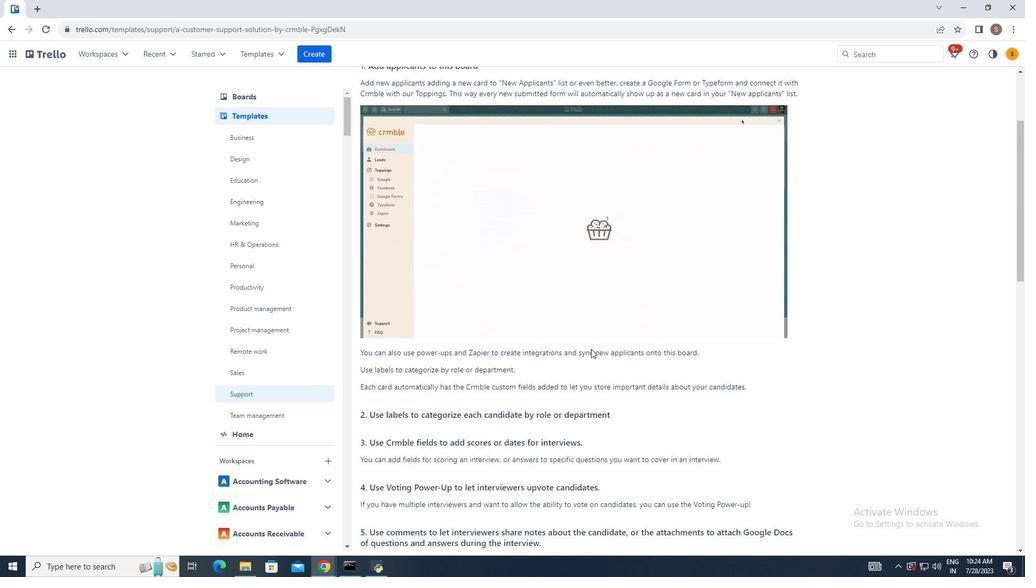 
Action: Mouse scrolled (586, 296) with delta (0, 0)
Screenshot: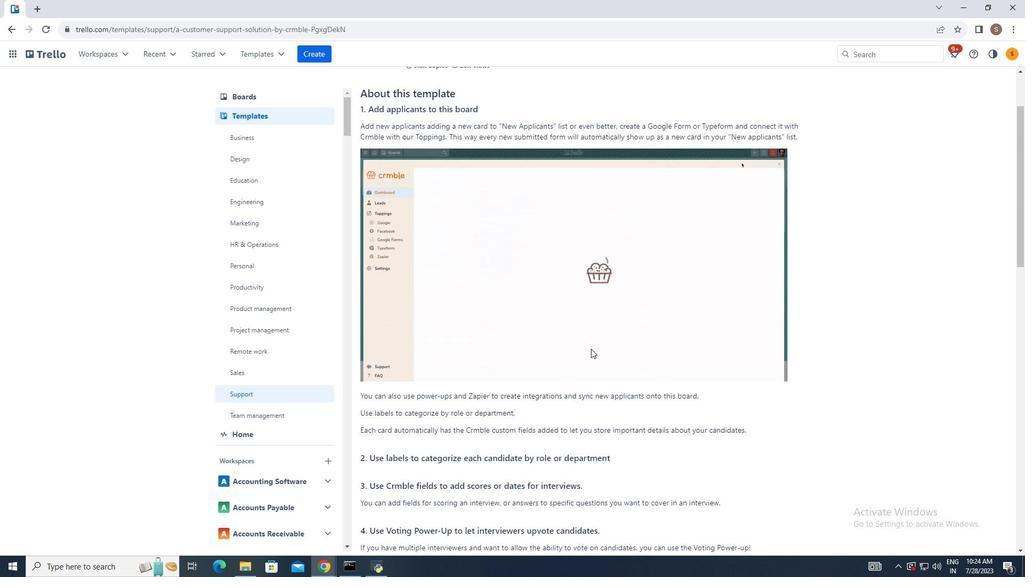 
Action: Mouse scrolled (586, 296) with delta (0, 0)
Screenshot: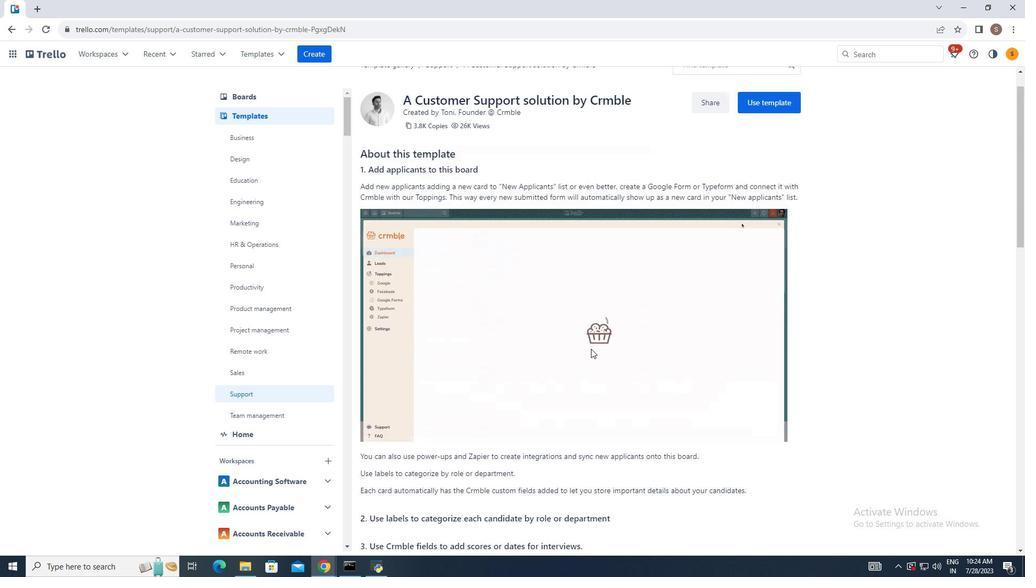 
Action: Mouse moved to (586, 295)
Screenshot: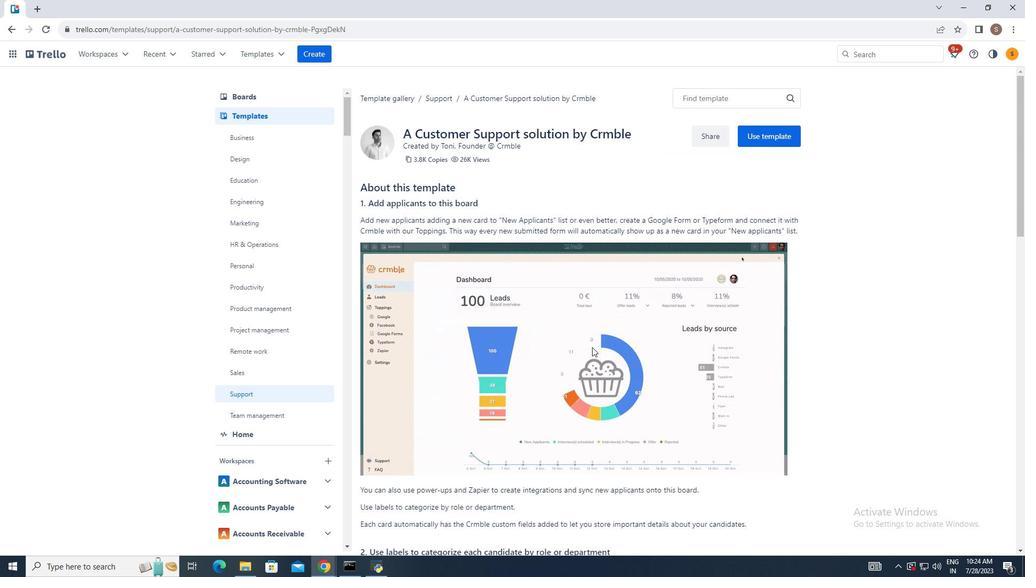 
Action: Mouse scrolled (586, 296) with delta (0, 0)
Screenshot: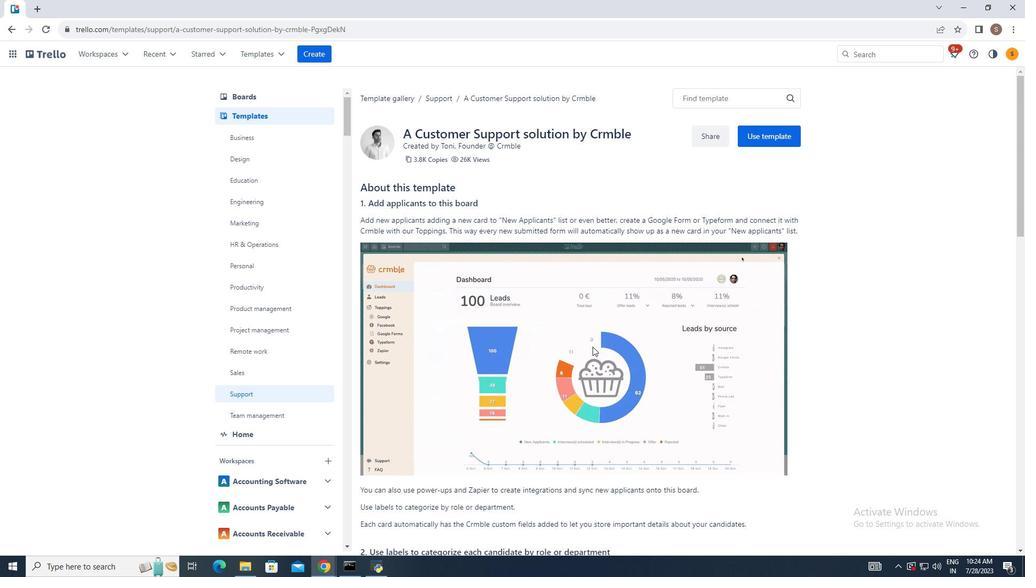 
Action: Mouse scrolled (586, 296) with delta (0, 0)
Screenshot: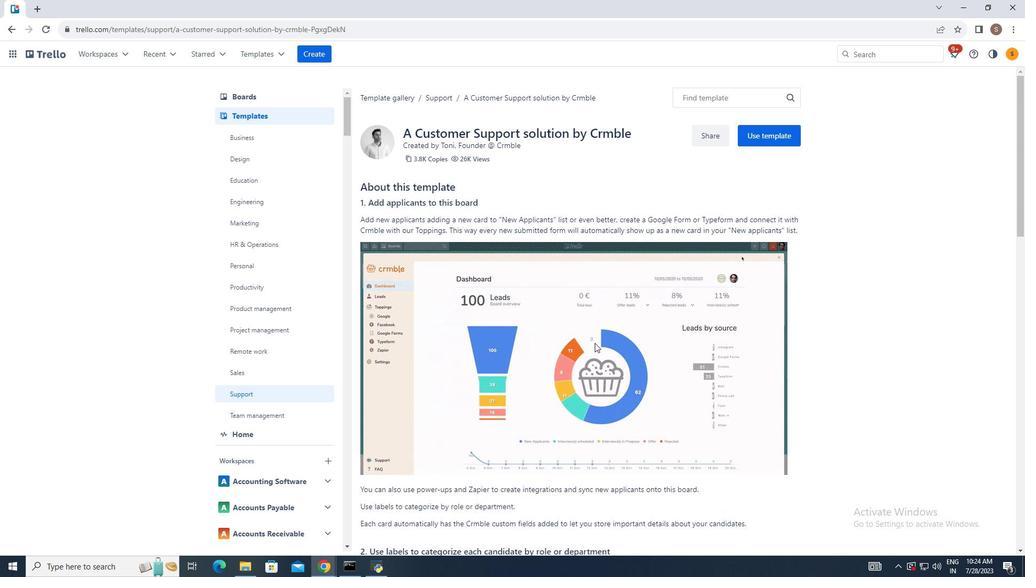 
Action: Mouse scrolled (586, 296) with delta (0, 0)
Screenshot: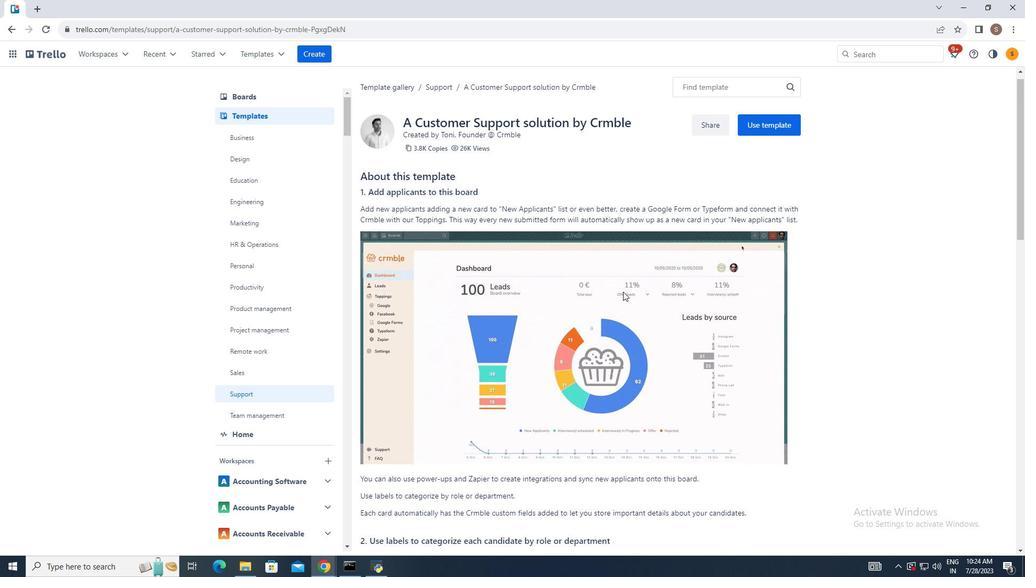 
Action: Mouse scrolled (586, 296) with delta (0, 0)
Screenshot: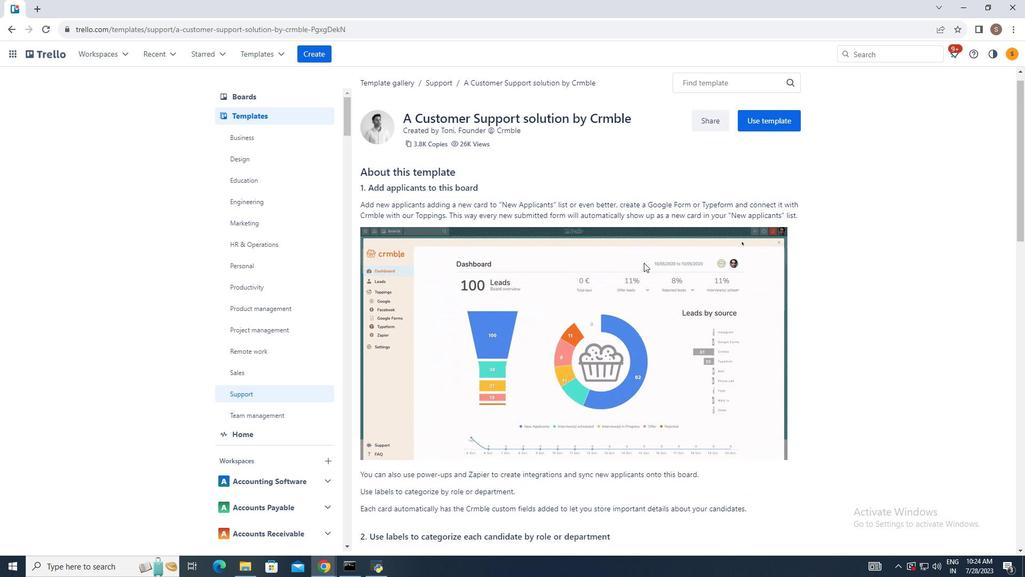 
Action: Mouse scrolled (586, 296) with delta (0, 0)
Screenshot: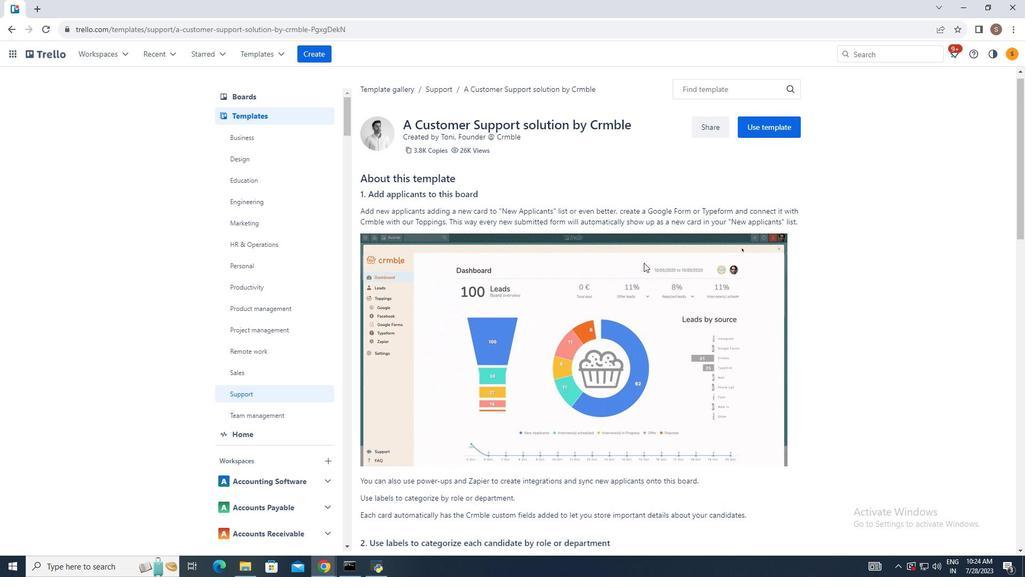 
Action: Mouse moved to (587, 293)
Screenshot: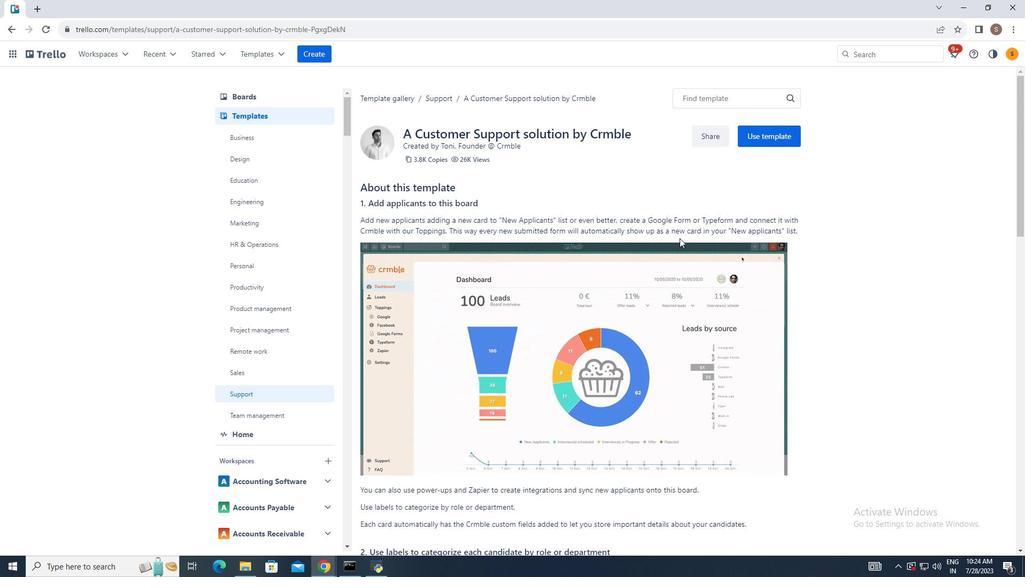 
Action: Mouse scrolled (587, 293) with delta (0, 0)
Screenshot: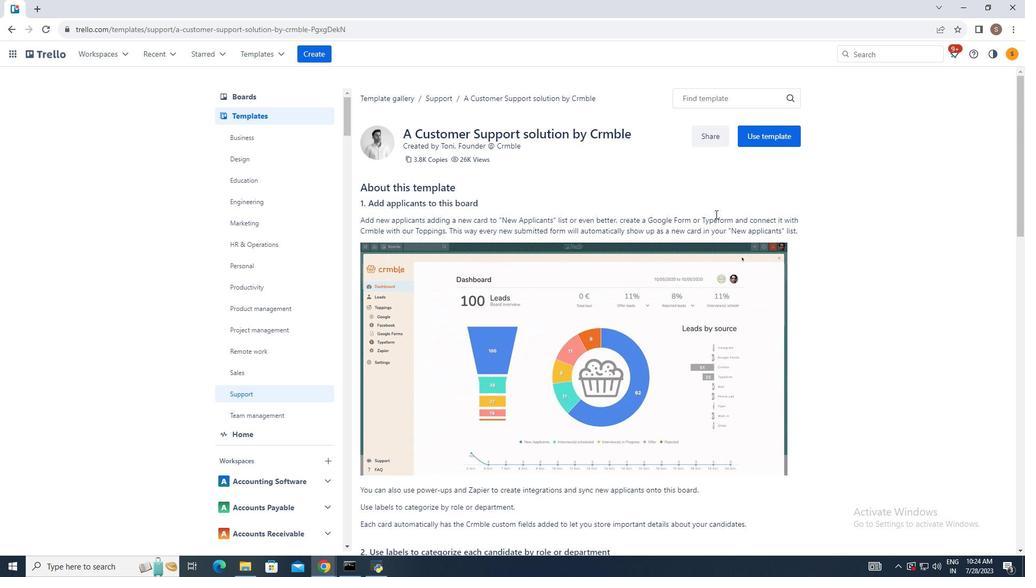 
Action: Mouse moved to (588, 291)
Screenshot: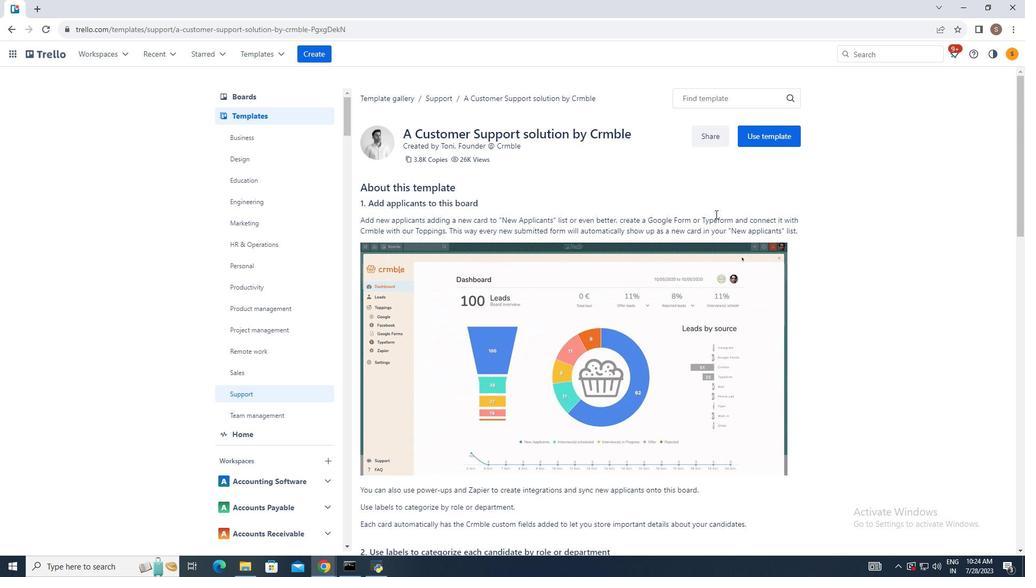 
Action: Mouse scrolled (588, 291) with delta (0, 0)
Screenshot: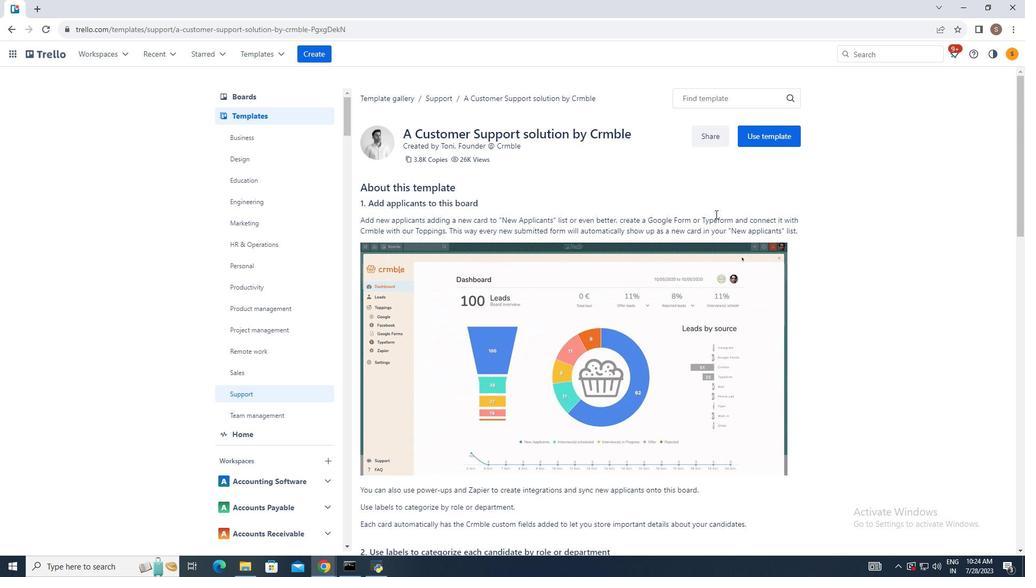 
Action: Mouse moved to (670, 151)
Screenshot: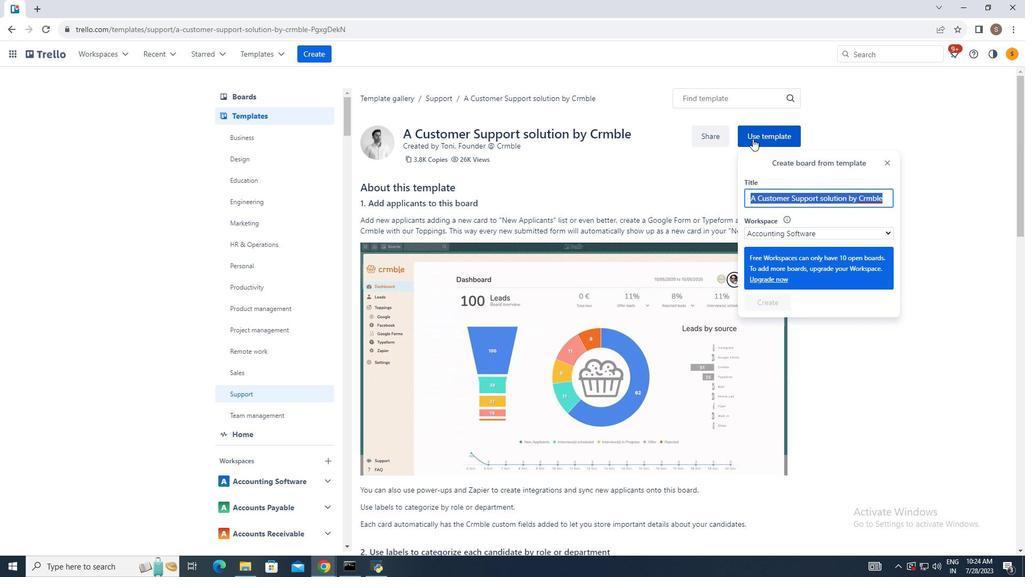 
Action: Mouse pressed left at (670, 151)
Screenshot: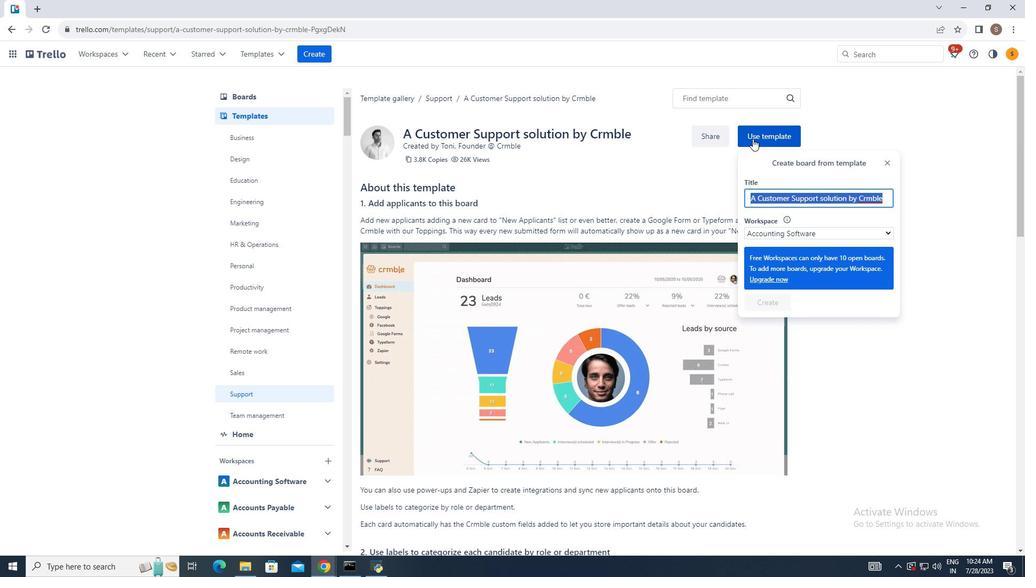 
Action: Mouse moved to (701, 215)
Screenshot: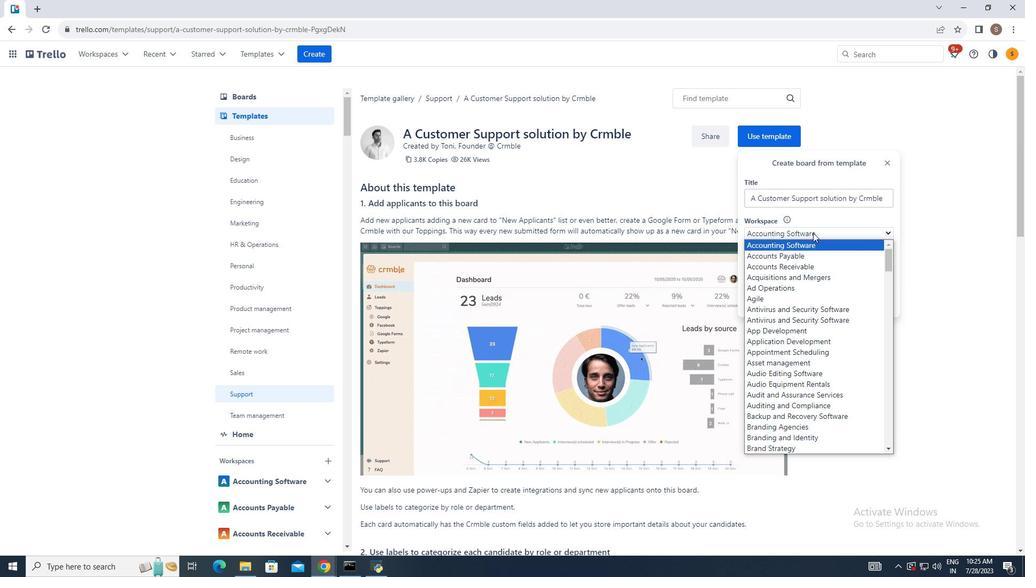 
Action: Mouse pressed left at (701, 215)
Screenshot: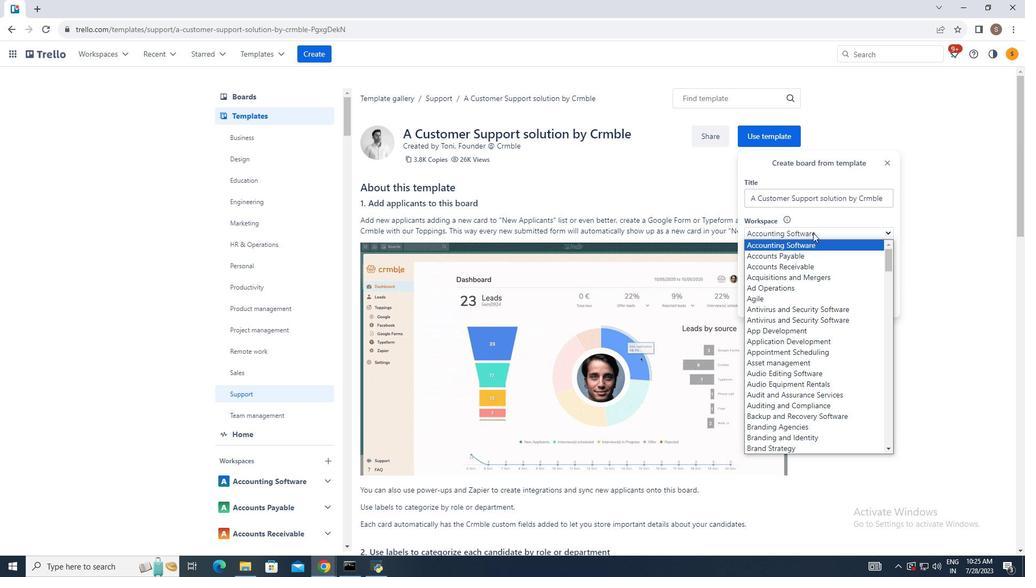 
Action: Mouse moved to (703, 281)
Screenshot: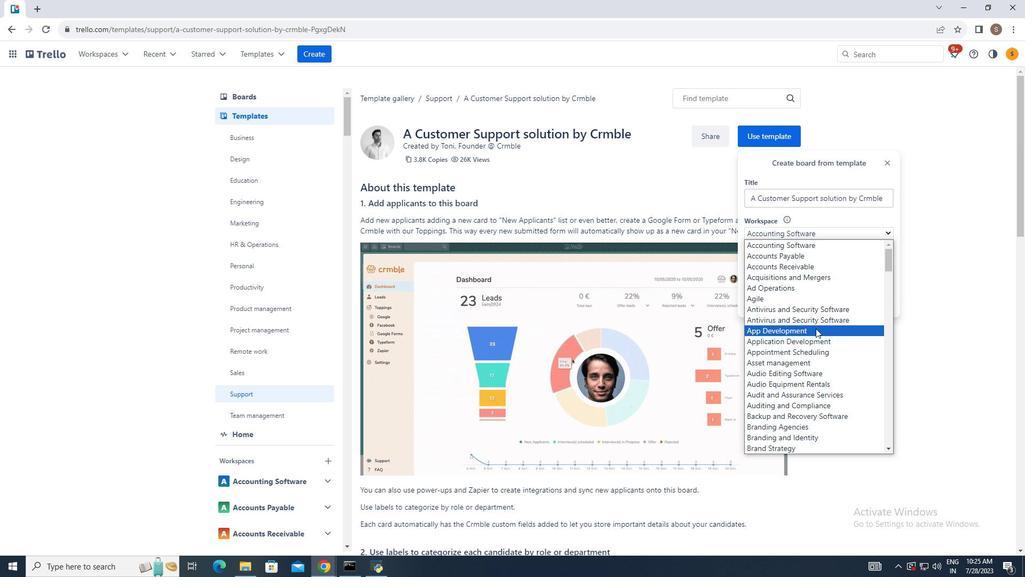
Action: Mouse pressed left at (703, 281)
Screenshot: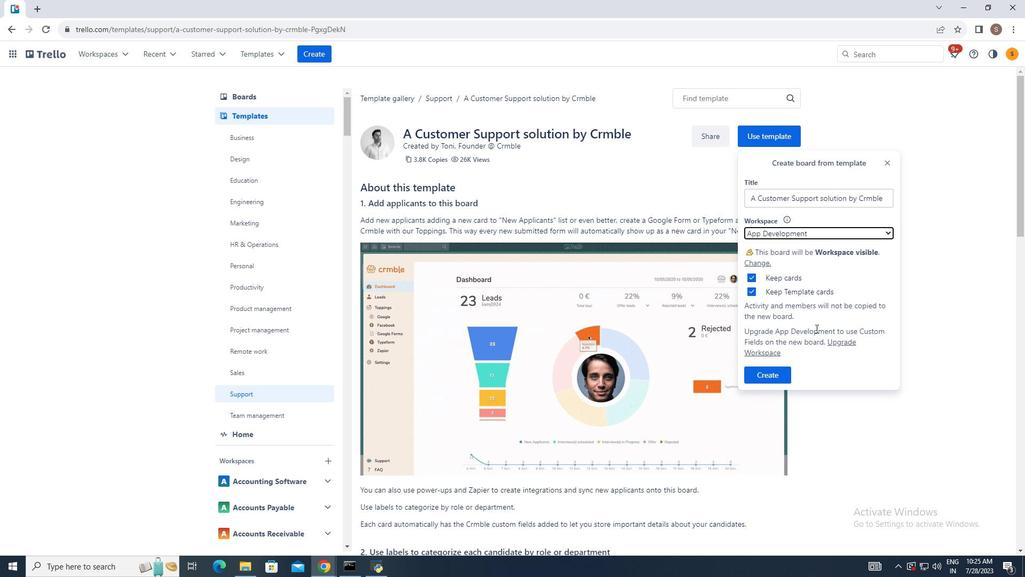 
Action: Mouse moved to (679, 313)
Screenshot: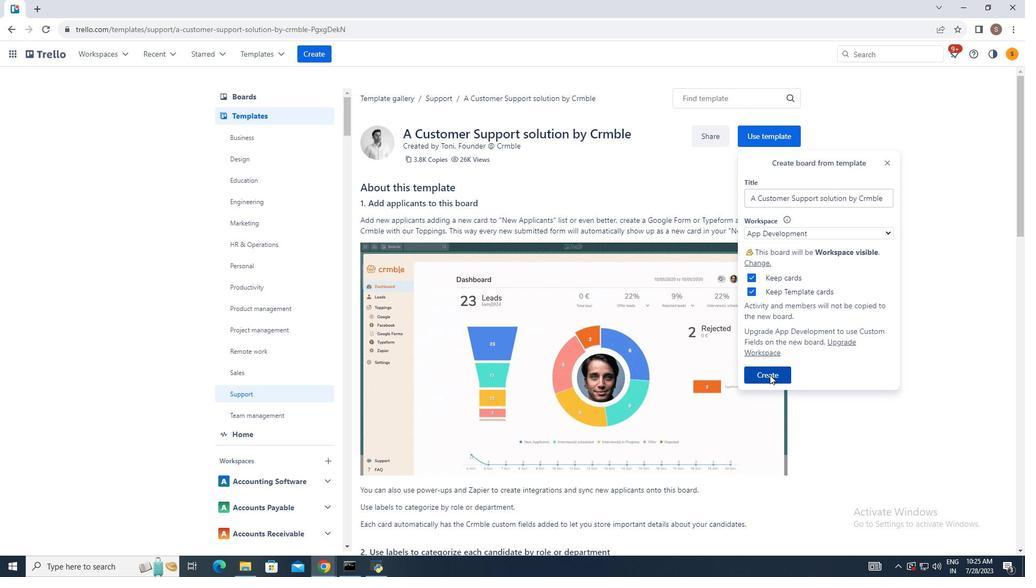 
Action: Mouse pressed left at (679, 313)
Screenshot: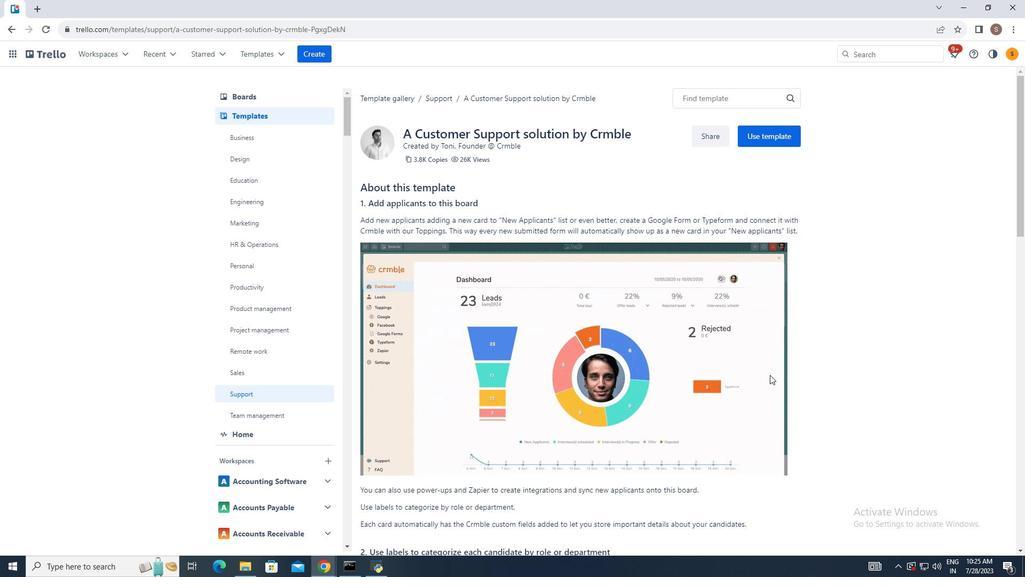 
Action: Mouse moved to (802, 107)
Screenshot: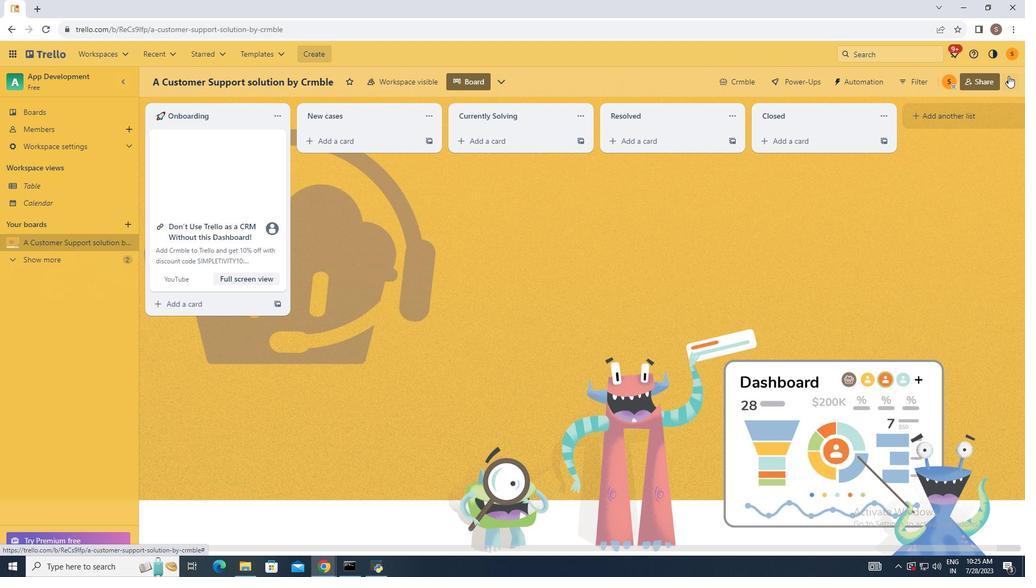 
Action: Mouse pressed left at (802, 107)
Screenshot: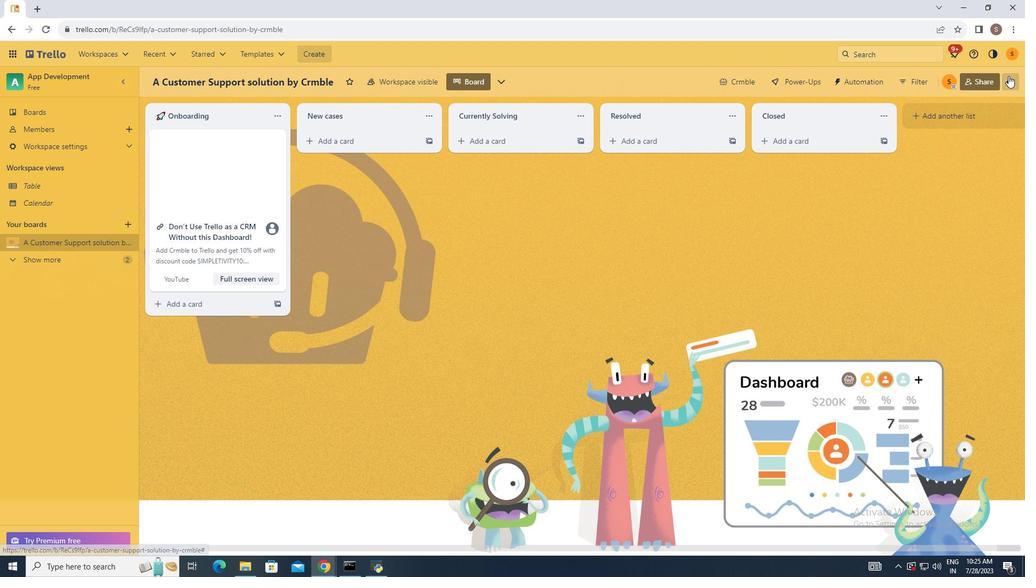
Action: Mouse moved to (248, 26)
Screenshot: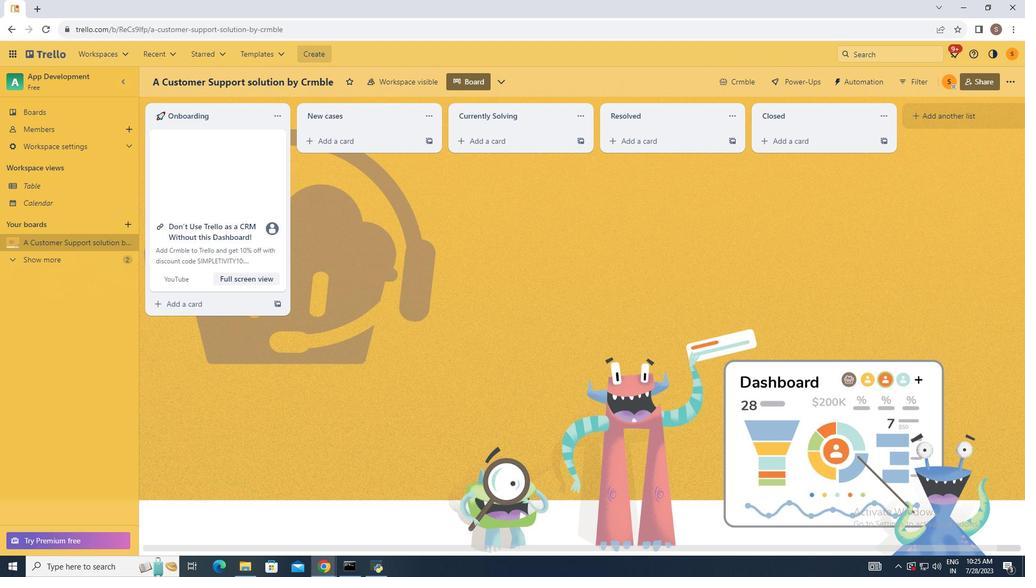 
Action: Mouse pressed left at (248, 26)
Screenshot: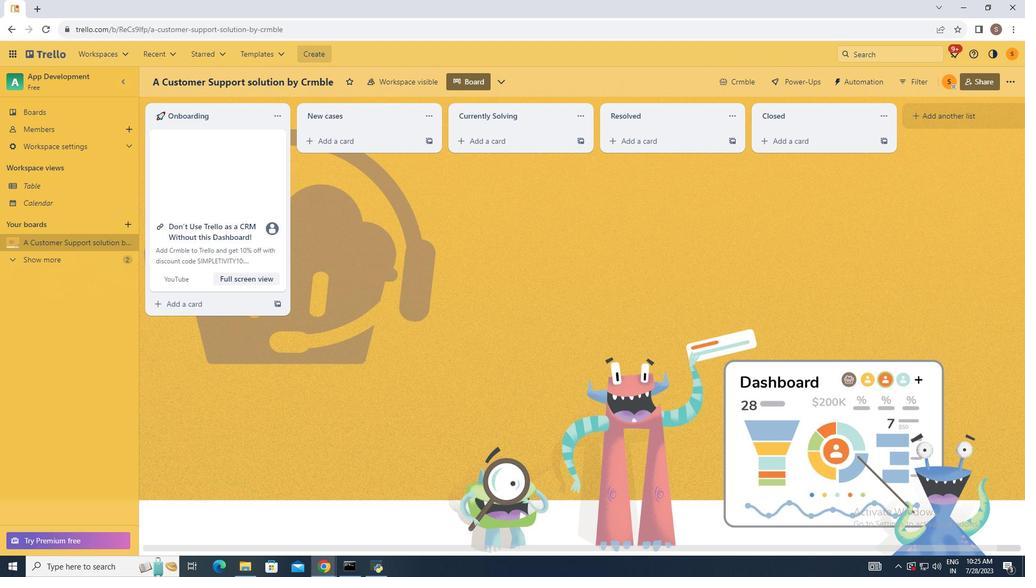
Action: Mouse moved to (463, 150)
Screenshot: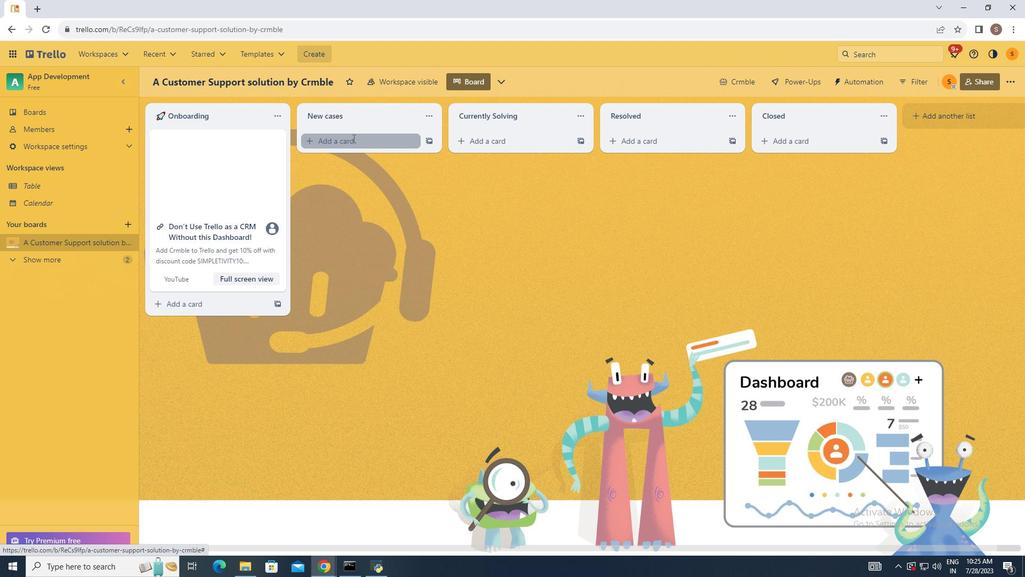 
Action: Mouse pressed left at (463, 150)
Screenshot: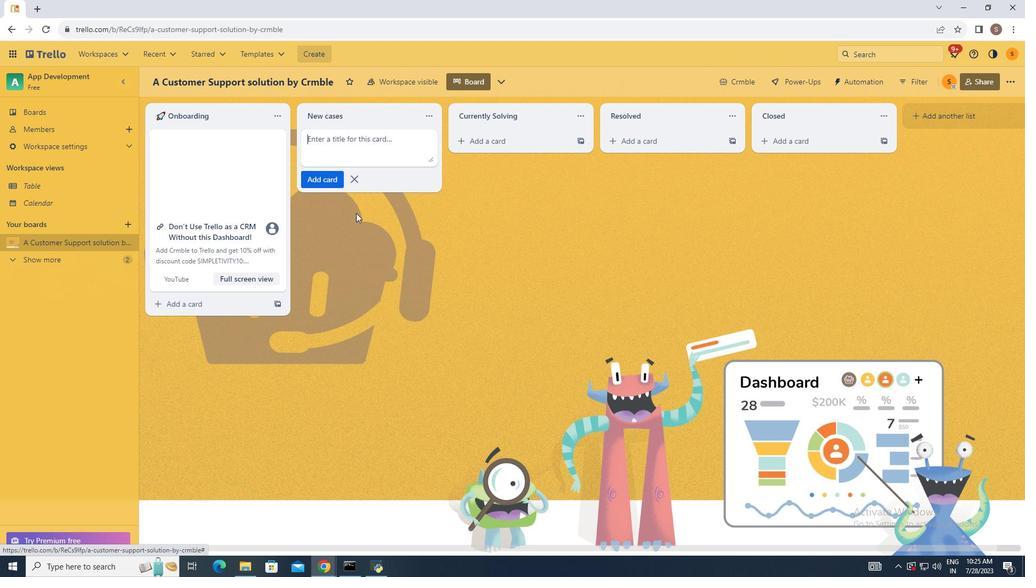 
Action: Mouse moved to (474, 200)
Screenshot: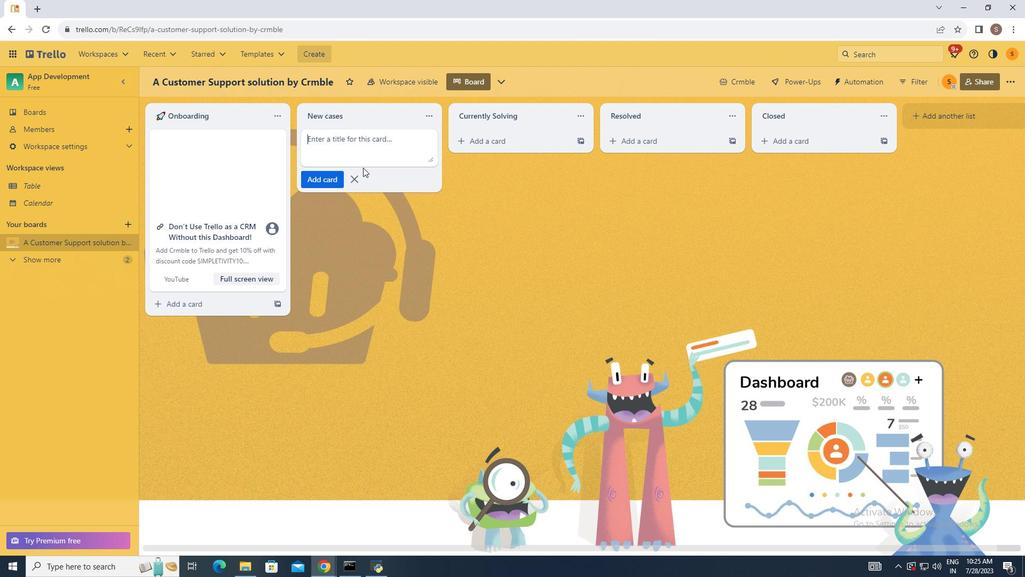 
Action: Mouse scrolled (474, 200) with delta (0, 0)
Screenshot: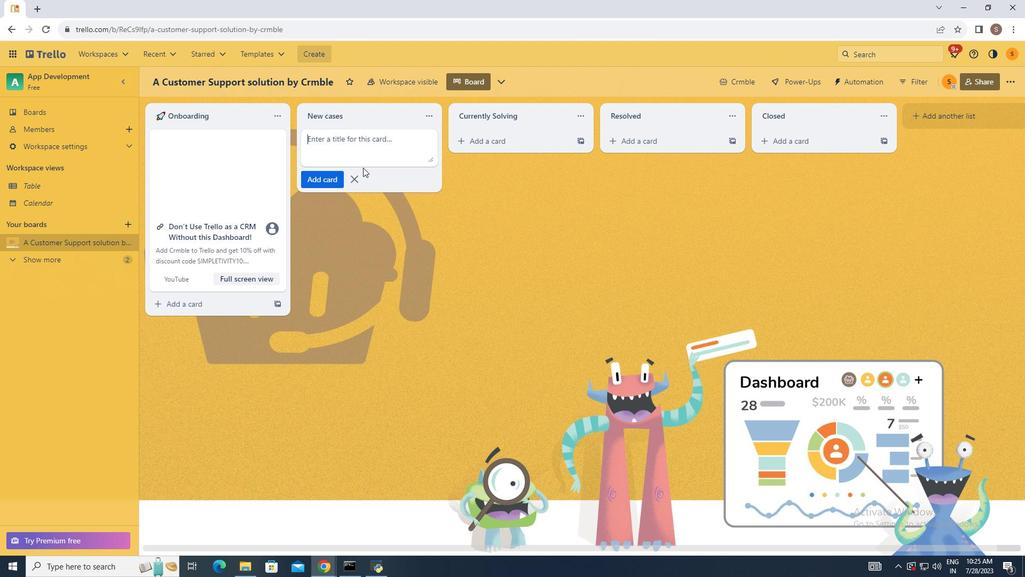 
Action: Mouse moved to (465, 177)
Screenshot: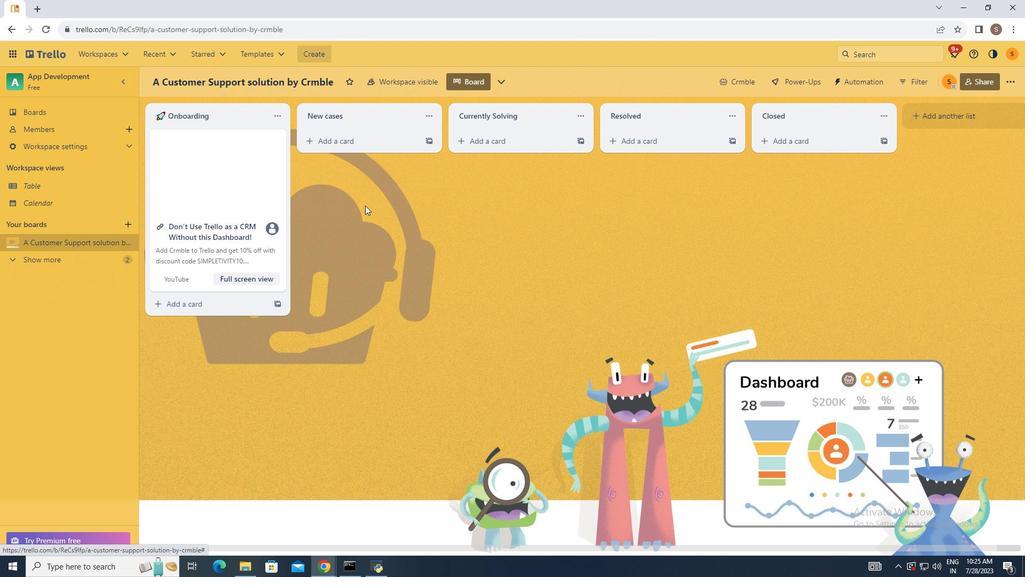 
Action: Mouse pressed left at (465, 177)
Screenshot: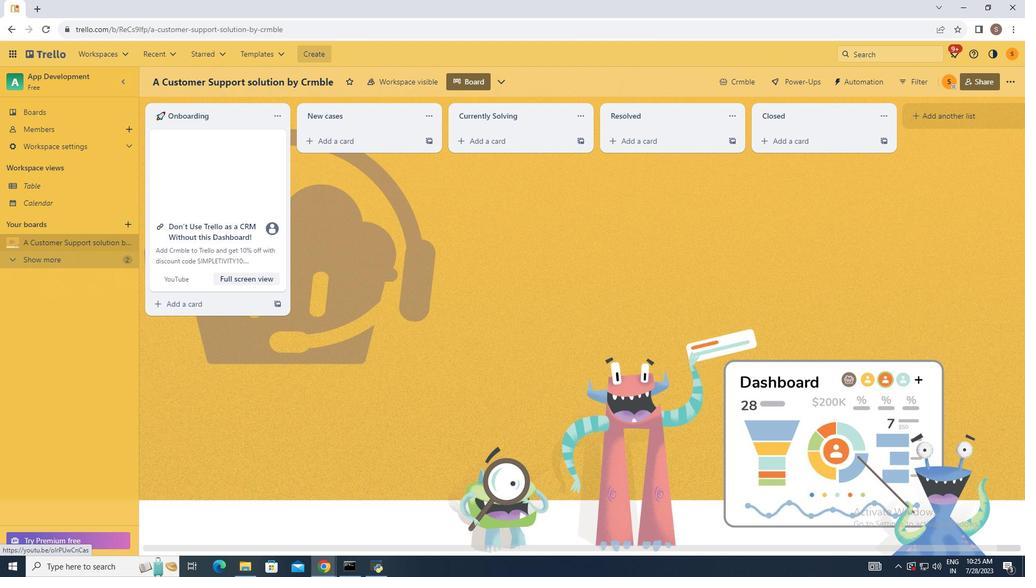
Action: Mouse moved to (140, 242)
Screenshot: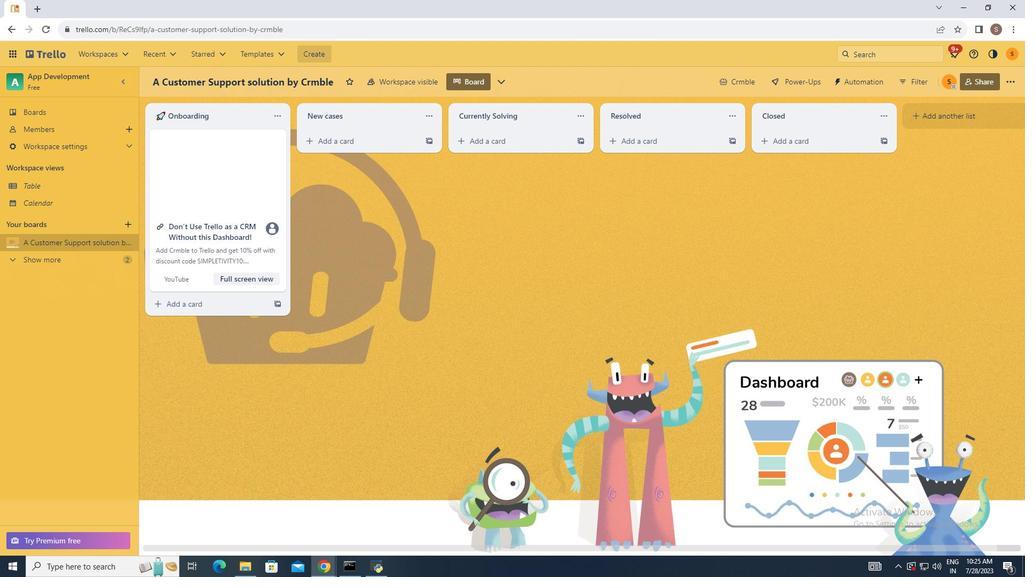 
Action: Mouse scrolled (140, 242) with delta (0, 0)
Screenshot: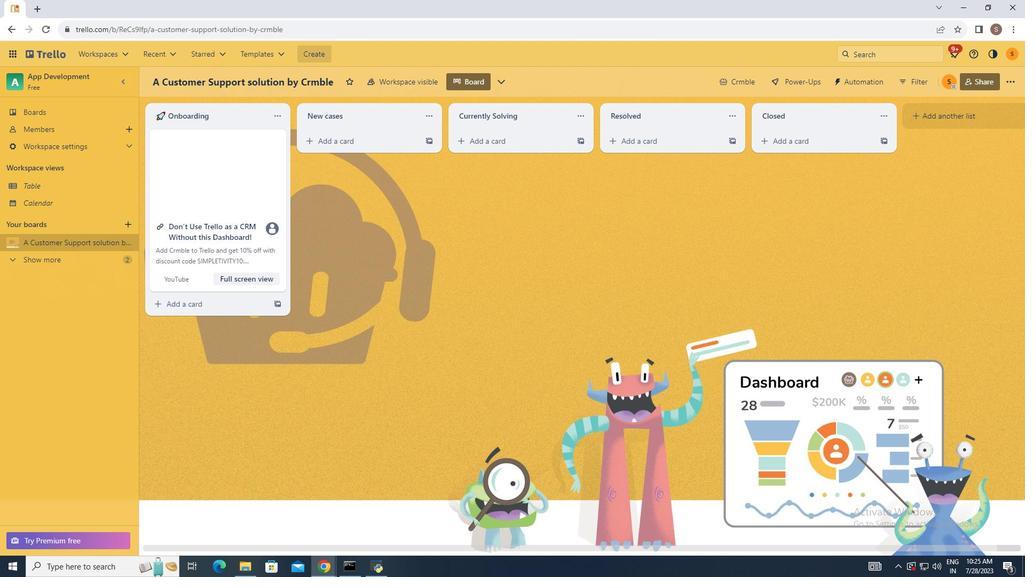 
Action: Mouse moved to (133, 224)
Screenshot: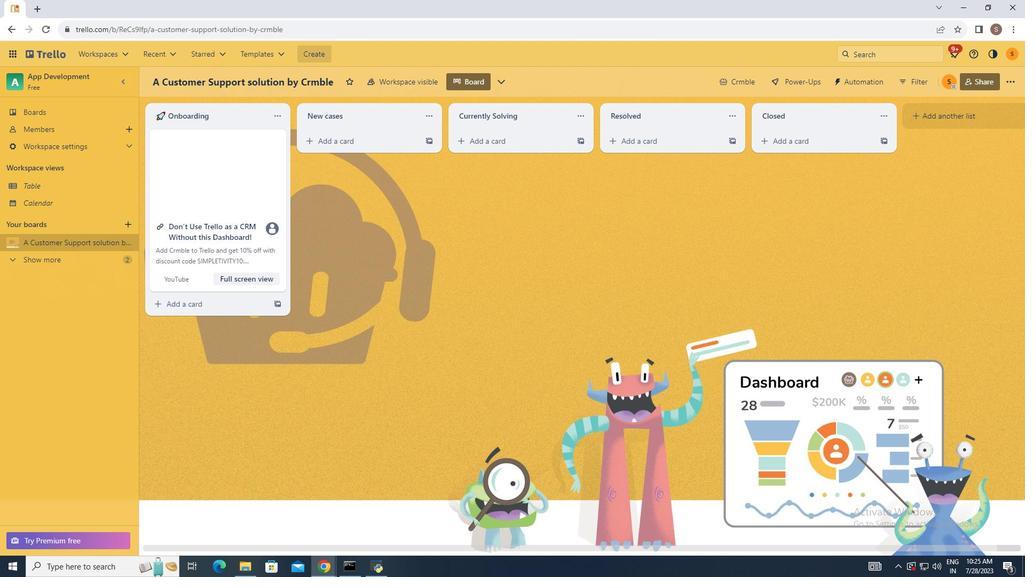 
Action: Mouse scrolled (133, 224) with delta (0, 0)
Screenshot: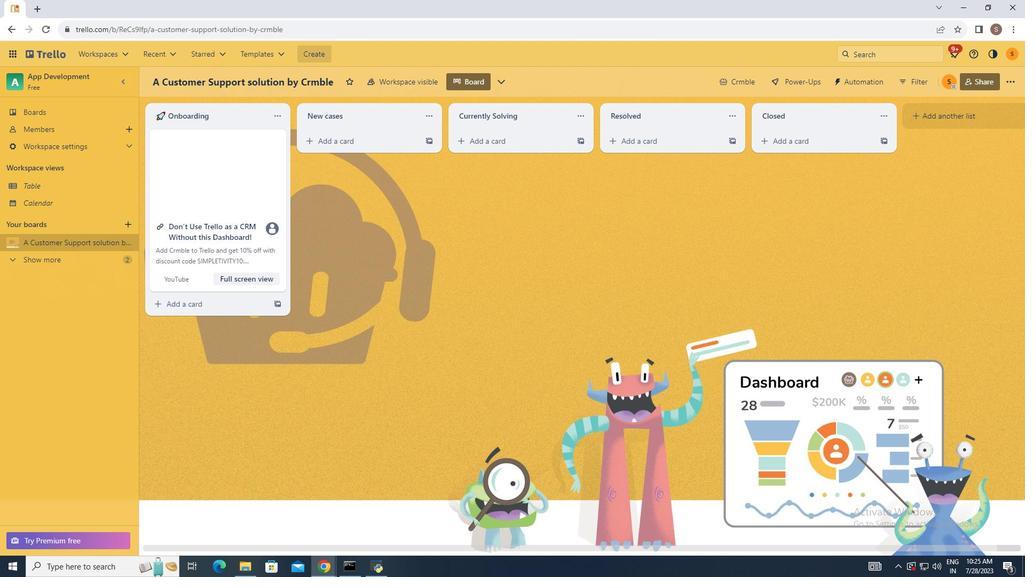 
Action: Mouse moved to (129, 205)
Screenshot: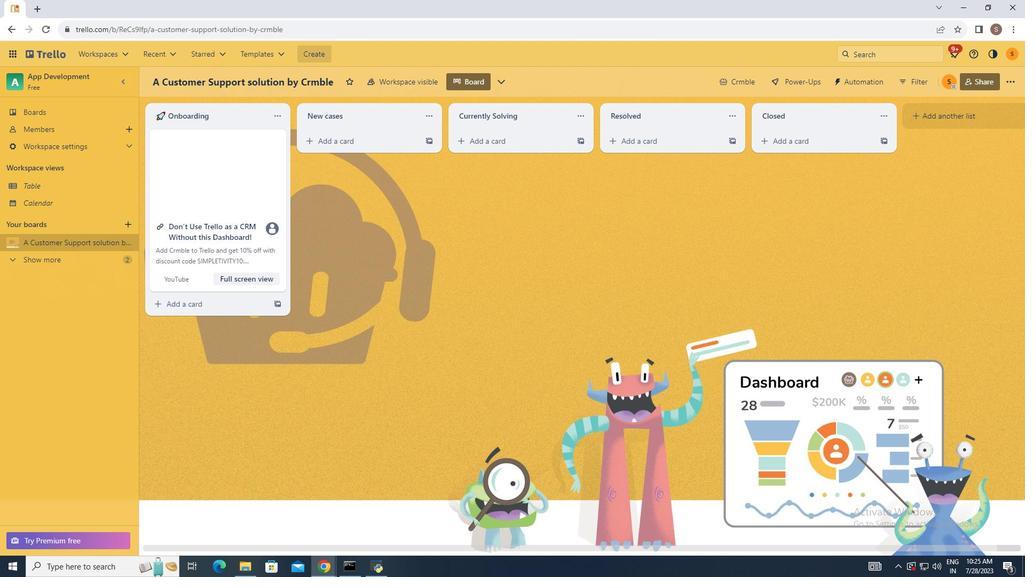 
Action: Mouse scrolled (129, 205) with delta (0, 0)
Screenshot: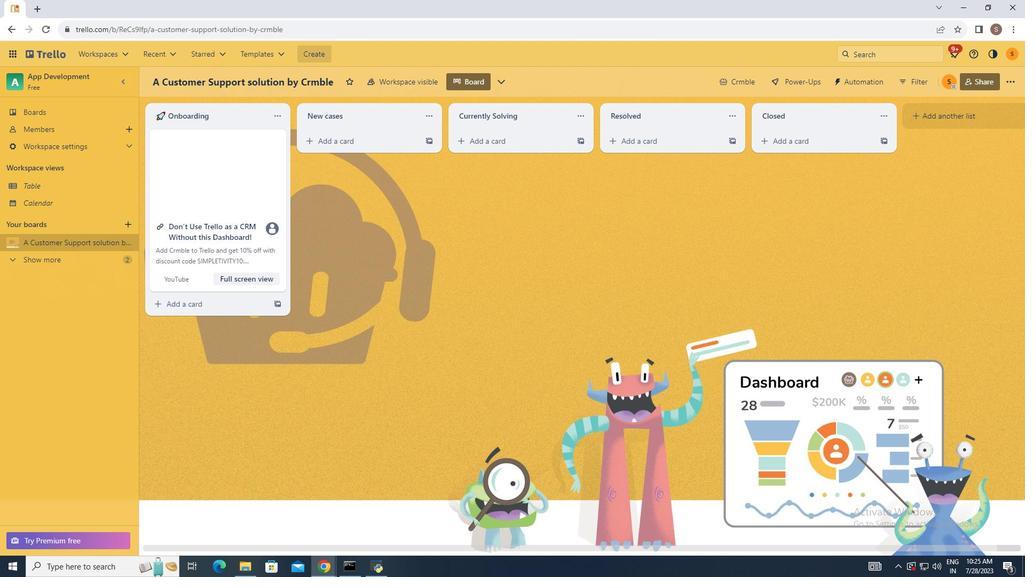 
Action: Mouse moved to (96, 181)
Screenshot: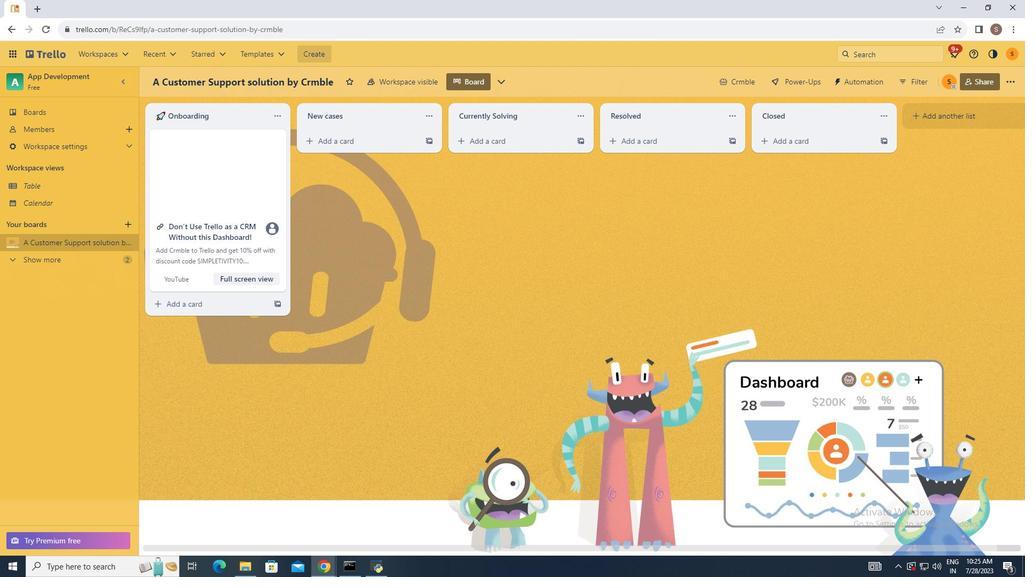 
Action: Mouse scrolled (96, 181) with delta (0, 0)
Screenshot: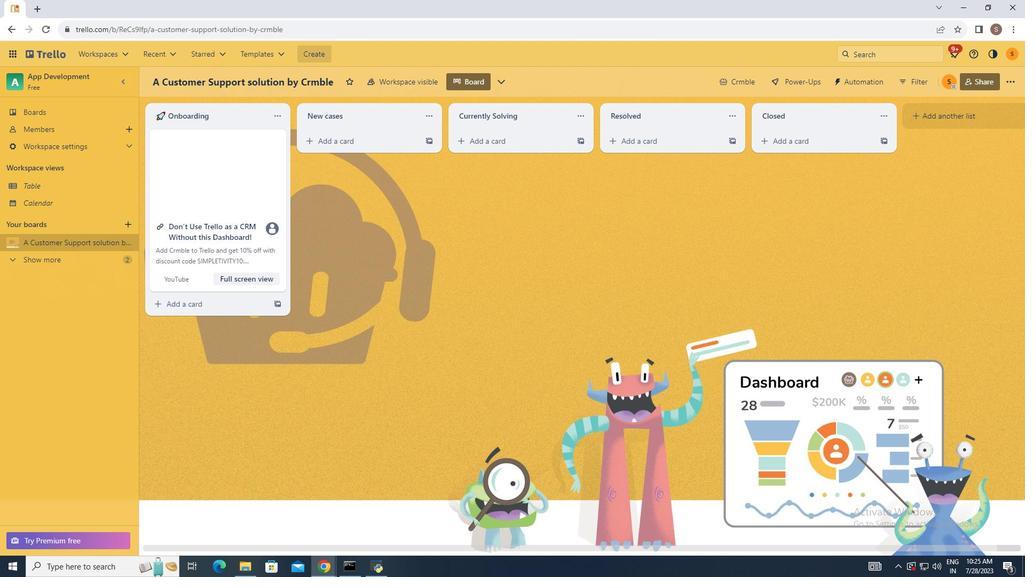 
Action: Mouse scrolled (96, 181) with delta (0, 0)
Screenshot: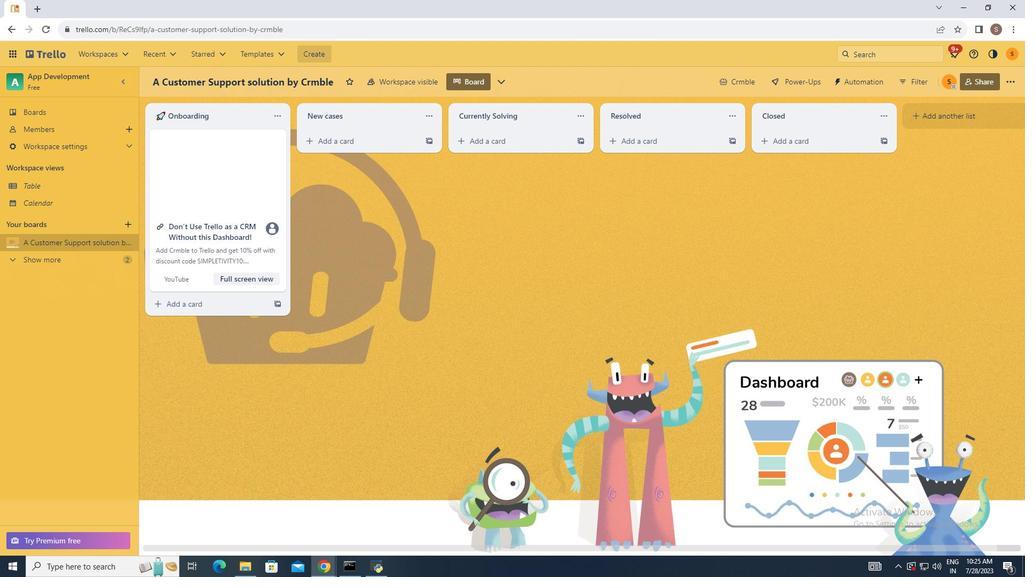 
Action: Mouse scrolled (96, 181) with delta (0, 0)
Screenshot: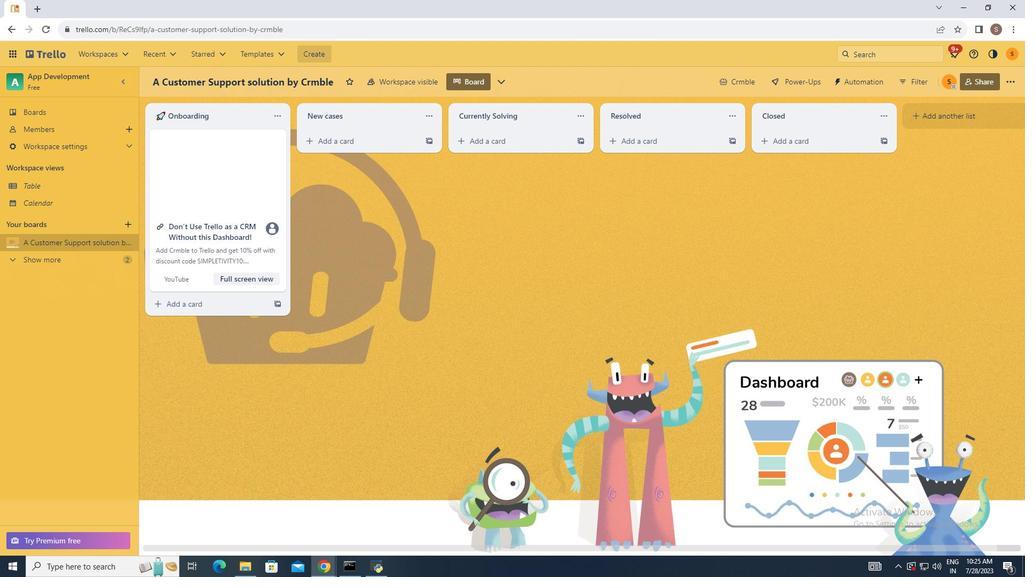 
Action: Mouse moved to (454, 151)
Screenshot: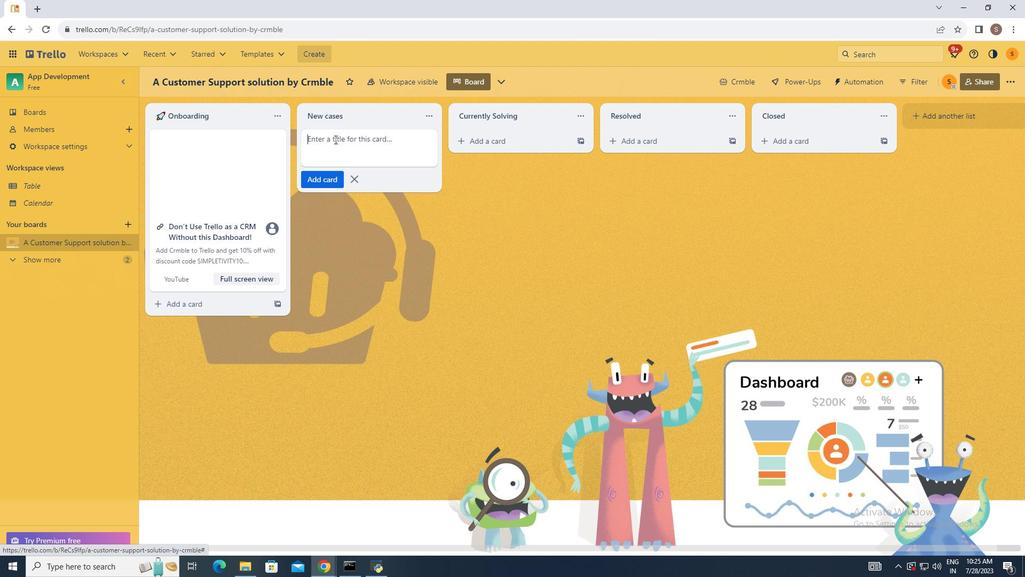 
Action: Mouse pressed left at (454, 151)
Screenshot: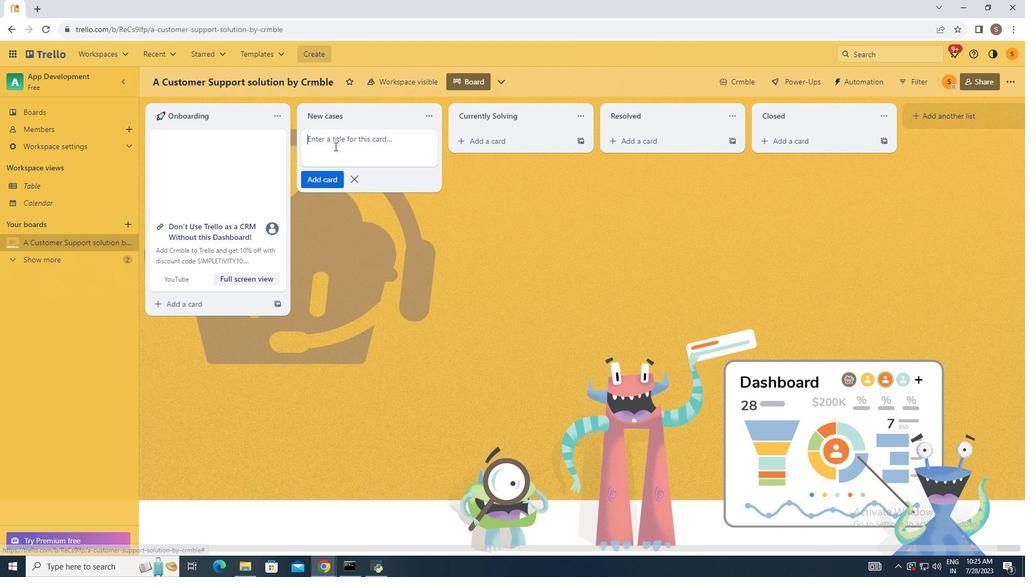 
Action: Mouse moved to (483, 248)
Screenshot: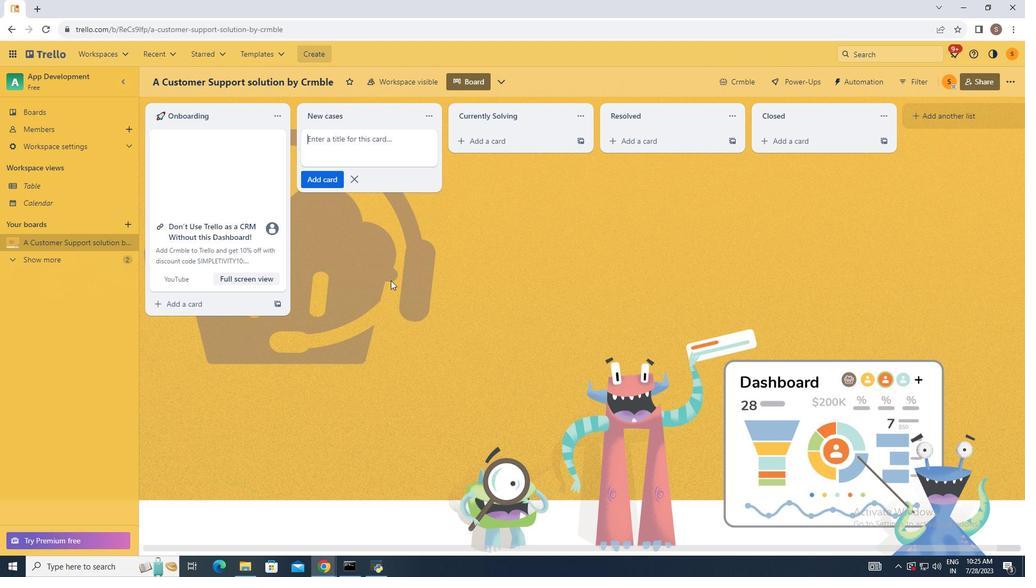 
Action: Key pressed <Key.shift>Integration
Screenshot: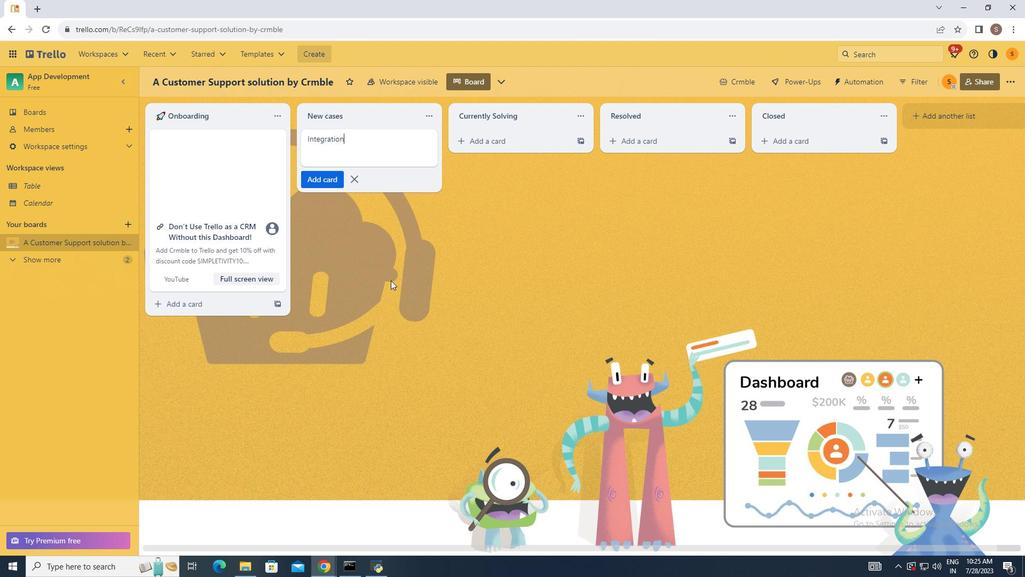 
Action: Mouse moved to (442, 182)
Screenshot: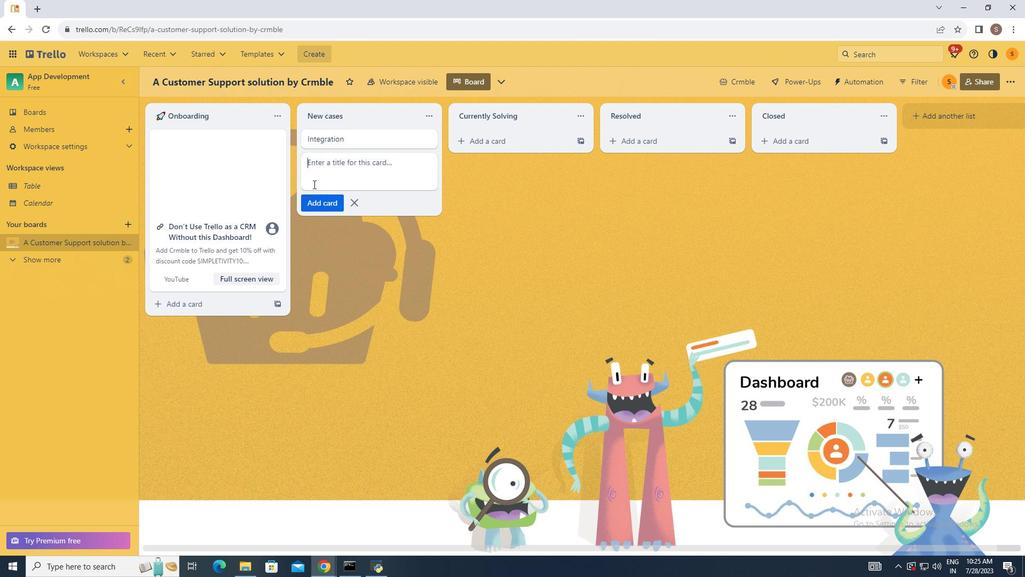 
Action: Mouse pressed left at (442, 182)
Screenshot: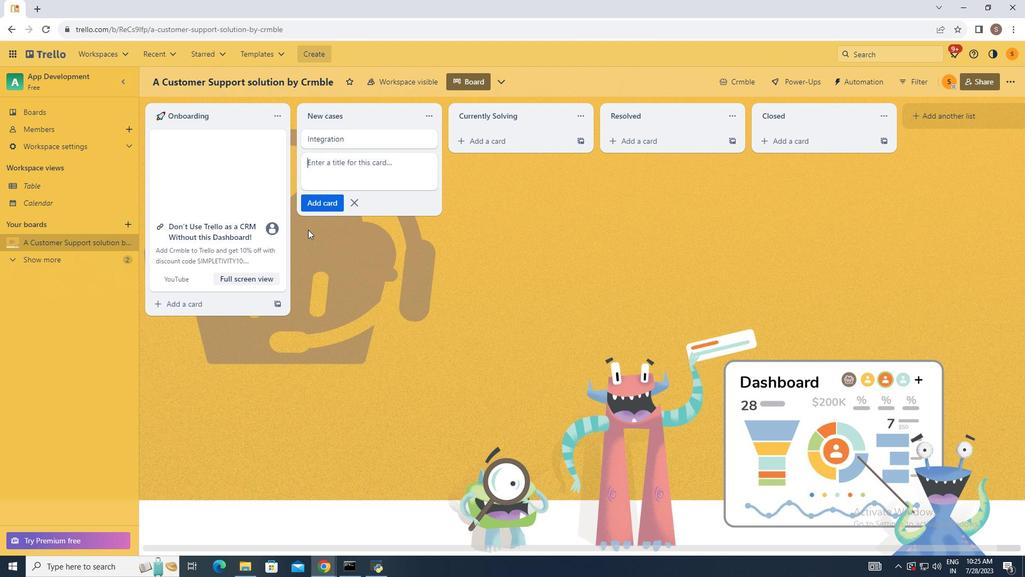 
Action: Mouse moved to (534, 152)
Screenshot: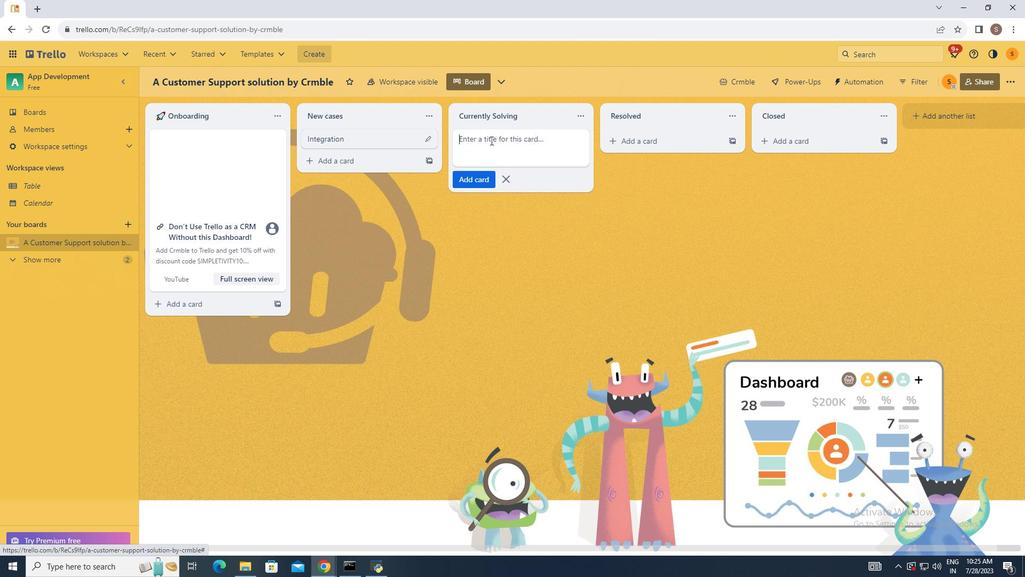 
Action: Mouse pressed left at (534, 152)
Screenshot: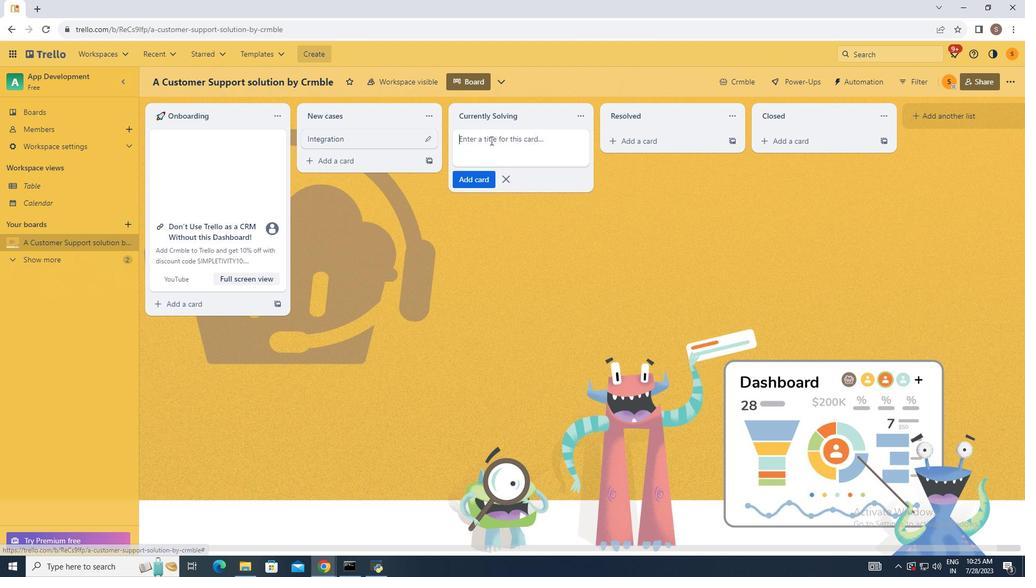 
Action: Mouse moved to (508, 241)
Screenshot: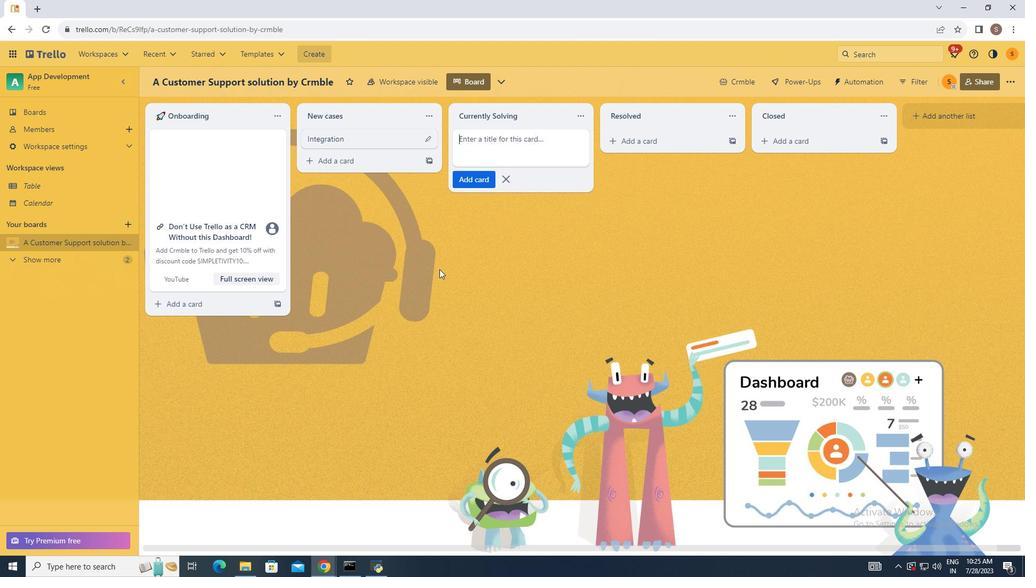 
Action: Key pressed <Key.shift_r>Crmble
Screenshot: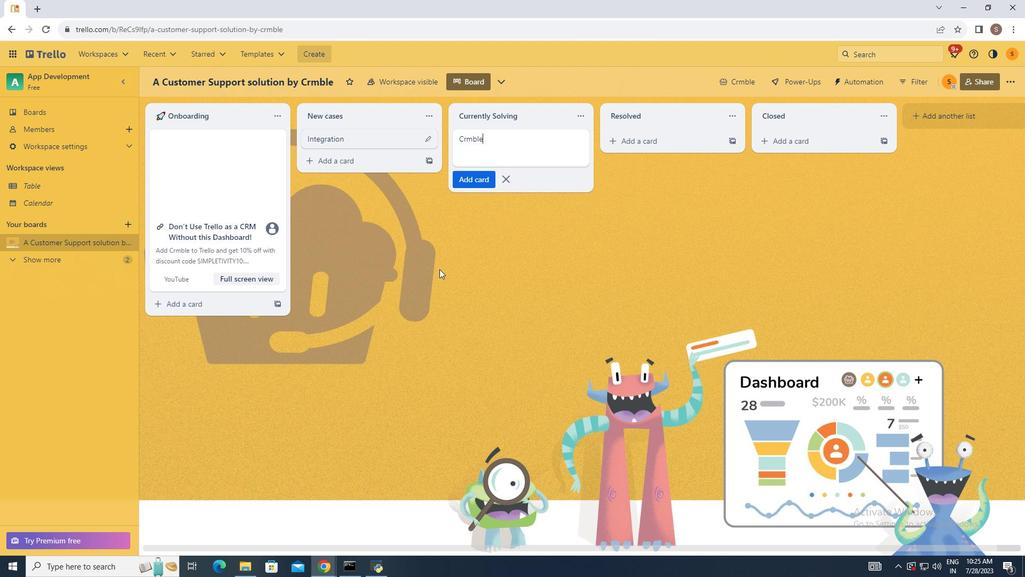 
Action: Mouse moved to (524, 177)
Screenshot: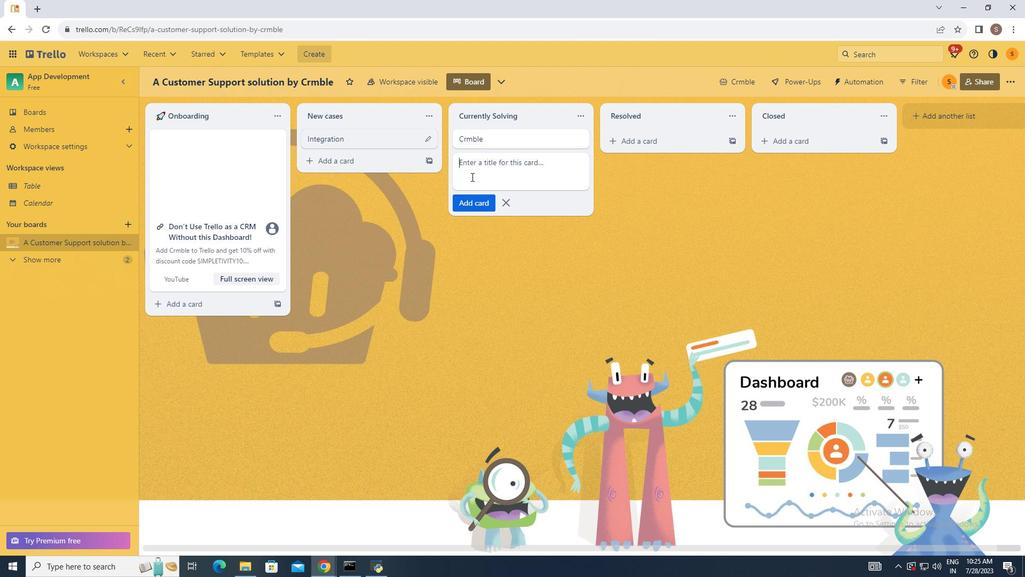 
Action: Mouse pressed left at (524, 177)
Screenshot: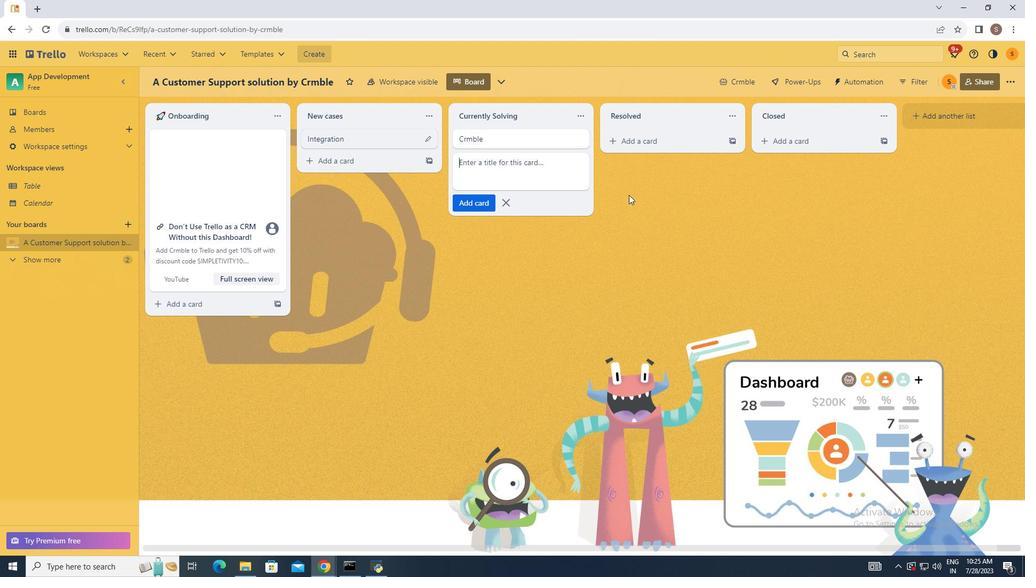 
Action: Mouse moved to (609, 150)
Screenshot: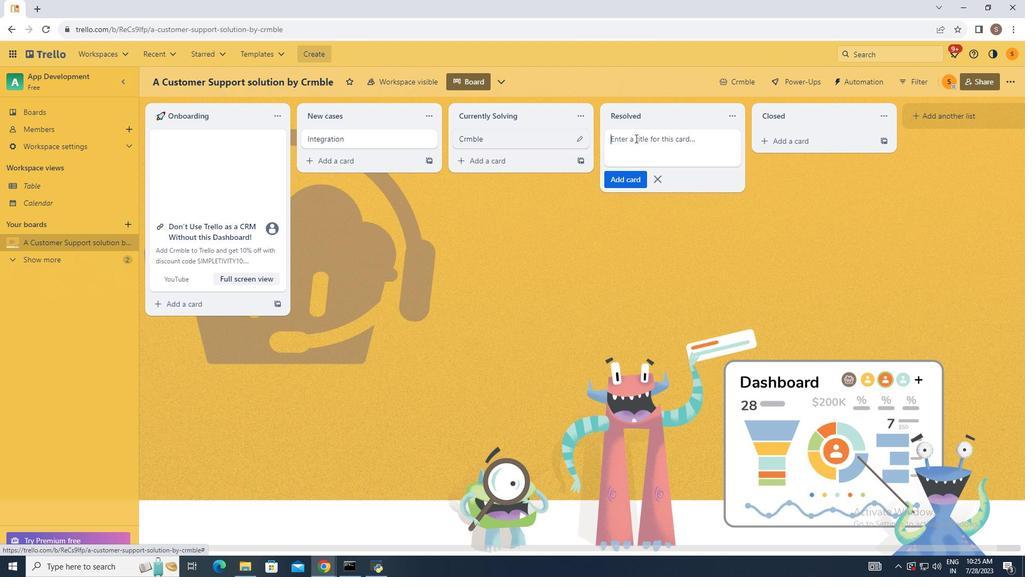 
Action: Mouse pressed left at (609, 150)
Screenshot: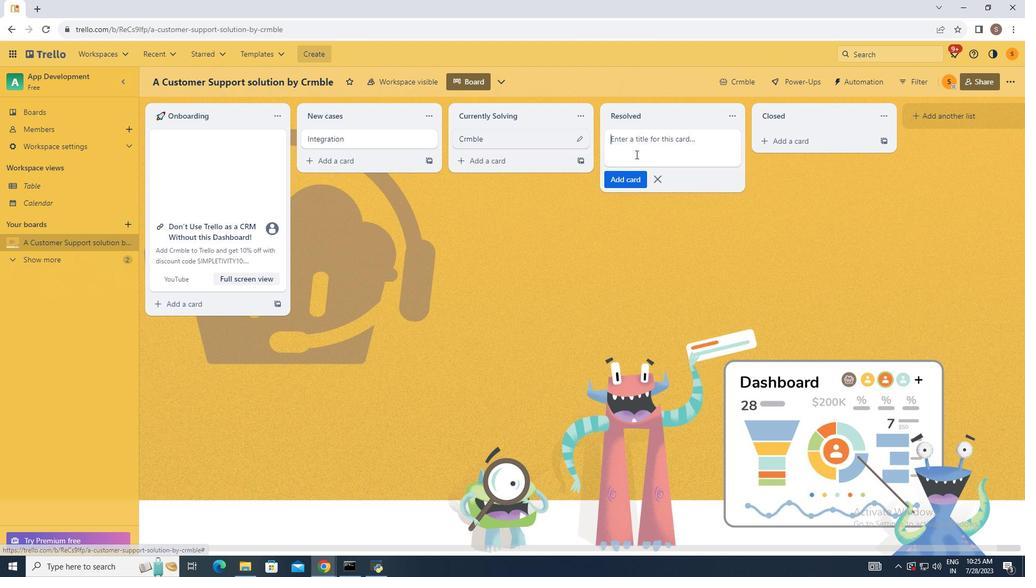 
Action: Mouse moved to (553, 227)
Screenshot: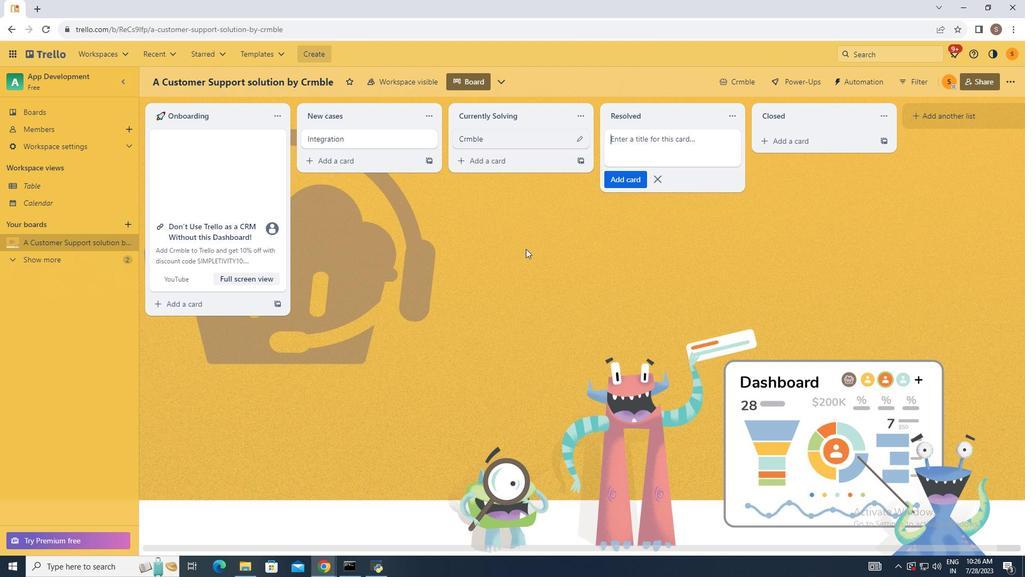 
Action: Key pressed <Key.shift>Interactions
Screenshot: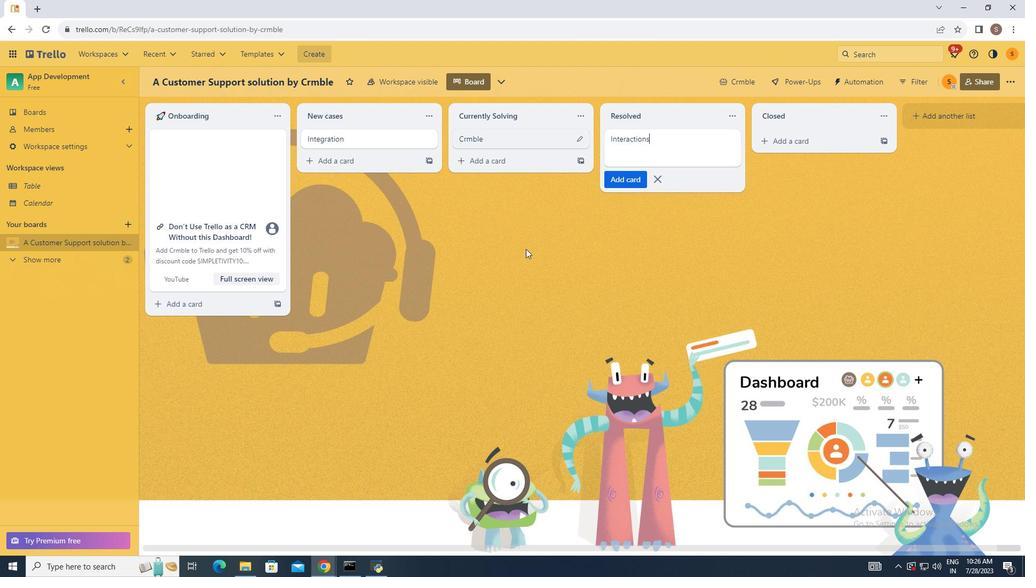 
Action: Mouse moved to (692, 153)
Screenshot: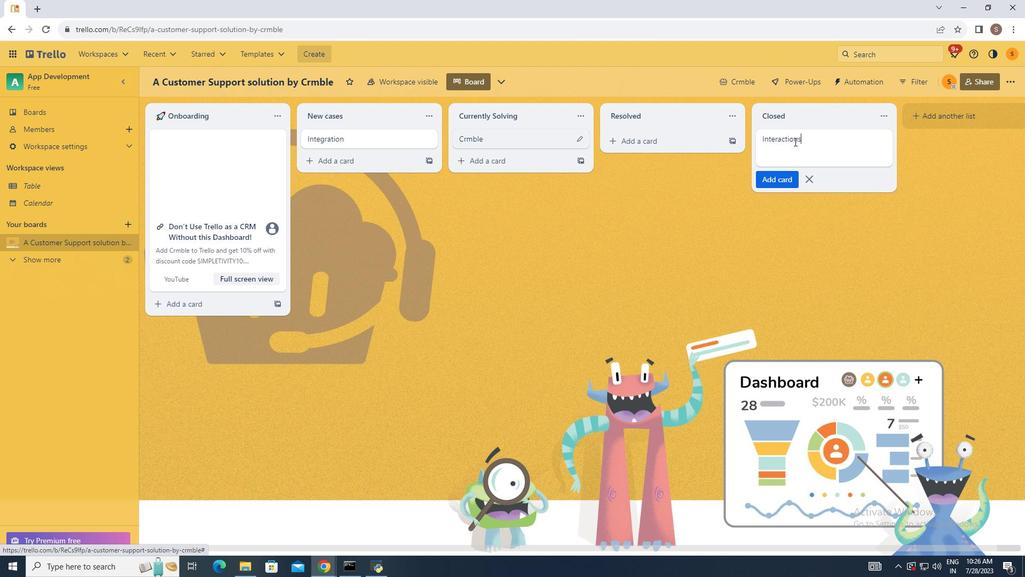 
Action: Mouse pressed left at (692, 153)
Screenshot: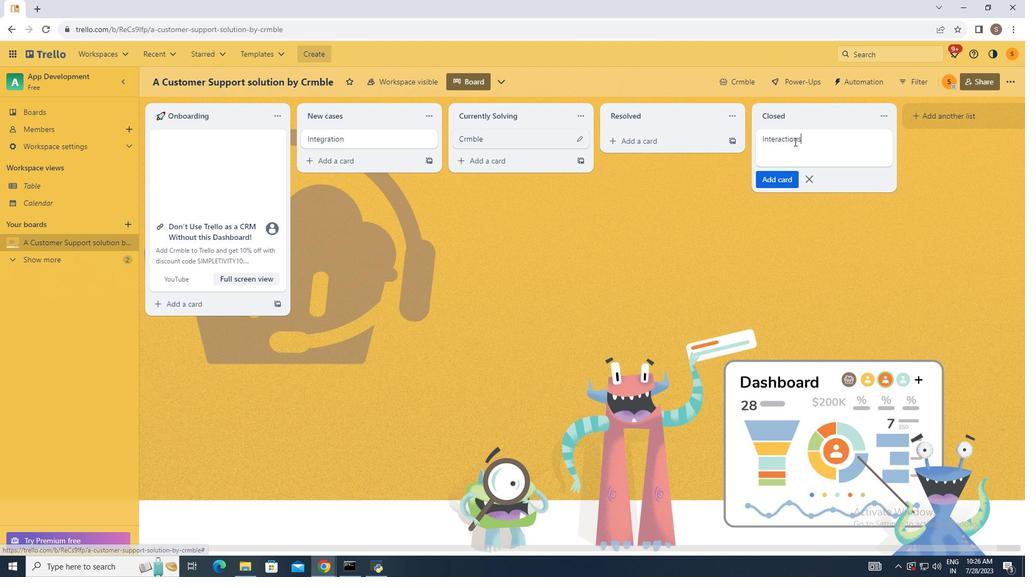 
Action: Mouse moved to (611, 151)
Screenshot: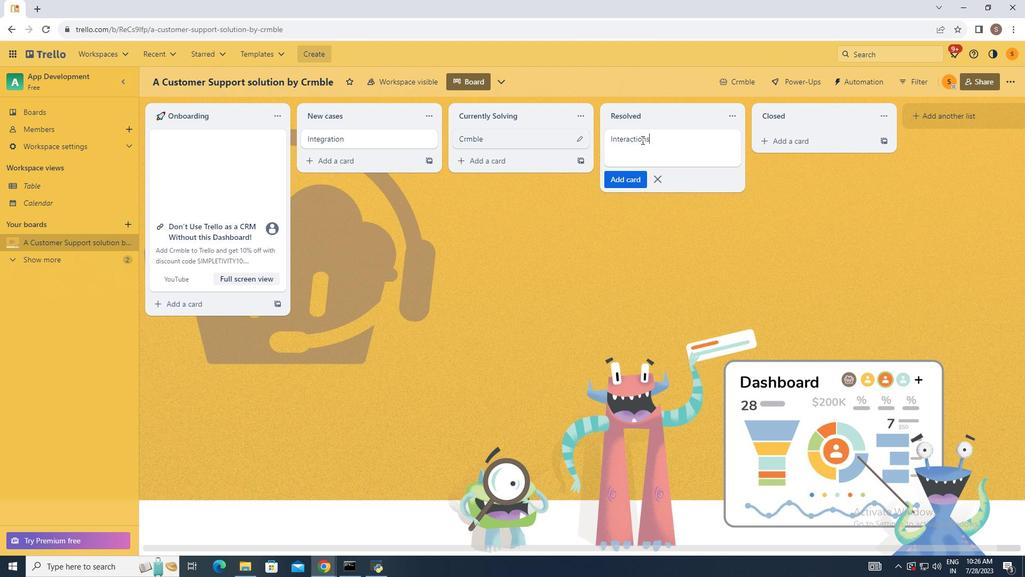 
Action: Mouse pressed left at (611, 151)
Screenshot: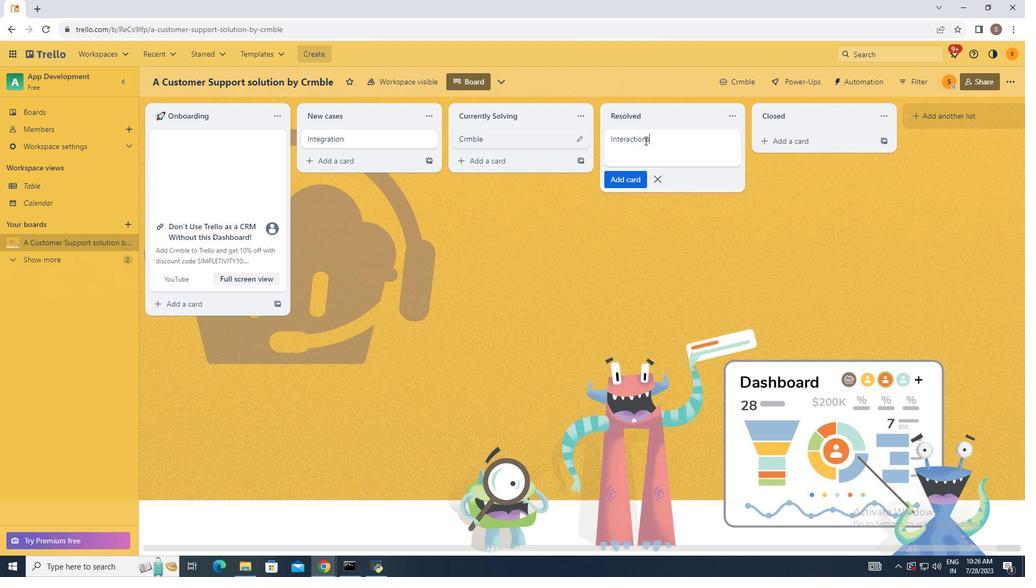 
Action: Mouse moved to (604, 180)
Screenshot: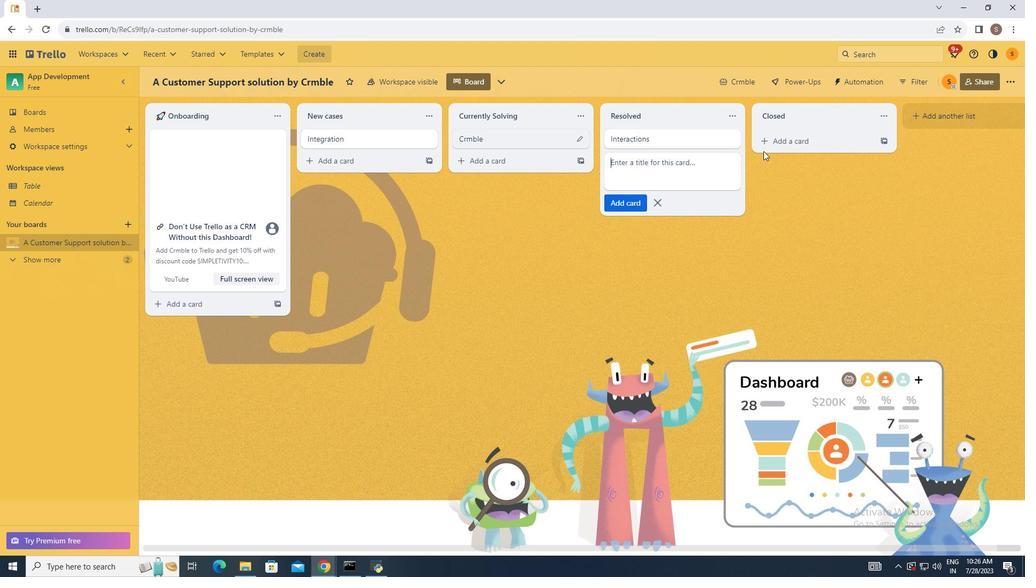 
Action: Mouse pressed left at (604, 180)
Screenshot: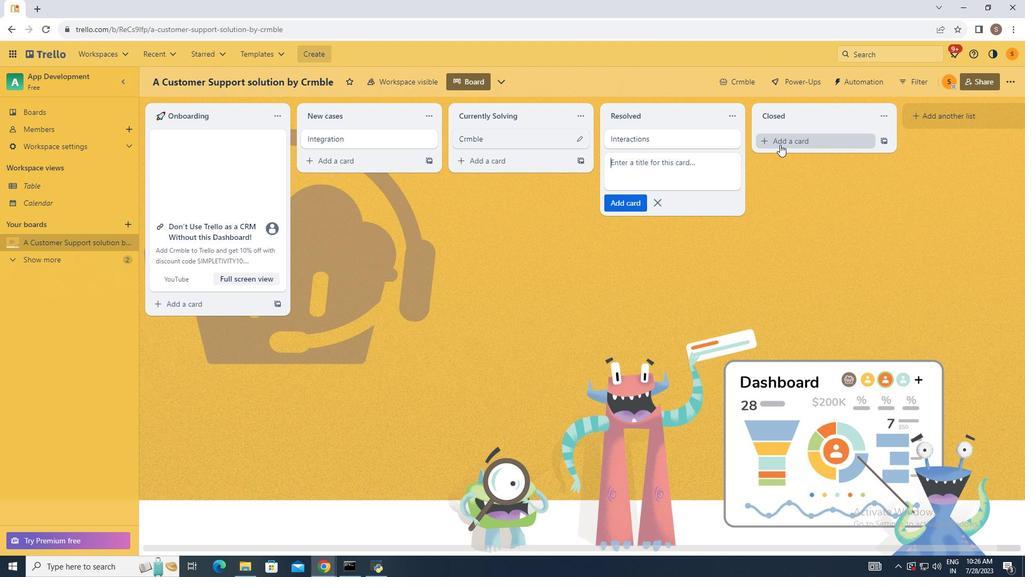 
Action: Mouse moved to (690, 151)
Screenshot: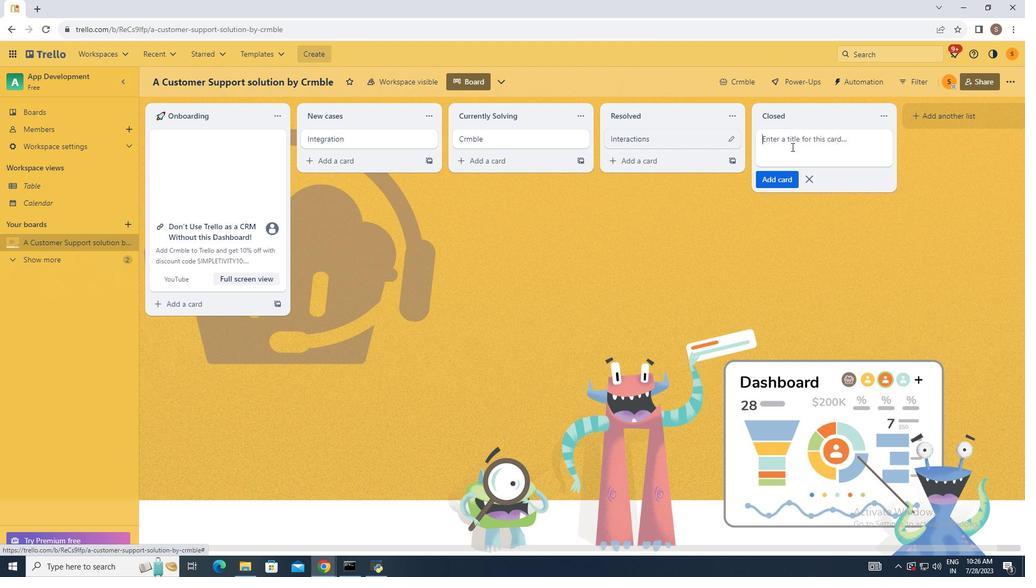 
Action: Mouse pressed left at (690, 151)
Screenshot: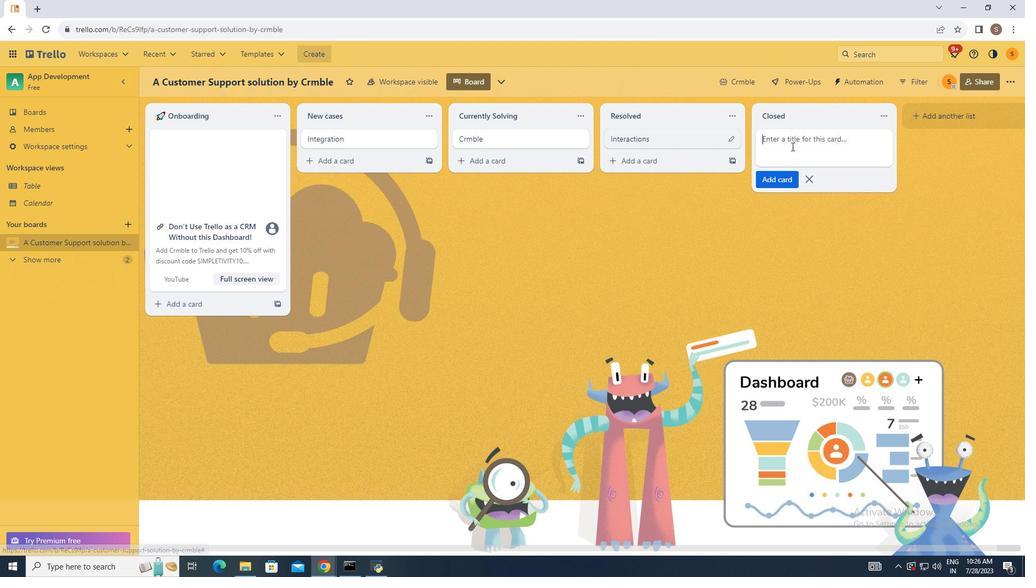 
Action: Mouse moved to (690, 153)
Screenshot: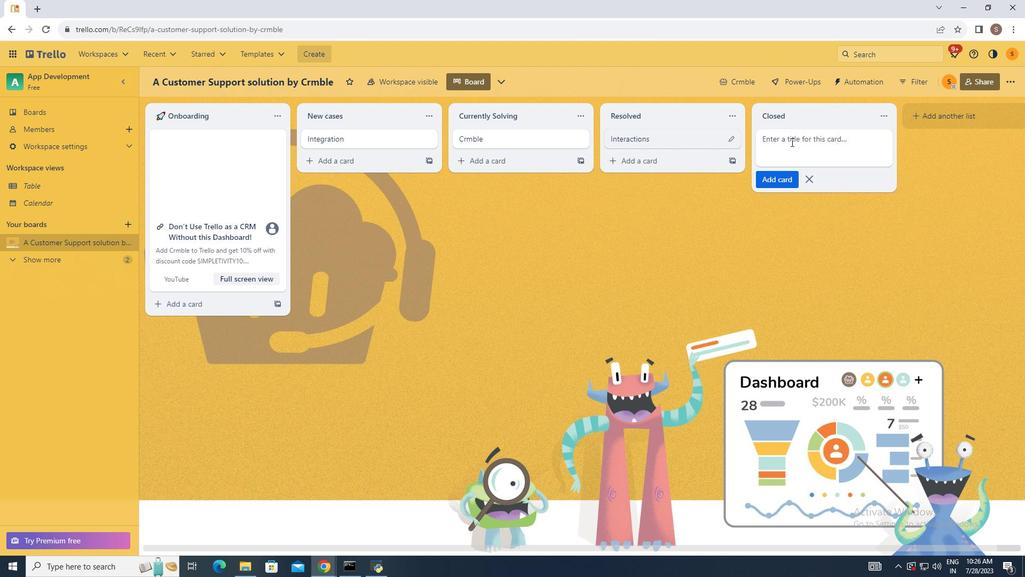 
Action: Mouse pressed left at (690, 153)
Screenshot: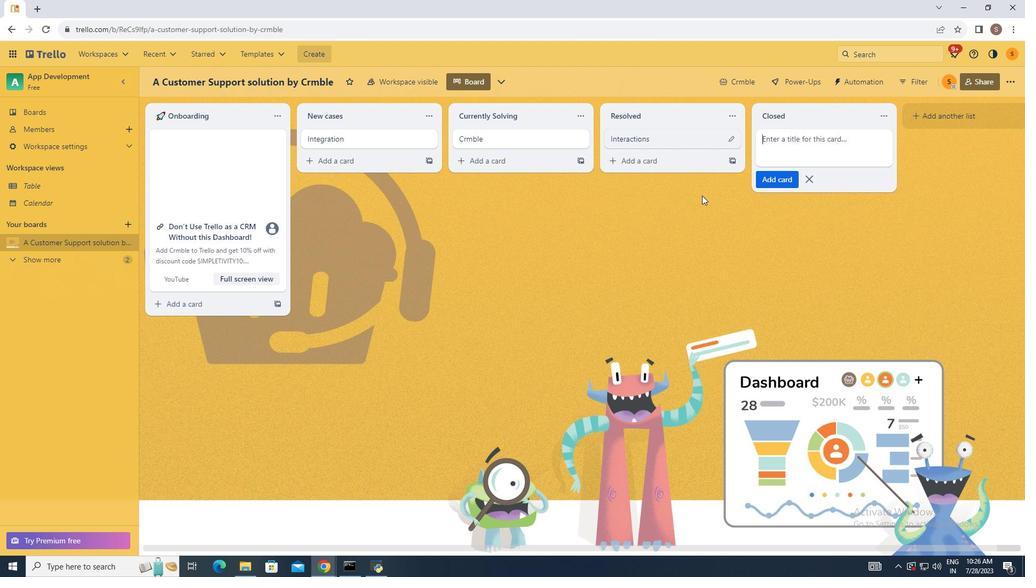 
Action: Mouse moved to (644, 190)
Screenshot: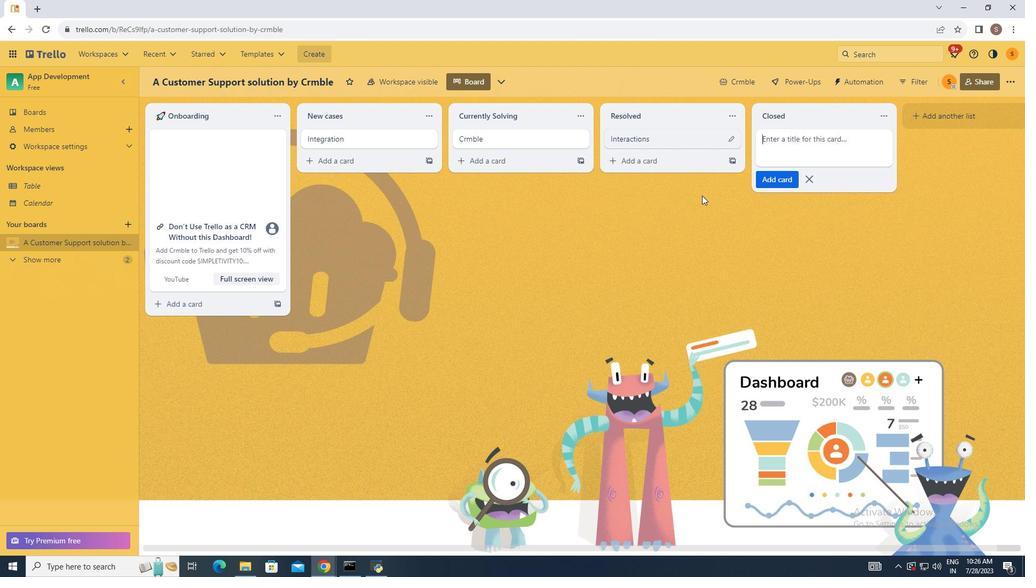 
Action: Key pressed <Key.shift_r>Collaboration
Screenshot: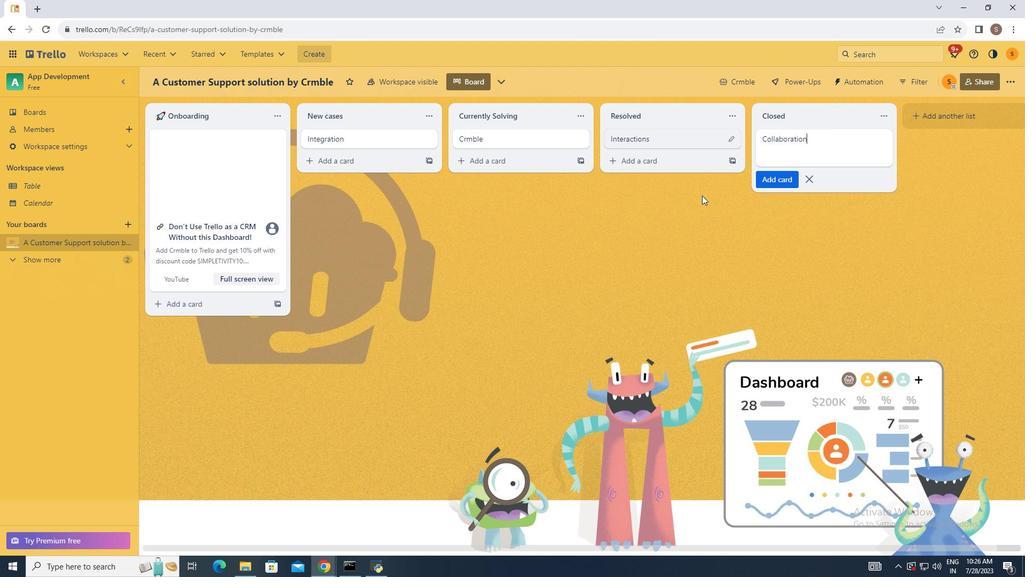 
Action: Mouse moved to (679, 177)
Screenshot: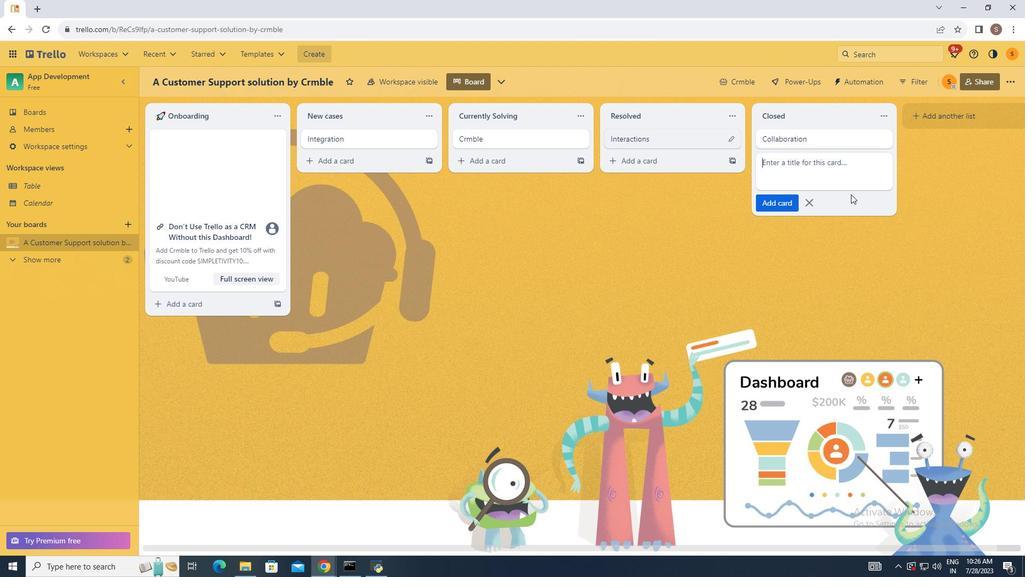 
Action: Mouse pressed left at (679, 177)
Screenshot: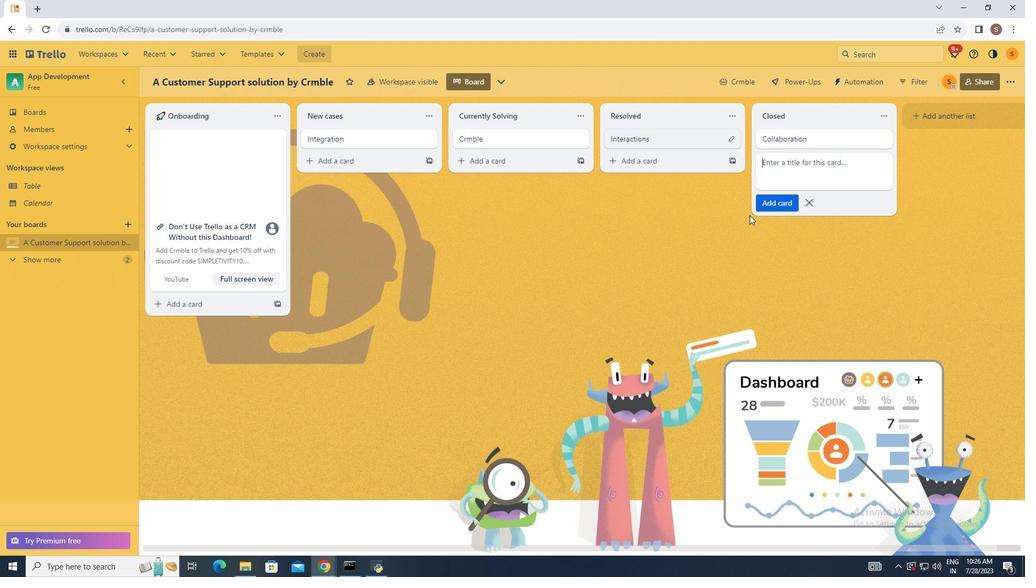 
Action: Mouse moved to (664, 193)
Screenshot: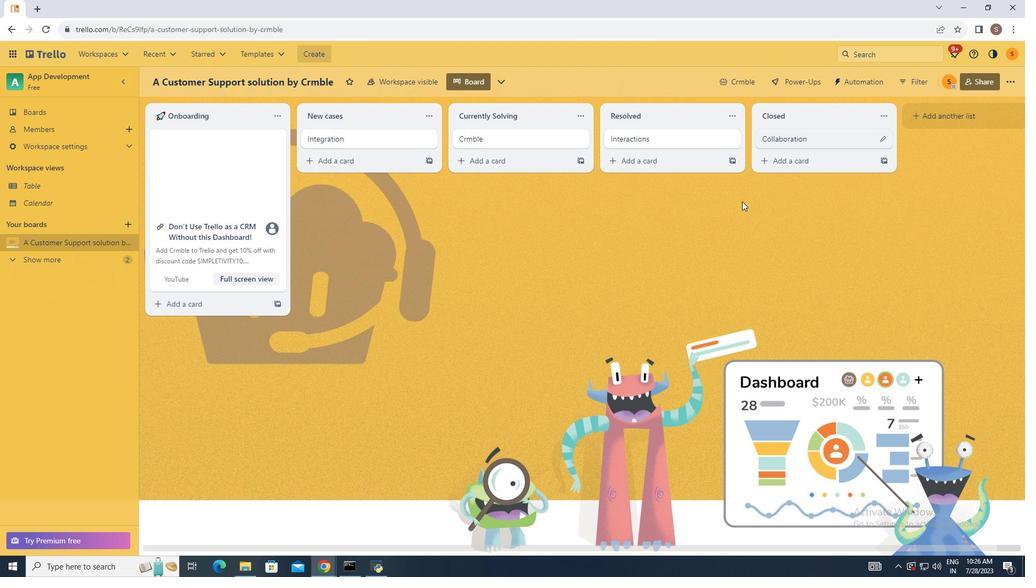 
Action: Mouse pressed left at (664, 193)
Screenshot: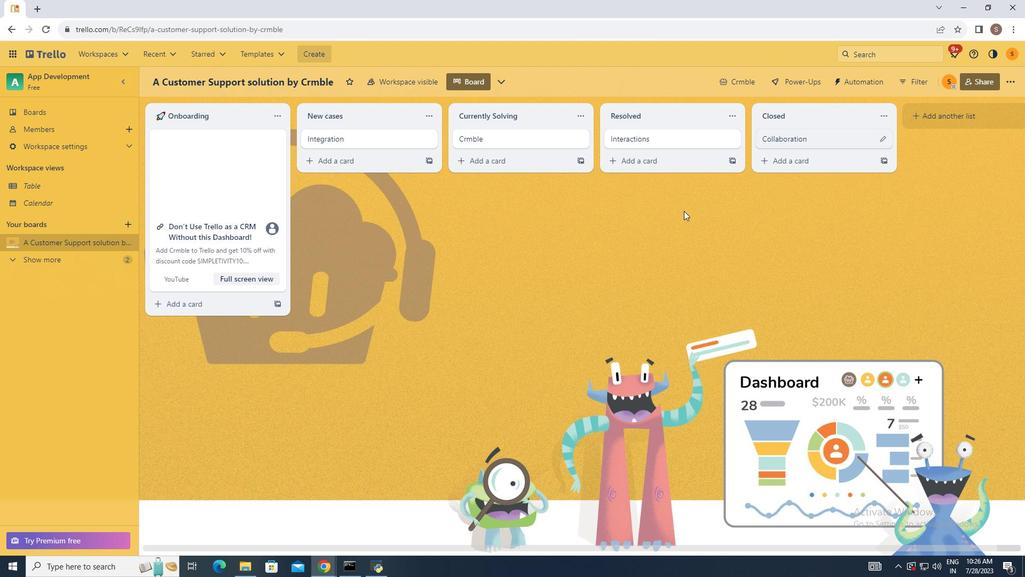 
Action: Mouse moved to (535, 217)
Screenshot: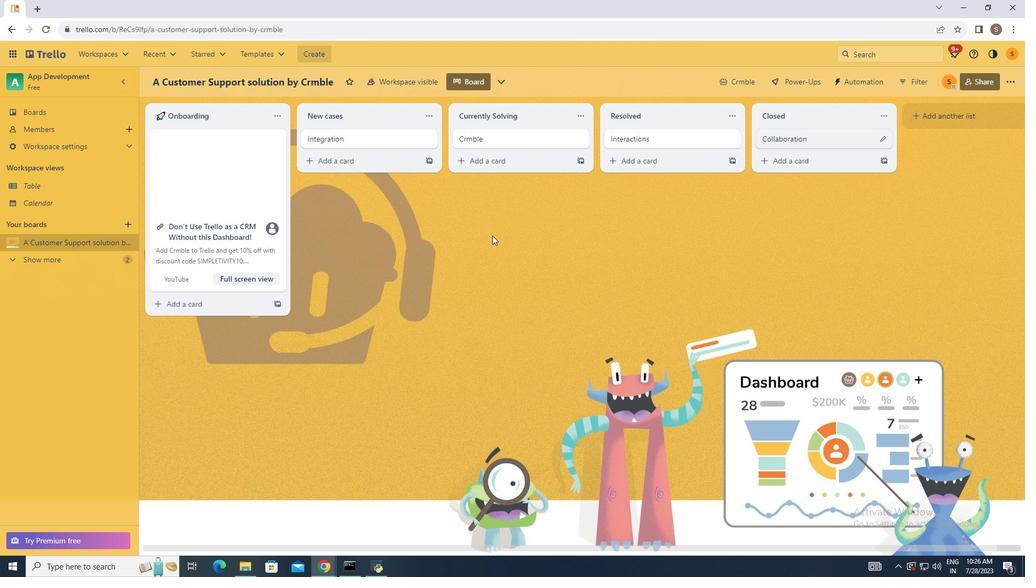 
